 Task: Open a blank sheet, save the file as effectivemgmt.doc Add Heading 'Techniques for effective brainstorming: 'Techniques for effective brainstorming:  Add the following points with tick bulletsAdd the following points with tick bullets •	Encourage all ideas_x000D_
•	Avoid judgment_x000D_
•	Build upon others' suggestions_x000D_
 Highlight heading with color  Grey Select the entire text and apply  Outside Borders ,change the font size of heading and points to 16
Action: Mouse moved to (20, 112)
Screenshot: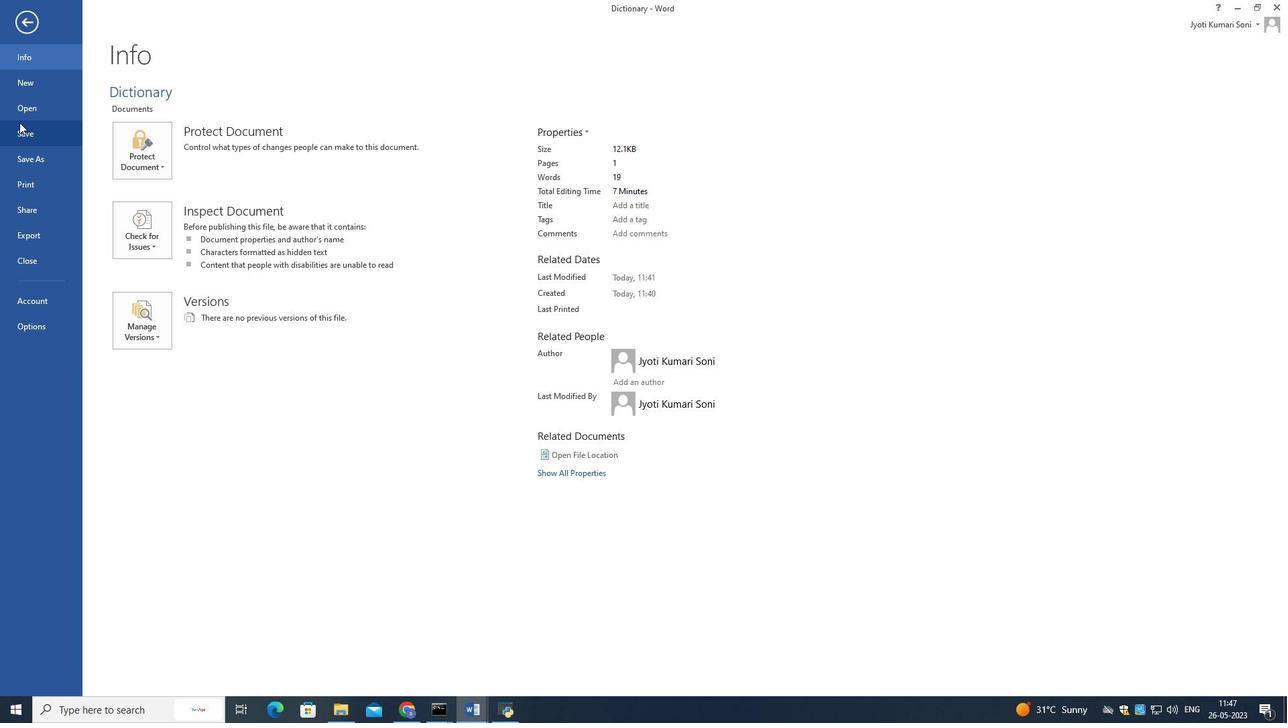 
Action: Mouse pressed left at (20, 112)
Screenshot: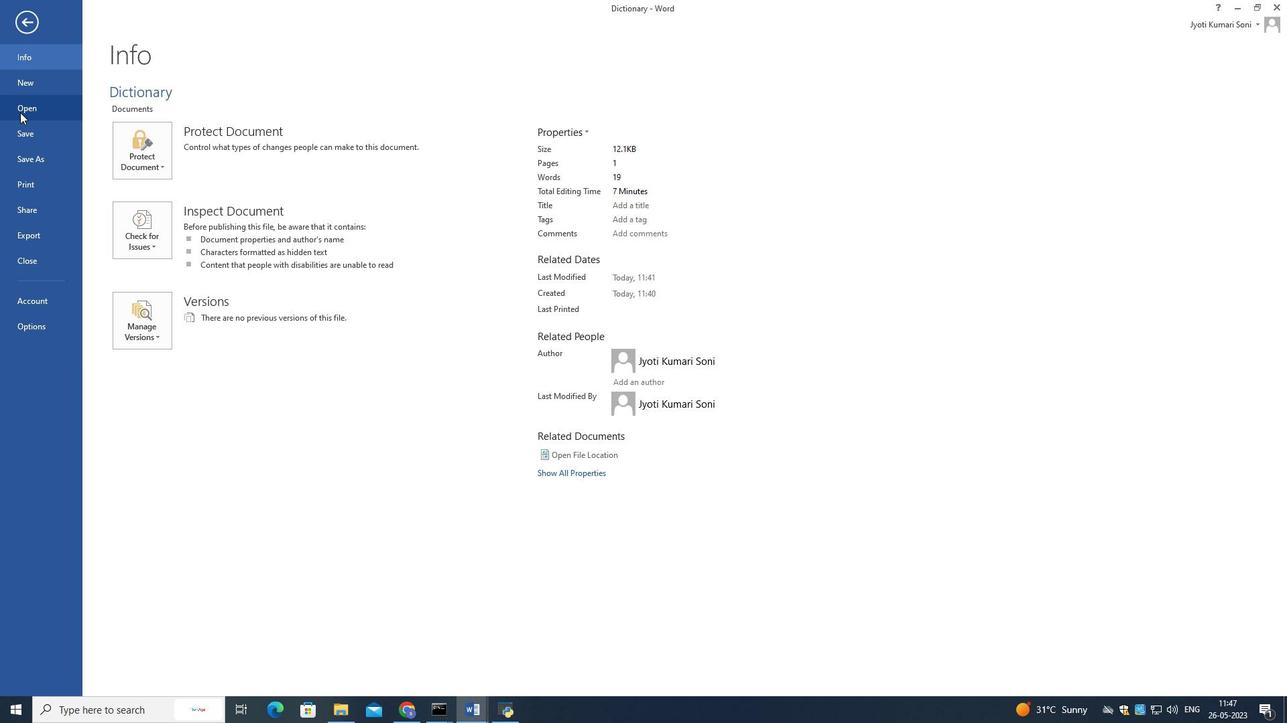 
Action: Mouse moved to (22, 90)
Screenshot: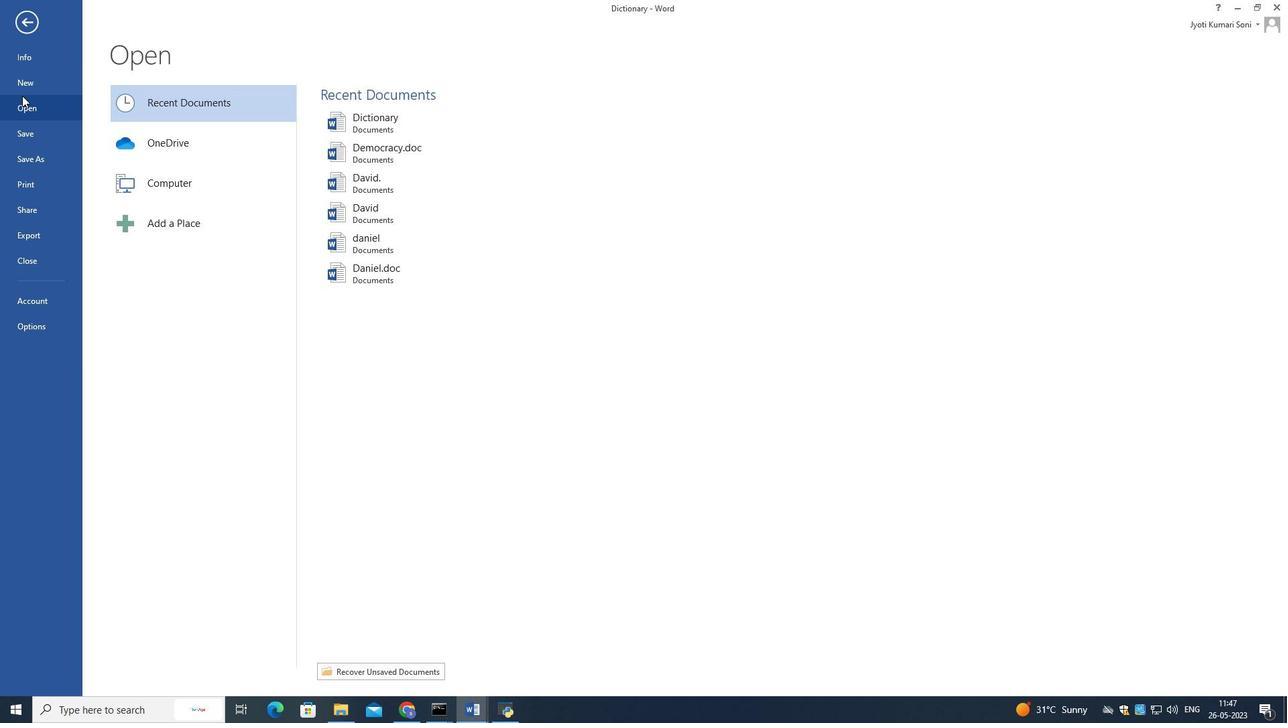 
Action: Mouse pressed left at (22, 90)
Screenshot: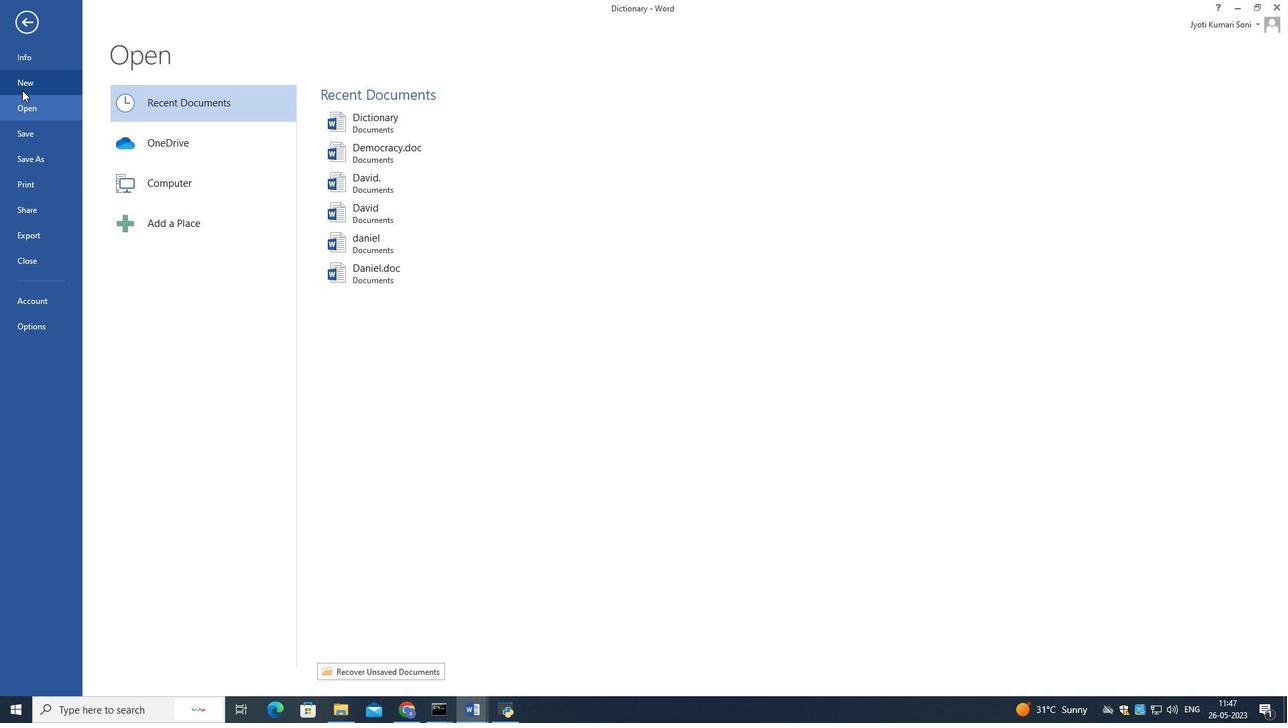 
Action: Mouse moved to (224, 205)
Screenshot: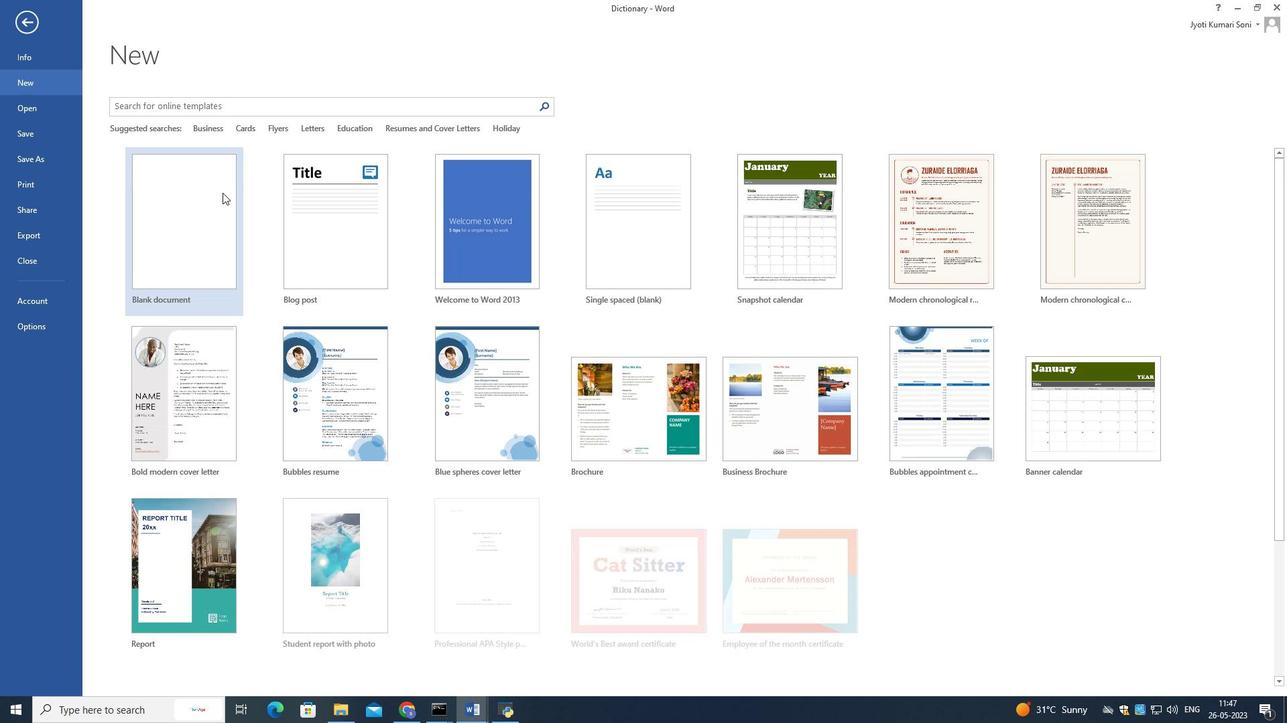 
Action: Mouse pressed left at (224, 205)
Screenshot: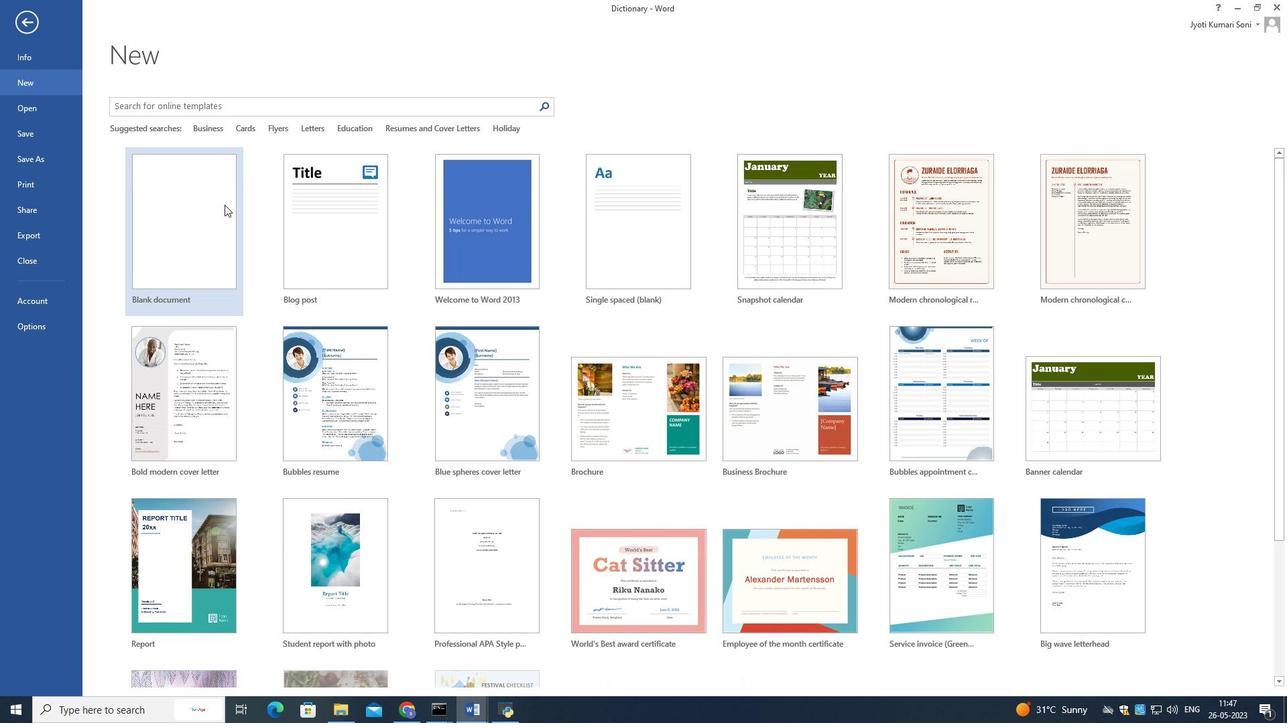 
Action: Mouse moved to (26, 24)
Screenshot: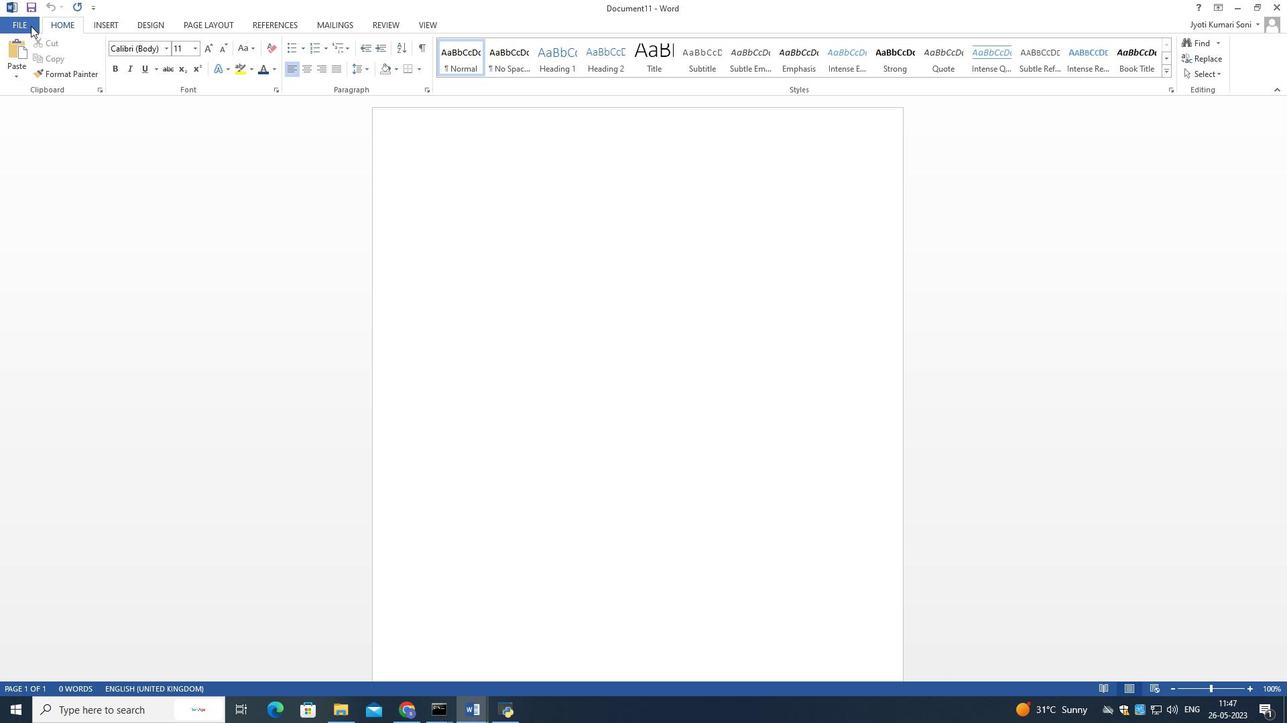 
Action: Mouse pressed left at (26, 24)
Screenshot: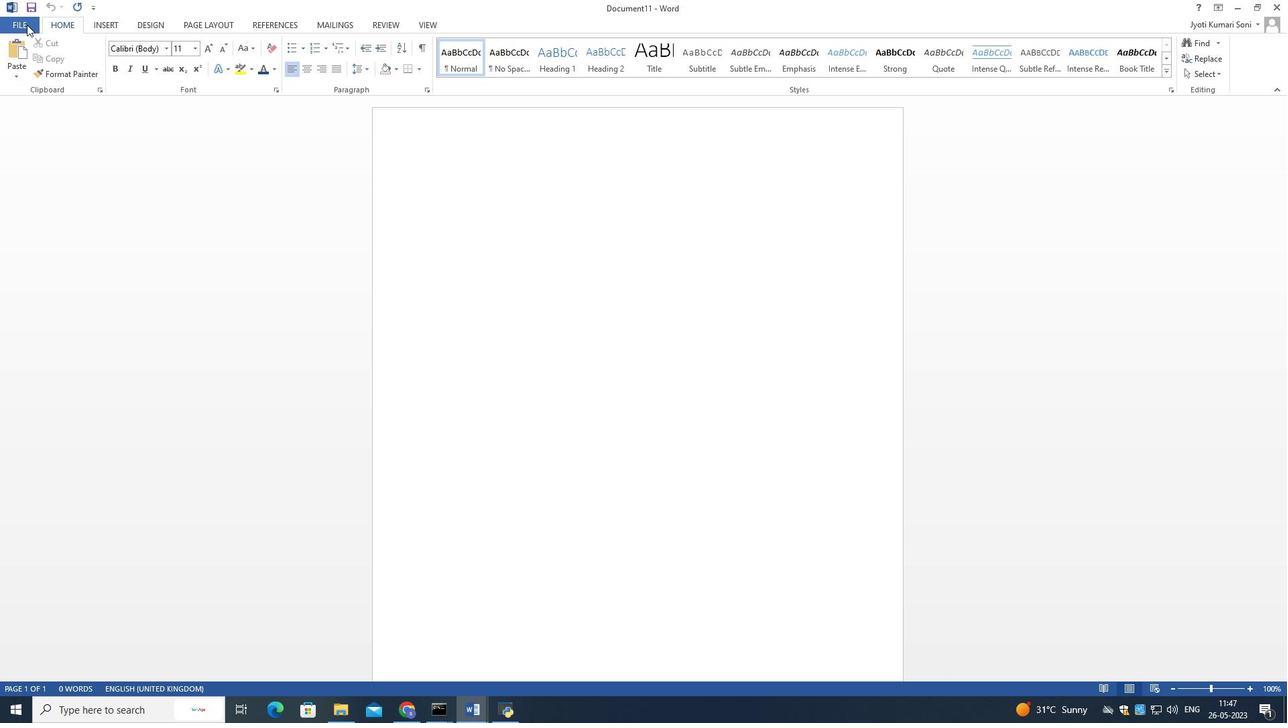 
Action: Mouse moved to (52, 155)
Screenshot: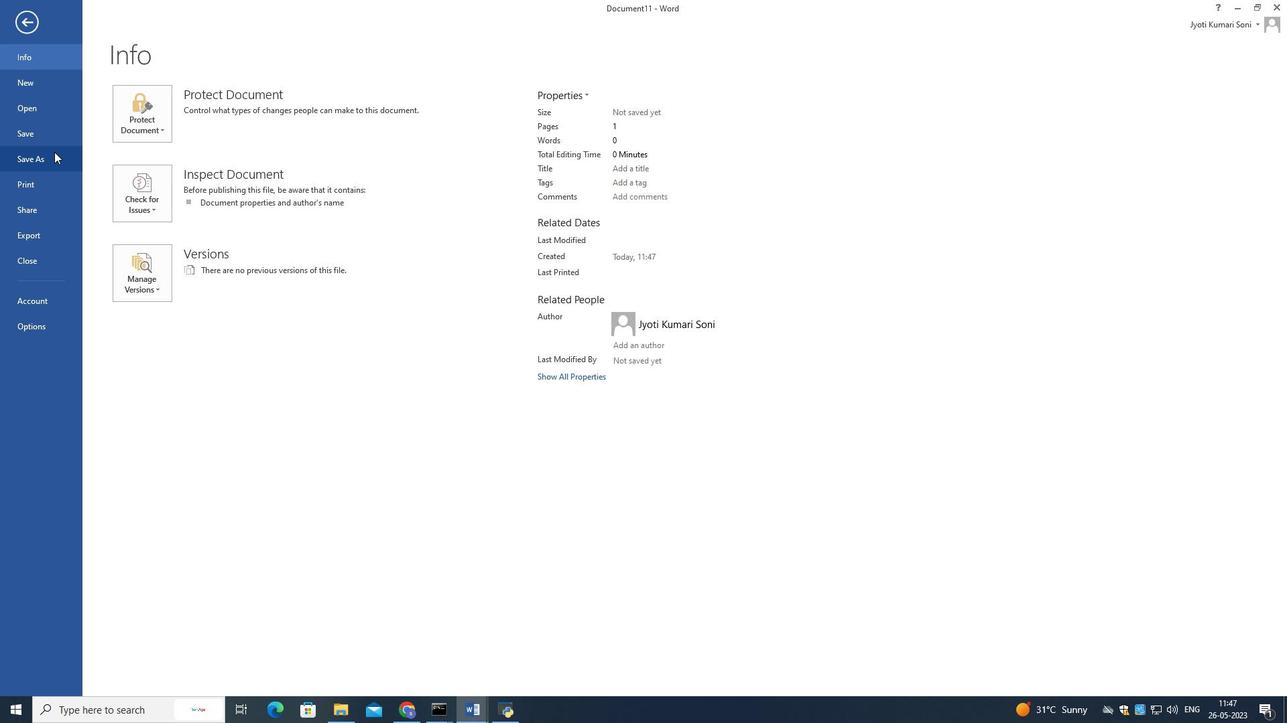 
Action: Mouse pressed left at (52, 155)
Screenshot: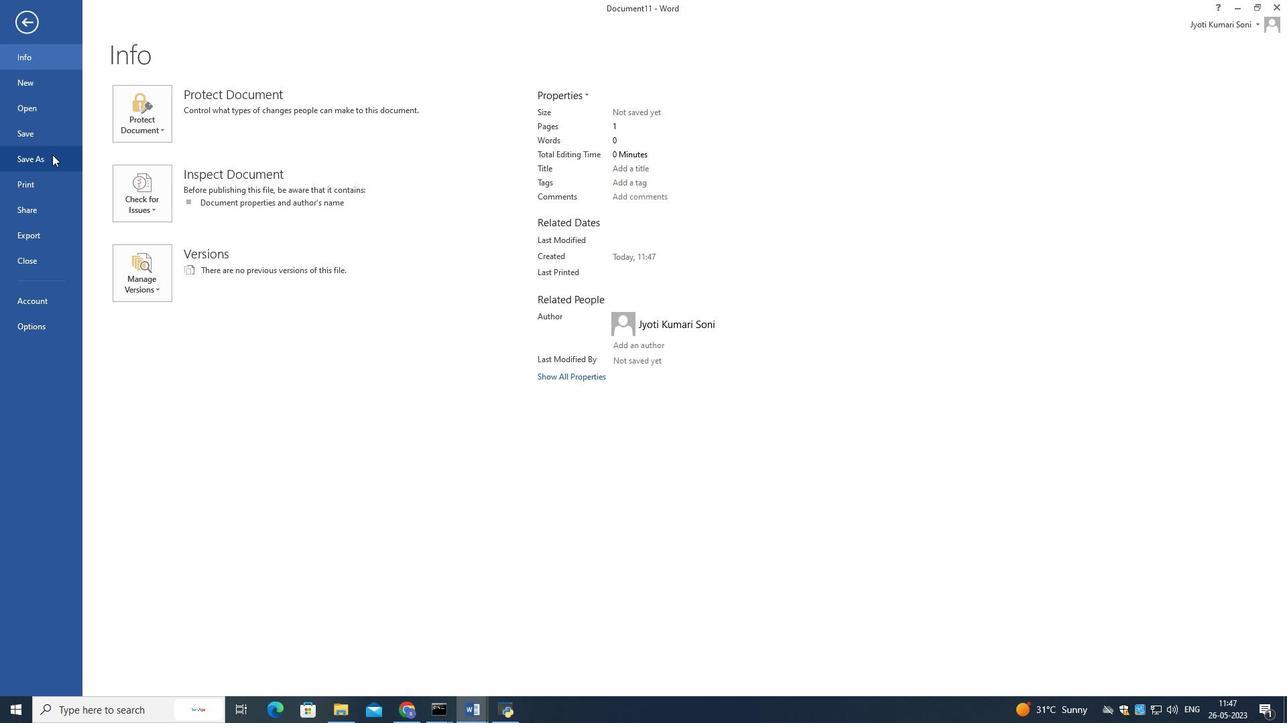 
Action: Mouse moved to (358, 137)
Screenshot: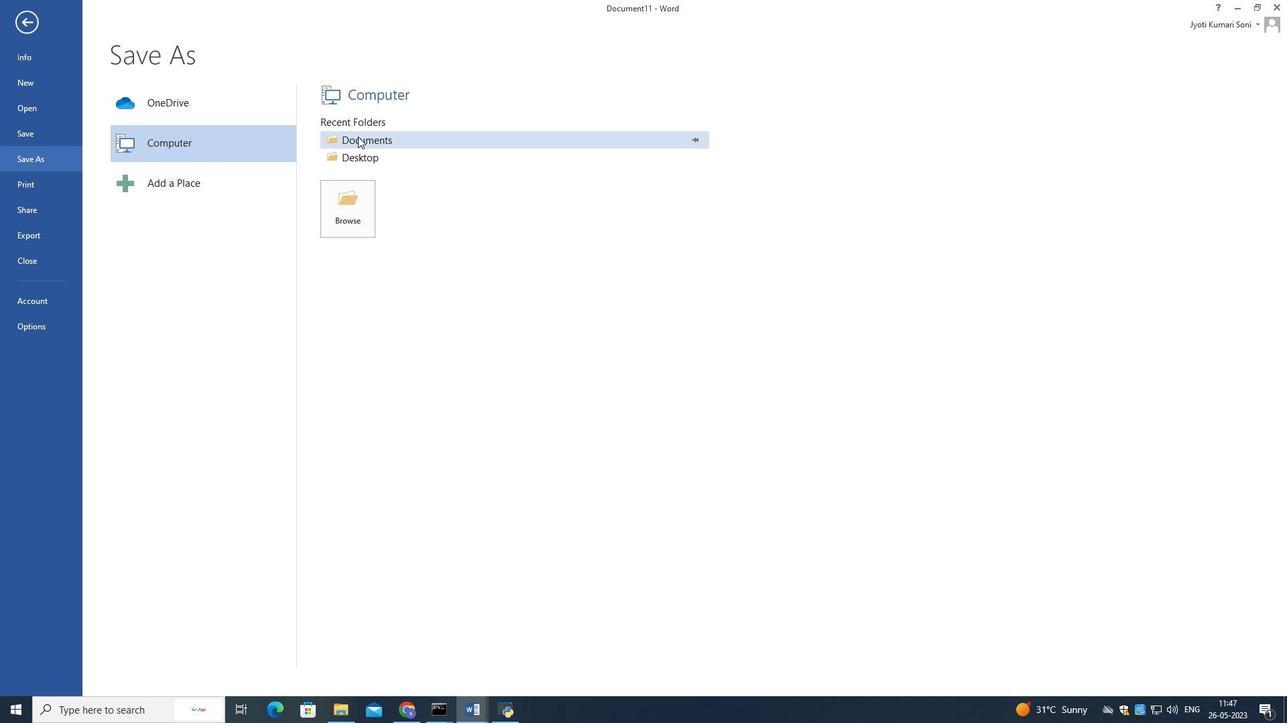 
Action: Mouse pressed left at (358, 137)
Screenshot: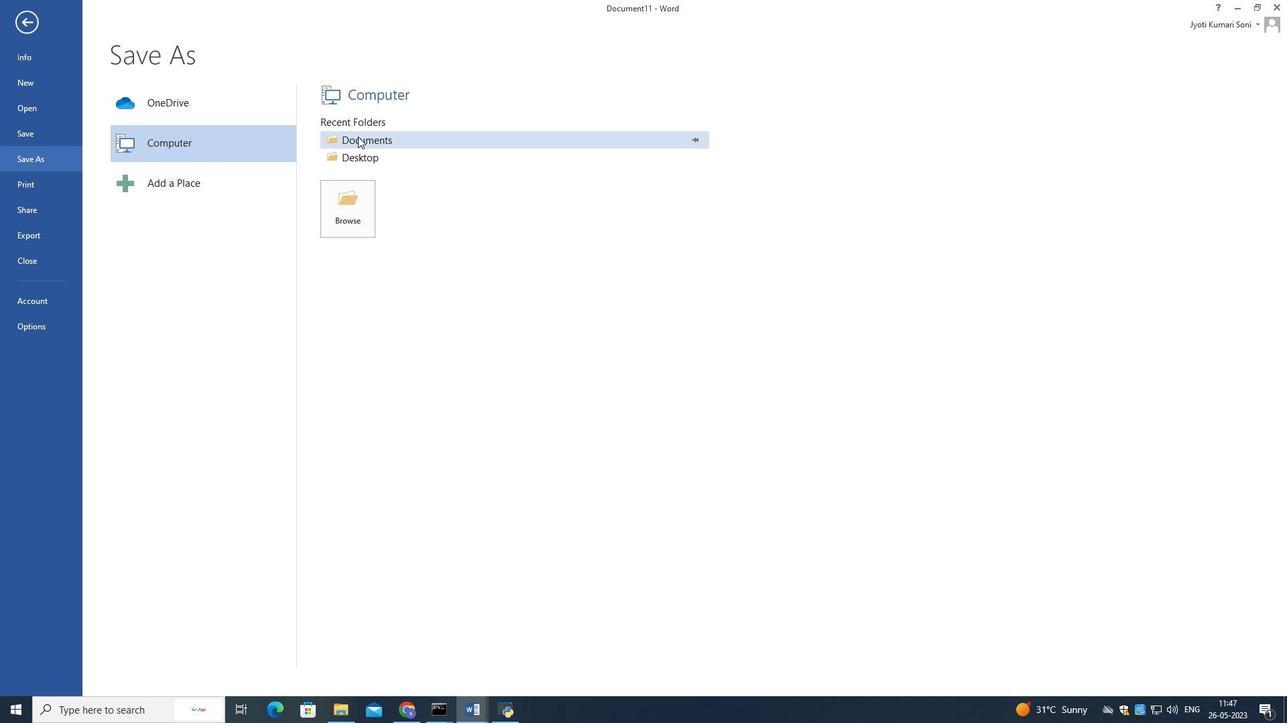 
Action: Mouse moved to (349, 262)
Screenshot: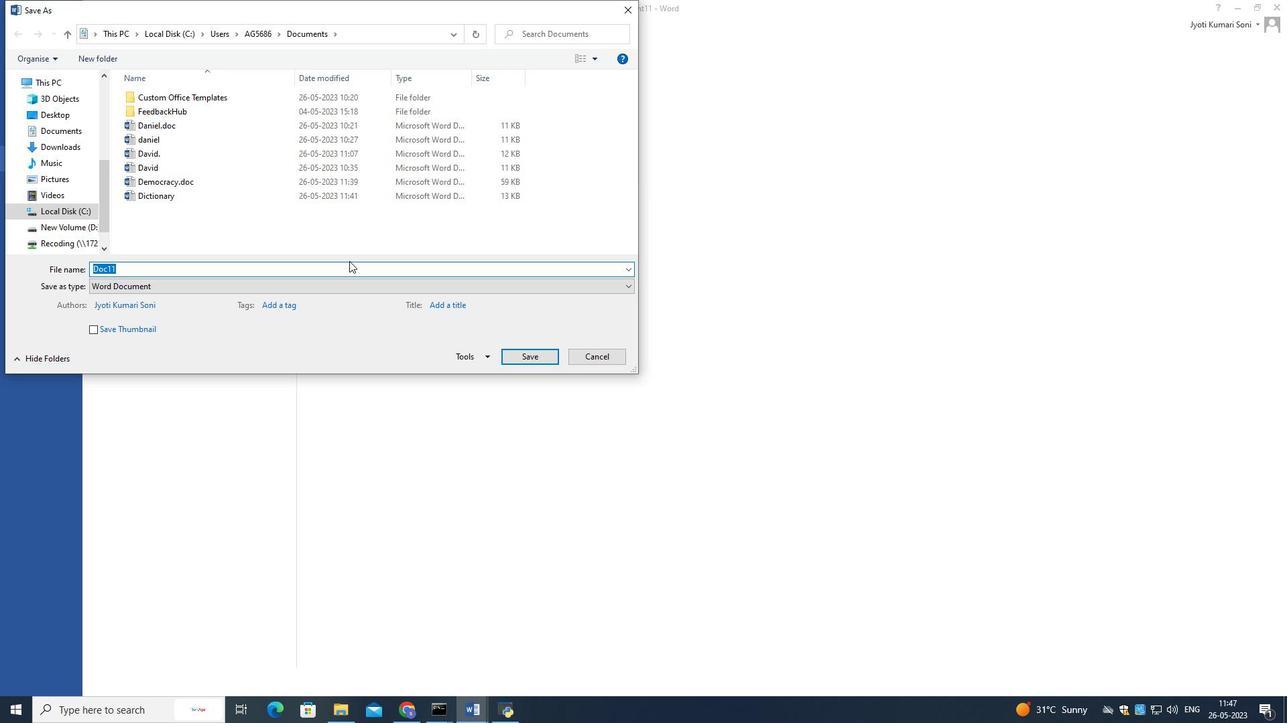 
Action: Key pressed <Key.shift>Effectivemgmt.doc<Key.enter>
Screenshot: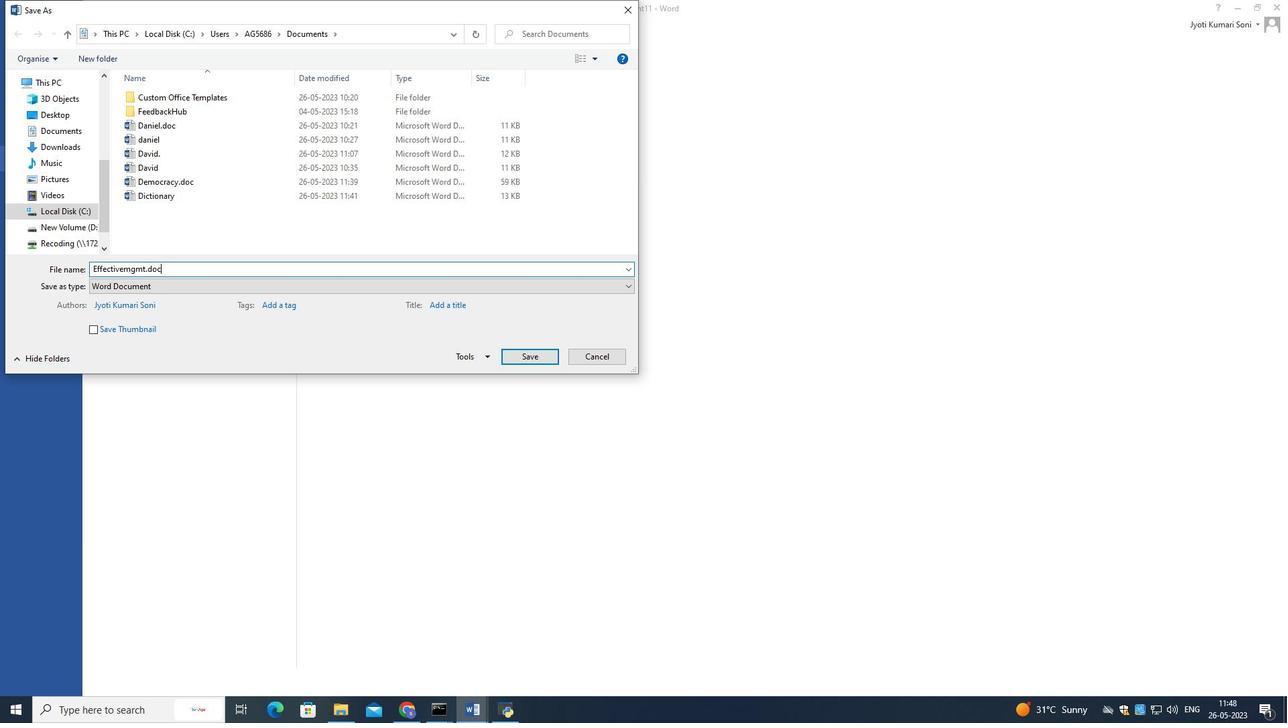 
Action: Mouse moved to (560, 177)
Screenshot: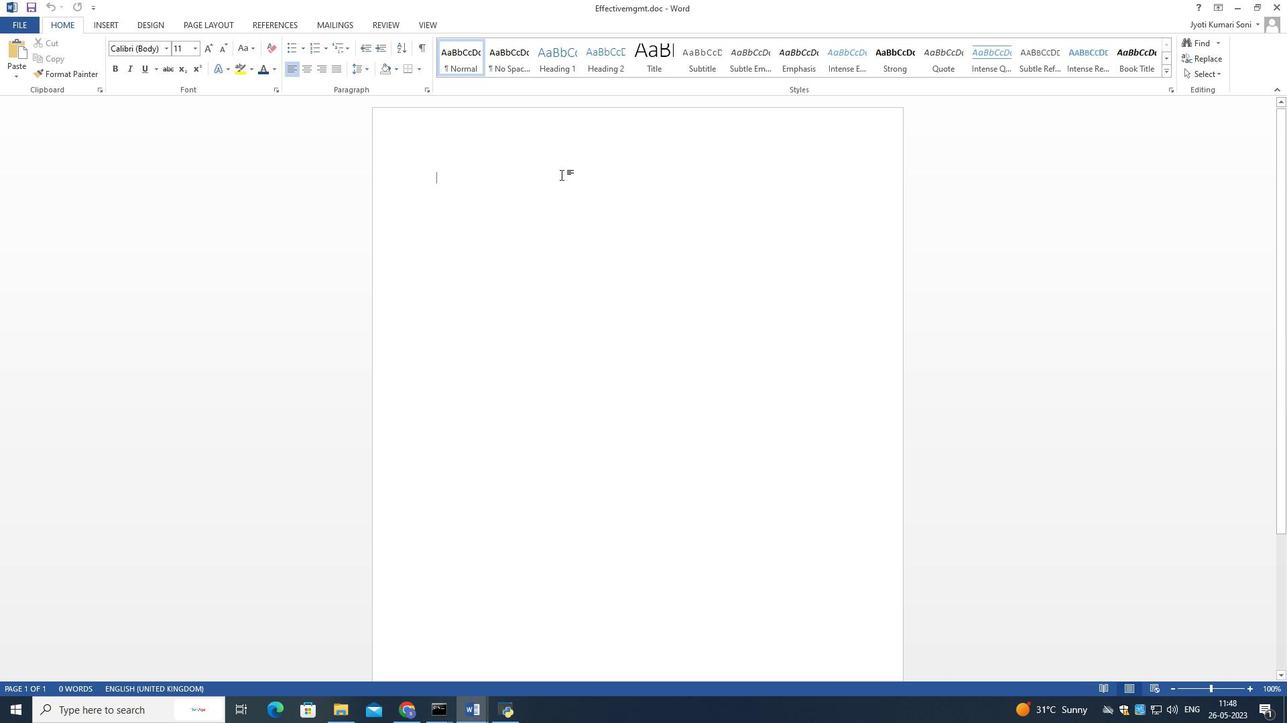 
Action: Mouse pressed left at (560, 177)
Screenshot: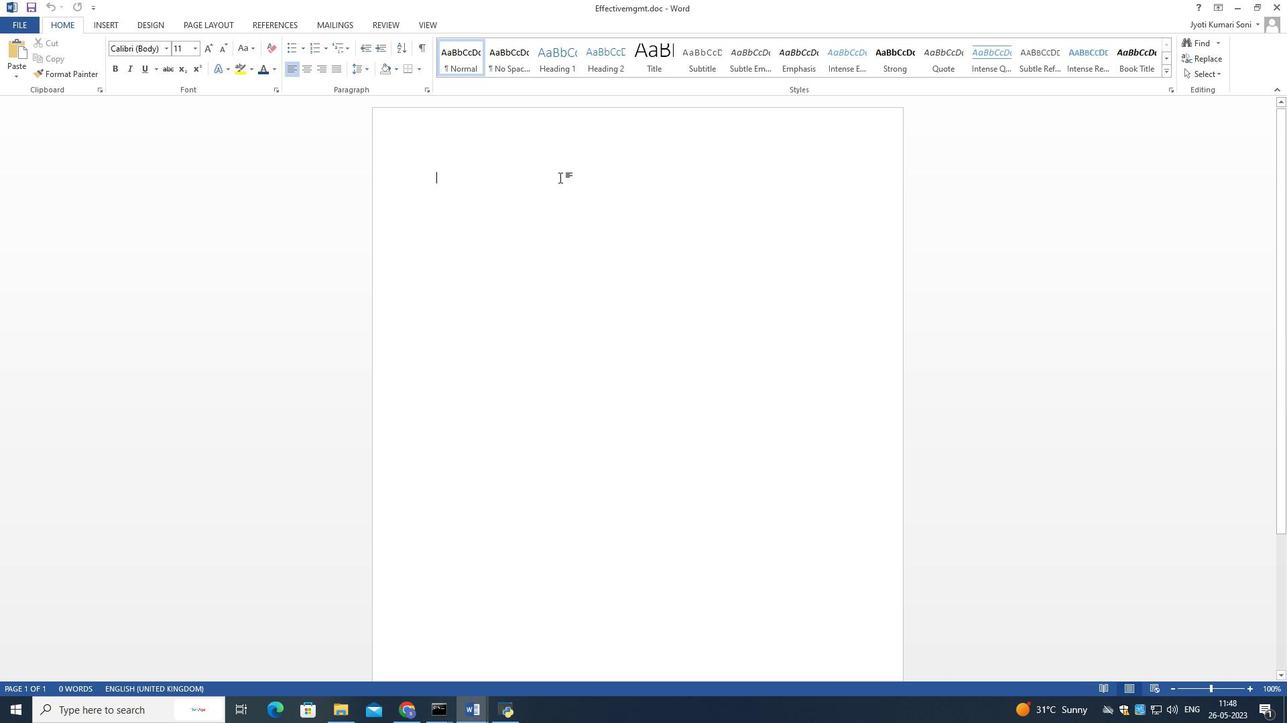 
Action: Mouse moved to (504, 177)
Screenshot: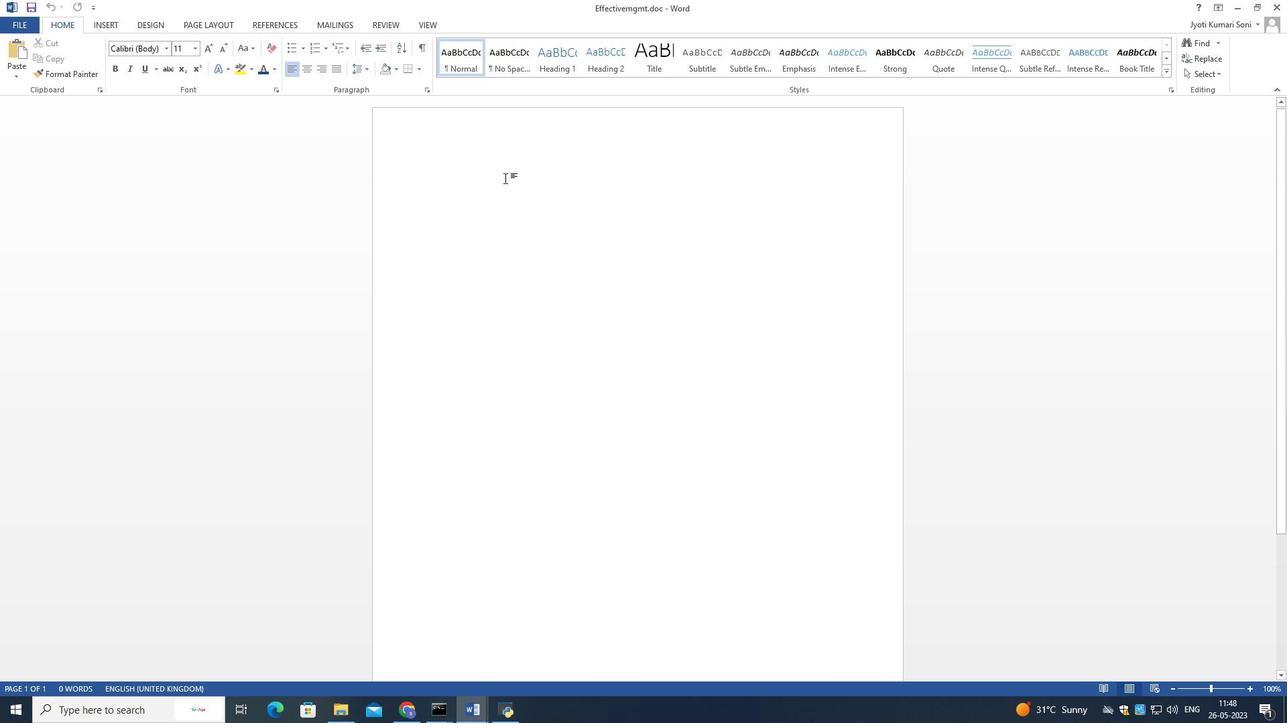 
Action: Key pressed <Key.shift>Technique<Key.space>for<Key.space><Key.space>effective<Key.space>brainstorming<Key.space><Key.shift_r>:<Key.space><Key.shift>Technique<Key.space>for<Key.space>effective<Key.space>brais==<Key.backspace><Key.backspace><Key.backspace><Key.backspace>ins<Key.space><Key.backspace>storming<Key.shift_r>:
Screenshot: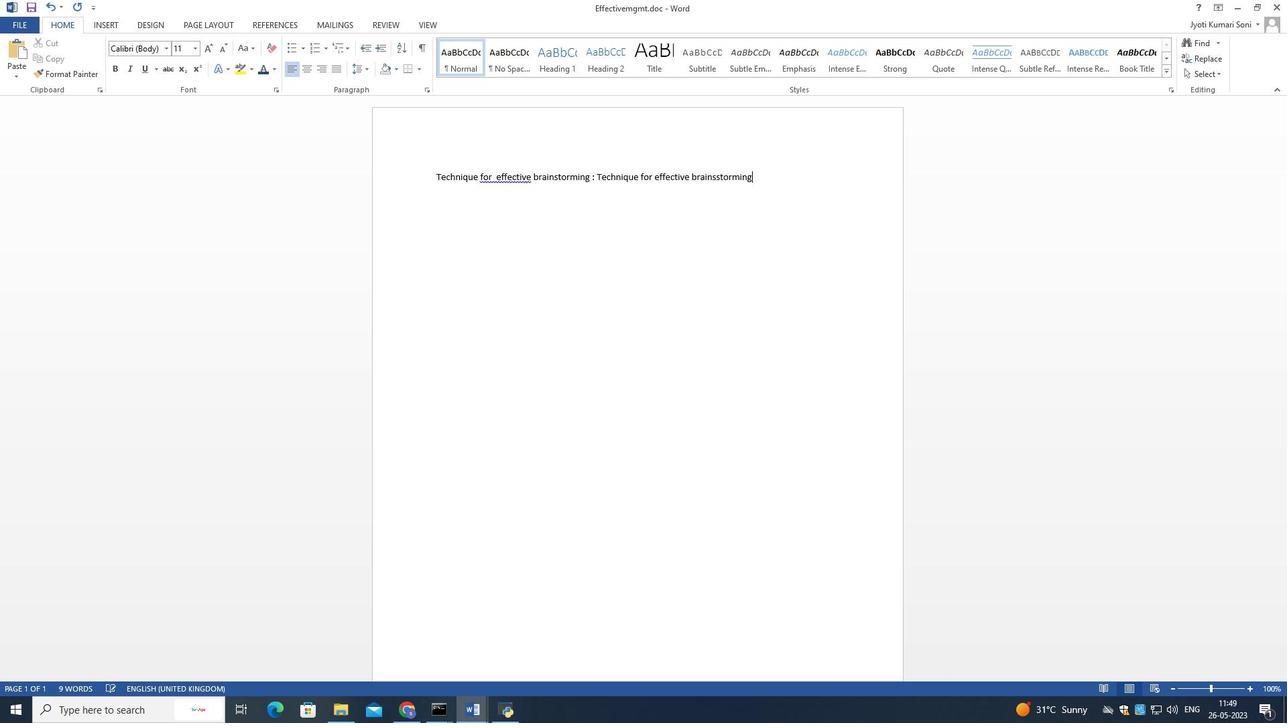 
Action: Mouse moved to (496, 178)
Screenshot: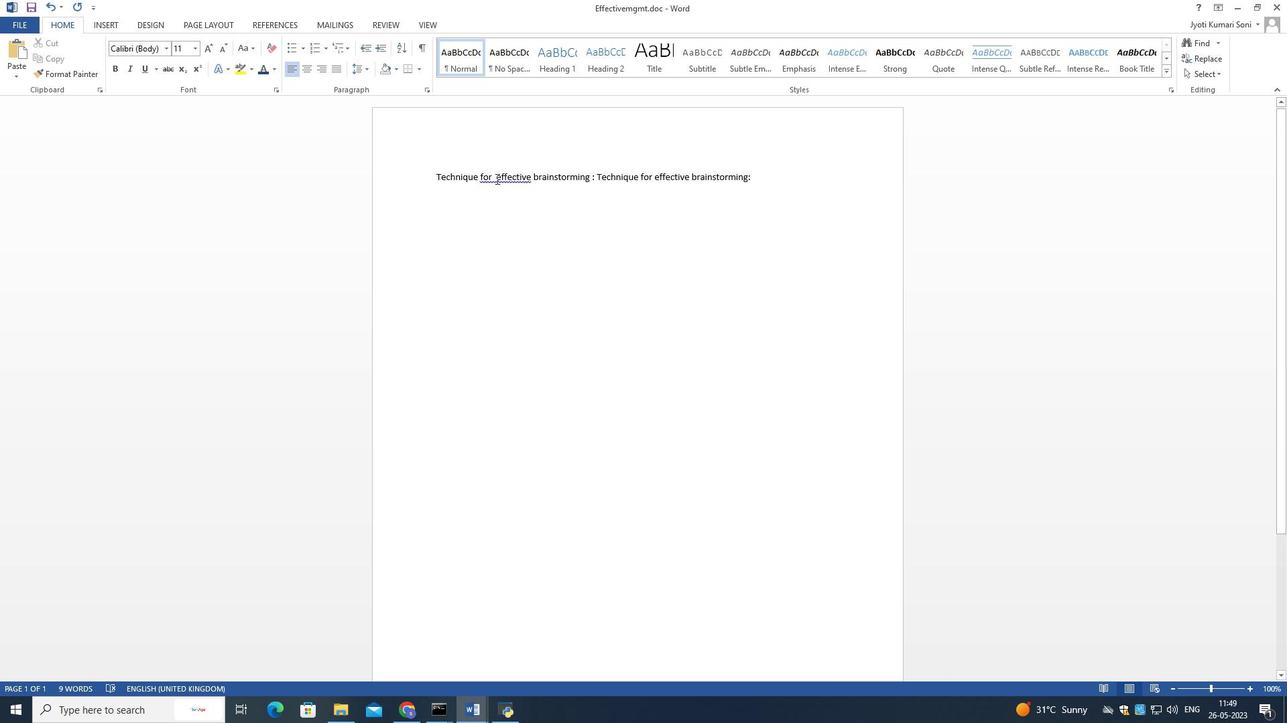 
Action: Mouse pressed left at (496, 178)
Screenshot: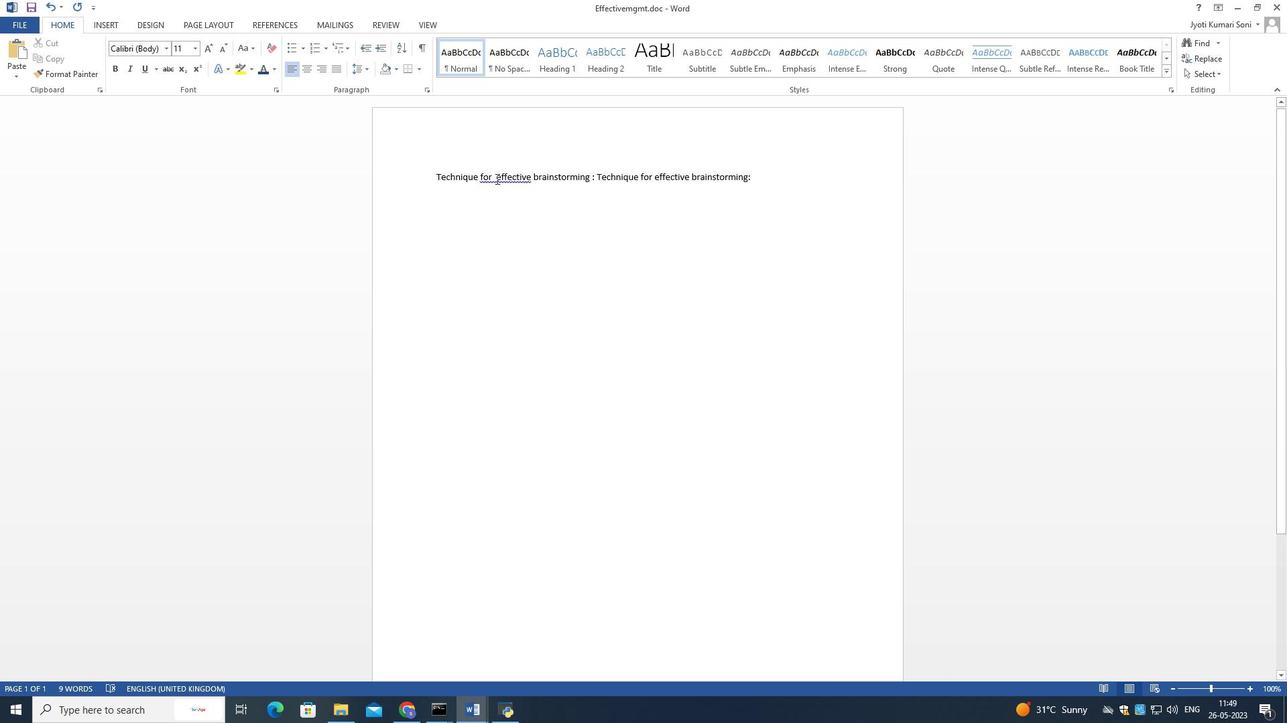 
Action: Mouse moved to (496, 185)
Screenshot: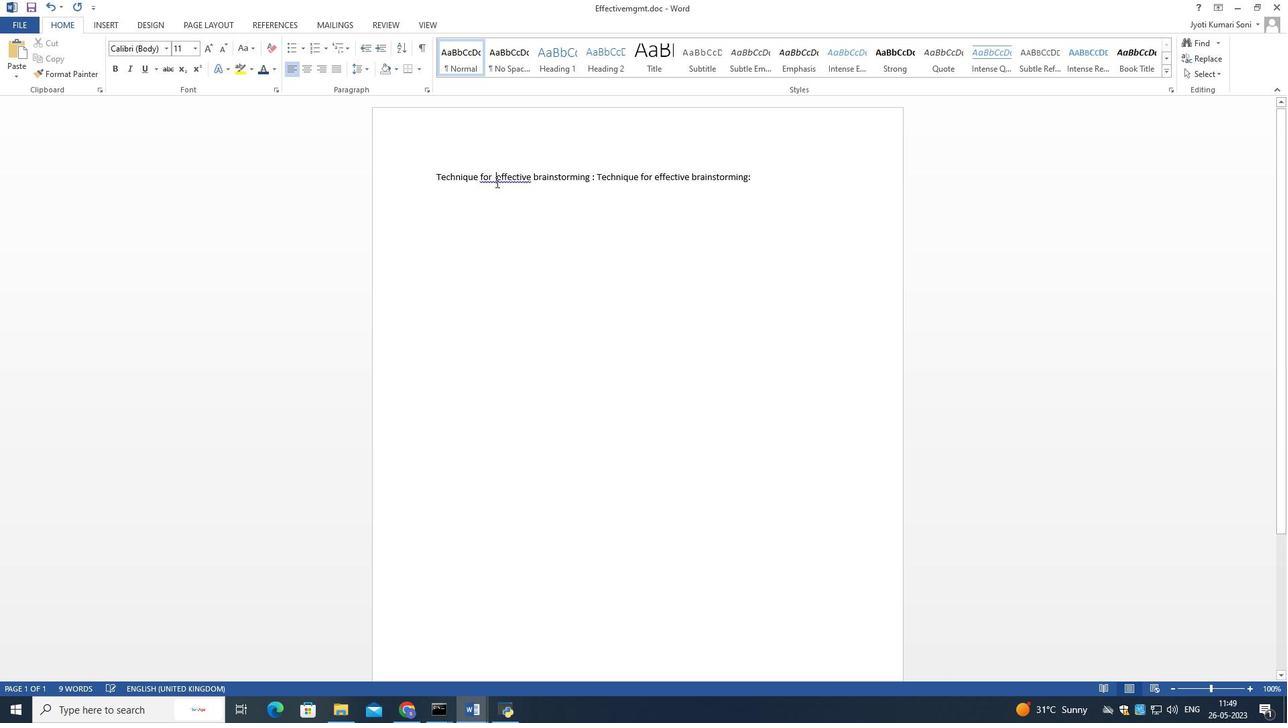 
Action: Key pressed <Key.backspace>
Screenshot: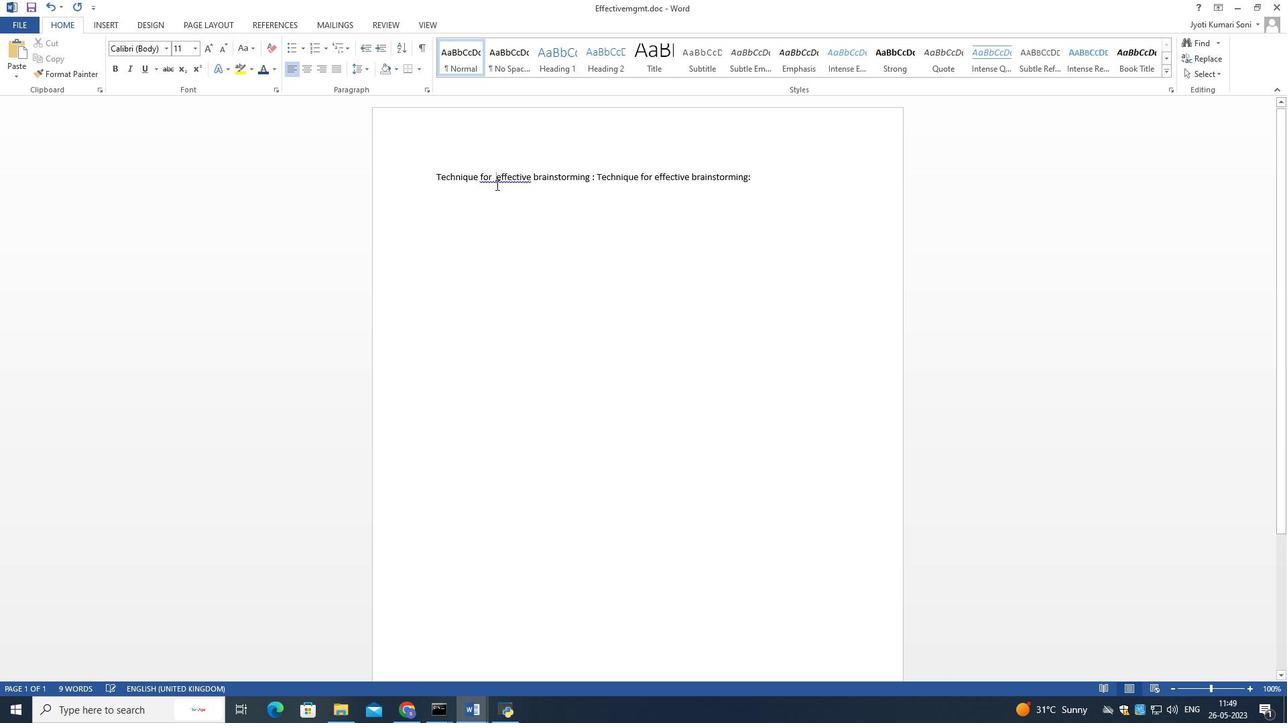 
Action: Mouse moved to (786, 174)
Screenshot: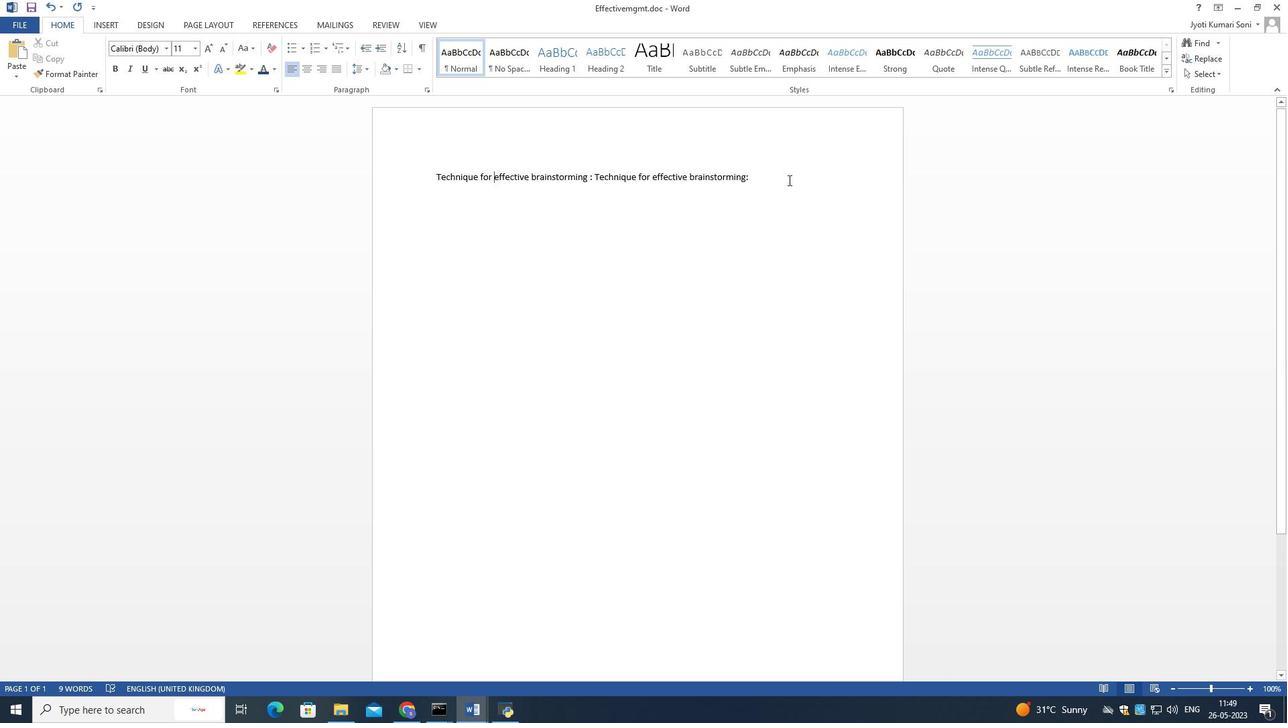 
Action: Mouse pressed left at (786, 174)
Screenshot: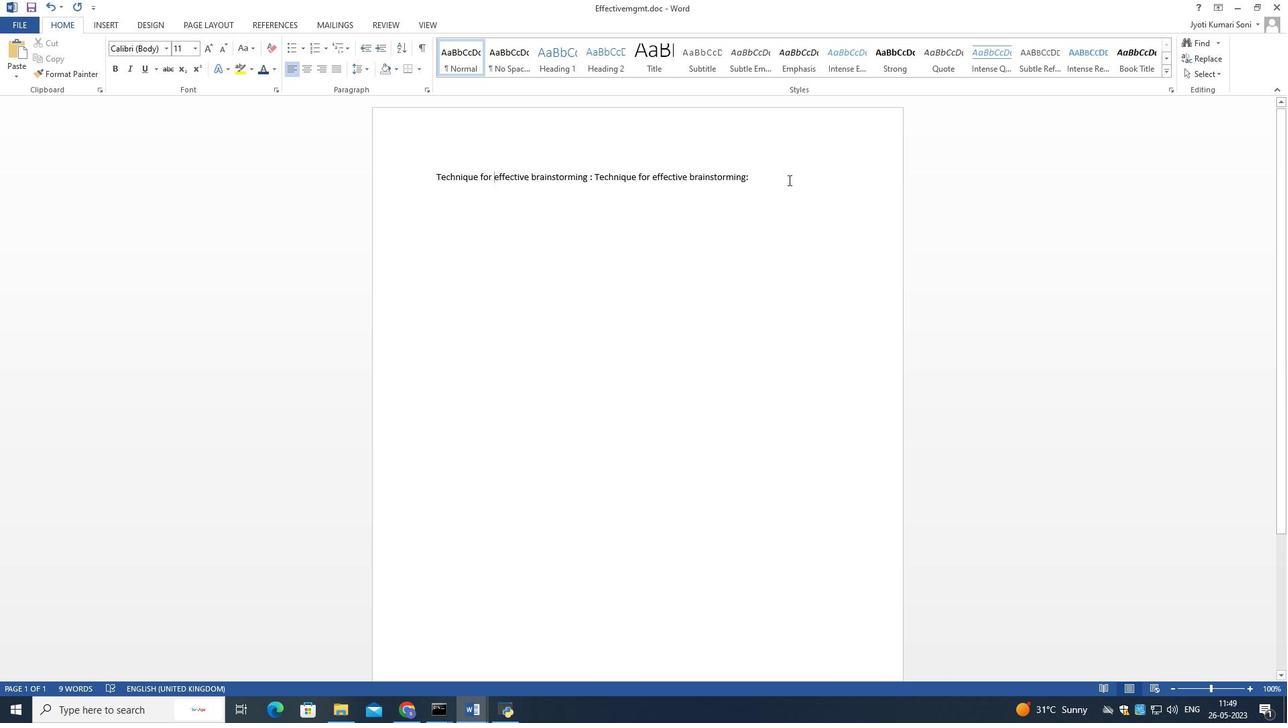 
Action: Mouse moved to (784, 172)
Screenshot: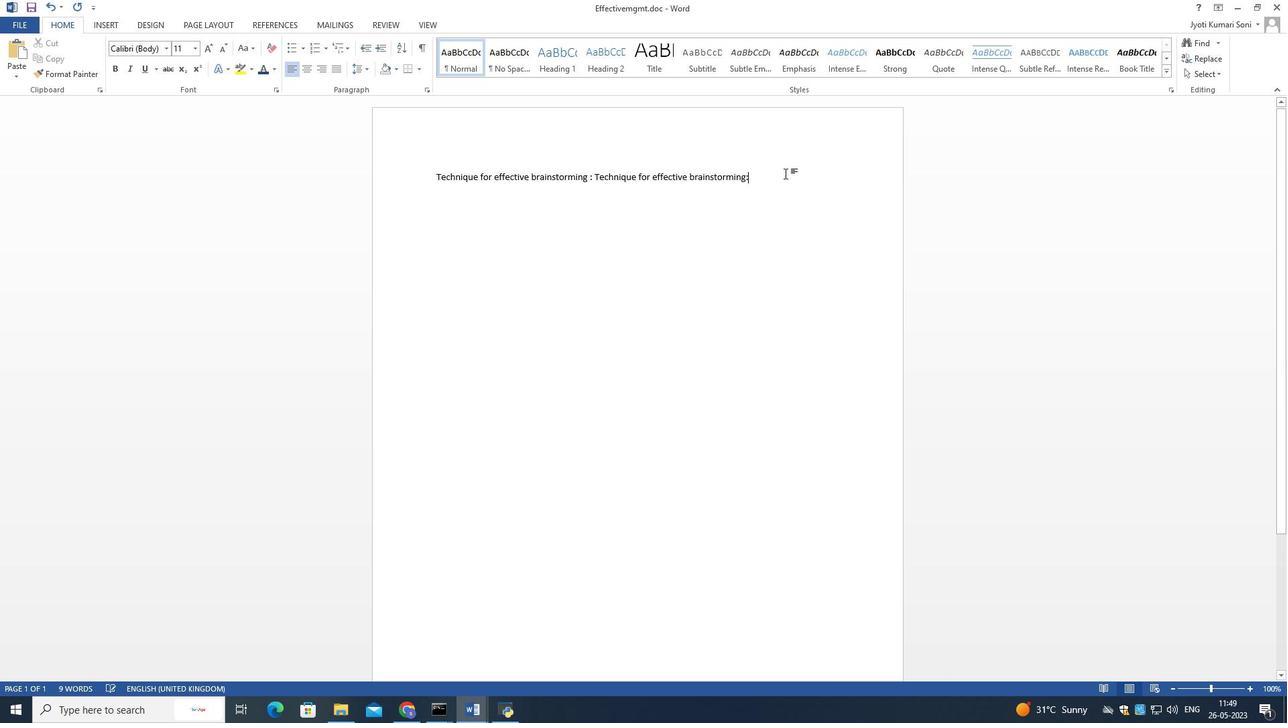 
Action: Key pressed <Key.enter>
Screenshot: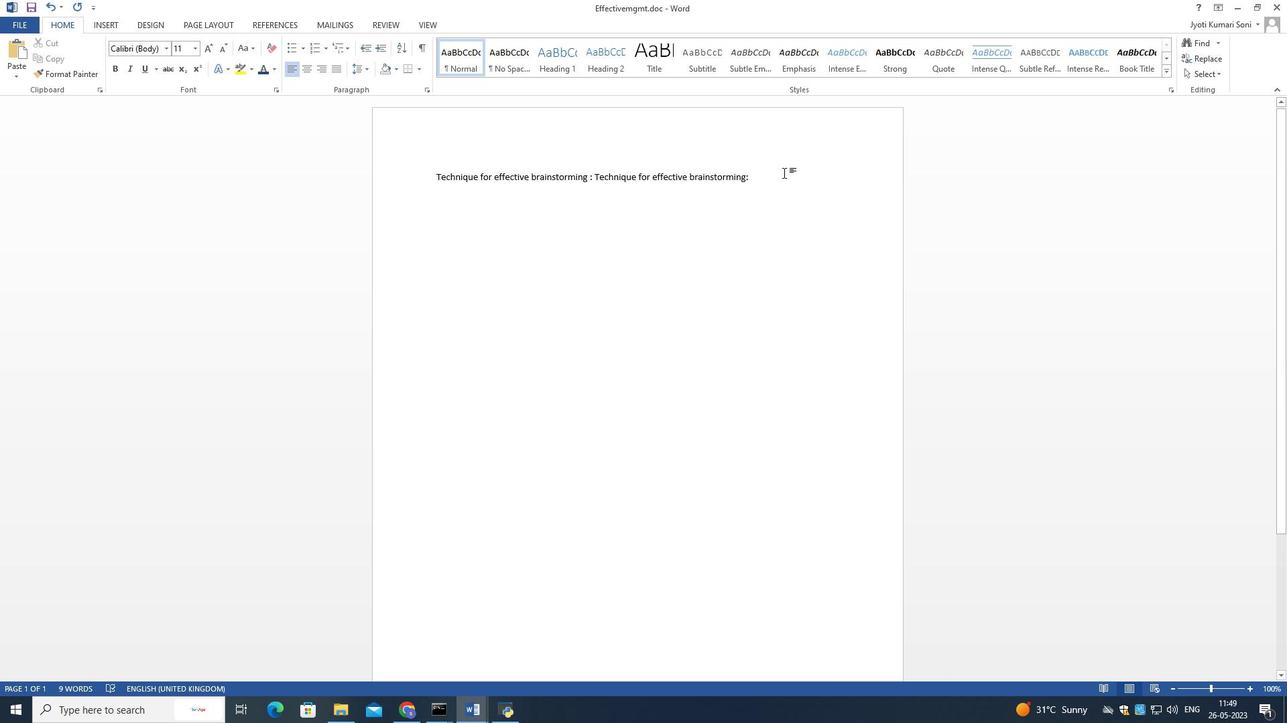 
Action: Mouse moved to (300, 54)
Screenshot: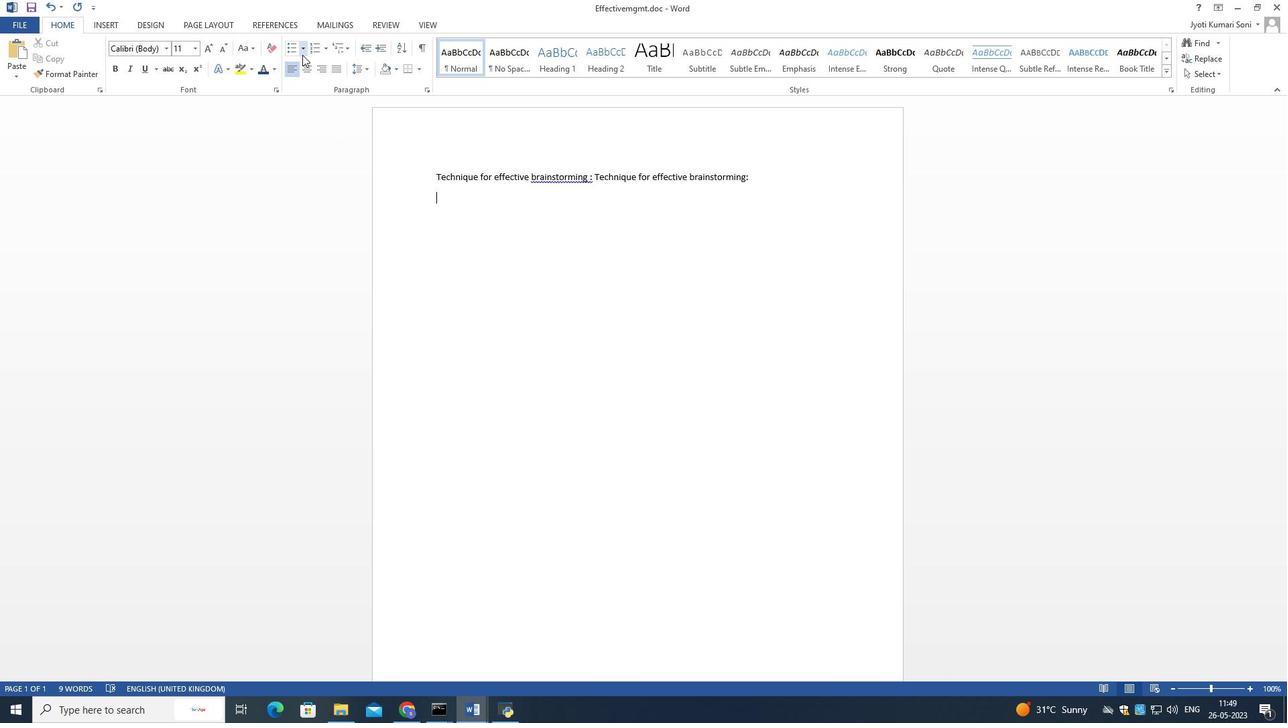 
Action: Mouse pressed left at (300, 54)
Screenshot: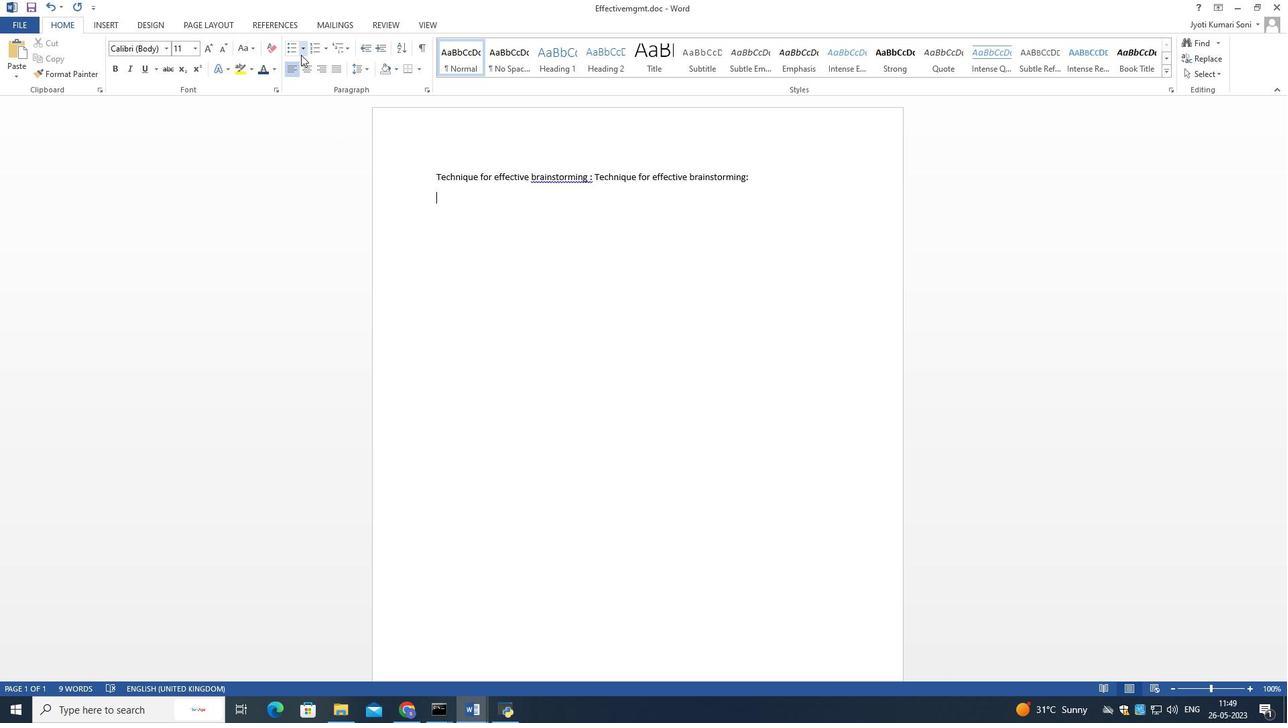 
Action: Mouse moved to (326, 89)
Screenshot: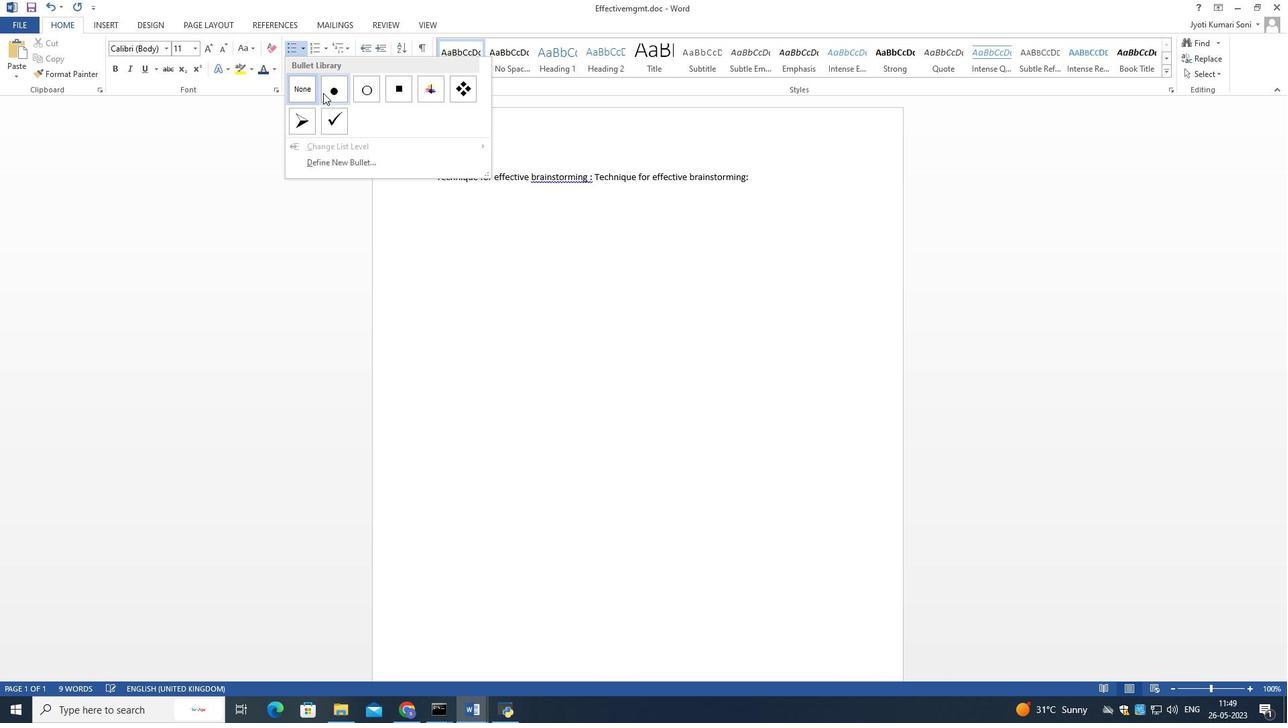 
Action: Mouse pressed left at (326, 89)
Screenshot: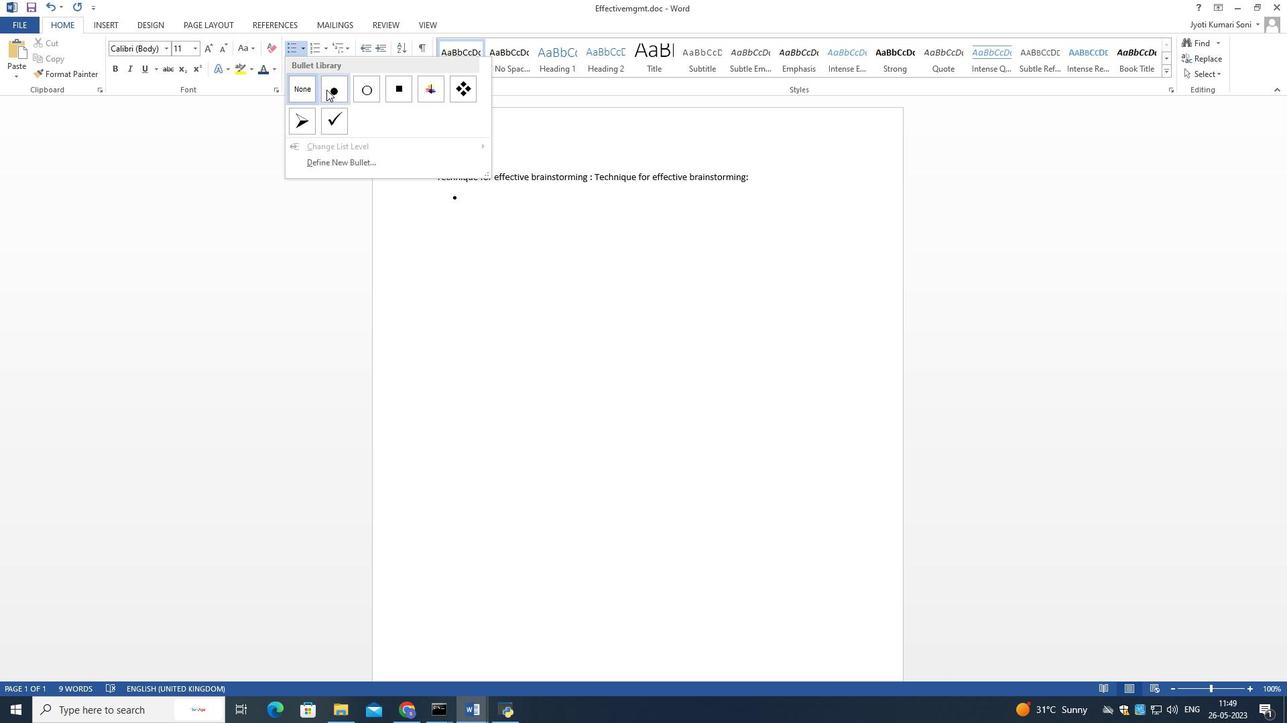 
Action: Mouse moved to (591, 176)
Screenshot: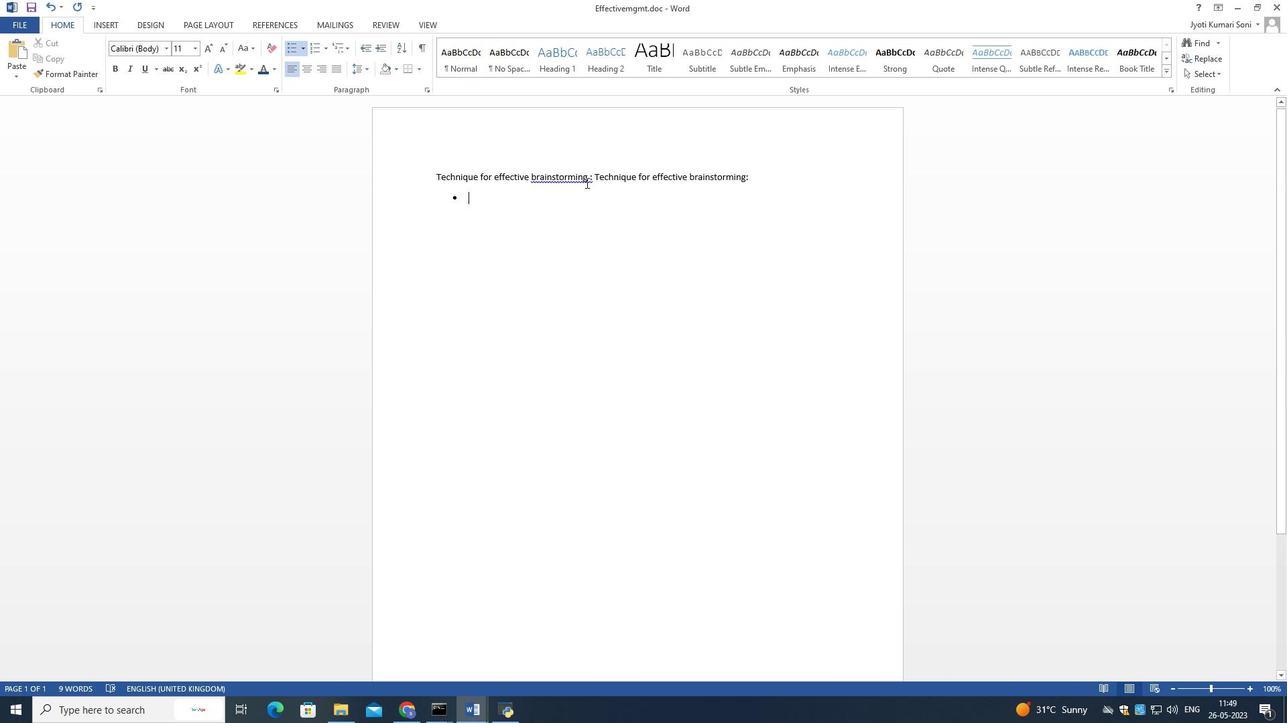 
Action: Mouse pressed left at (591, 176)
Screenshot: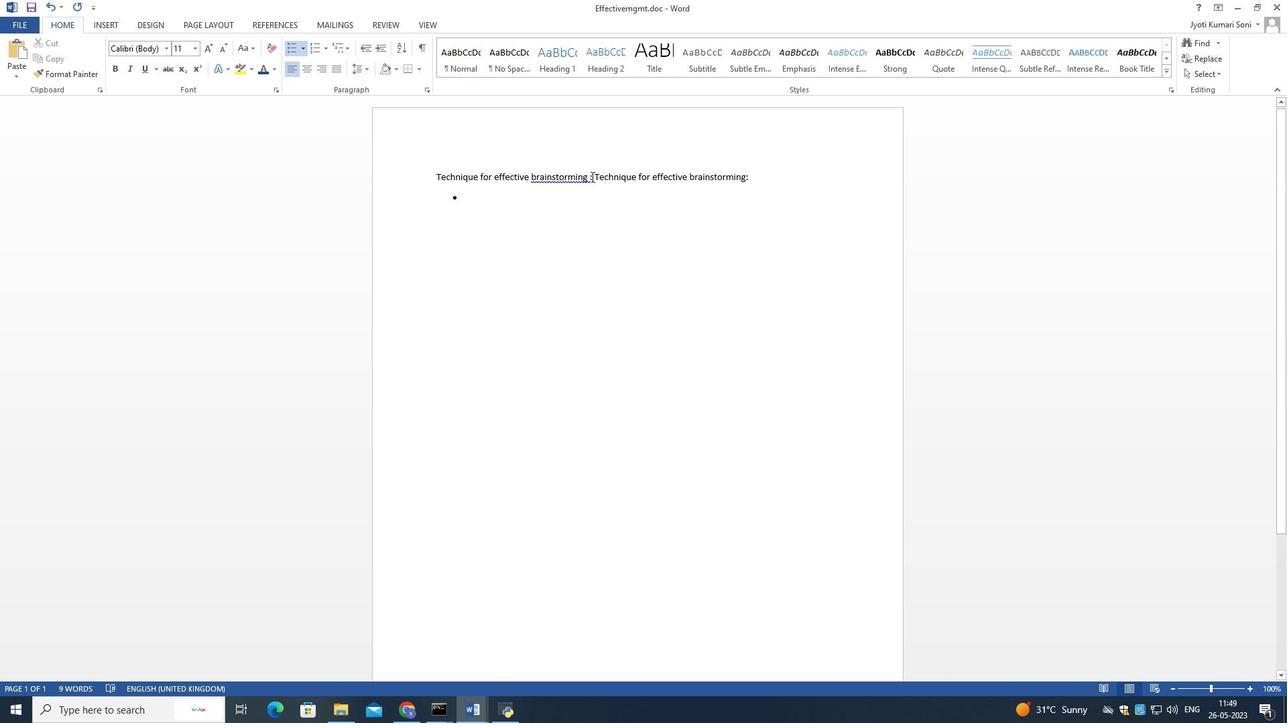 
Action: Mouse moved to (683, 244)
Screenshot: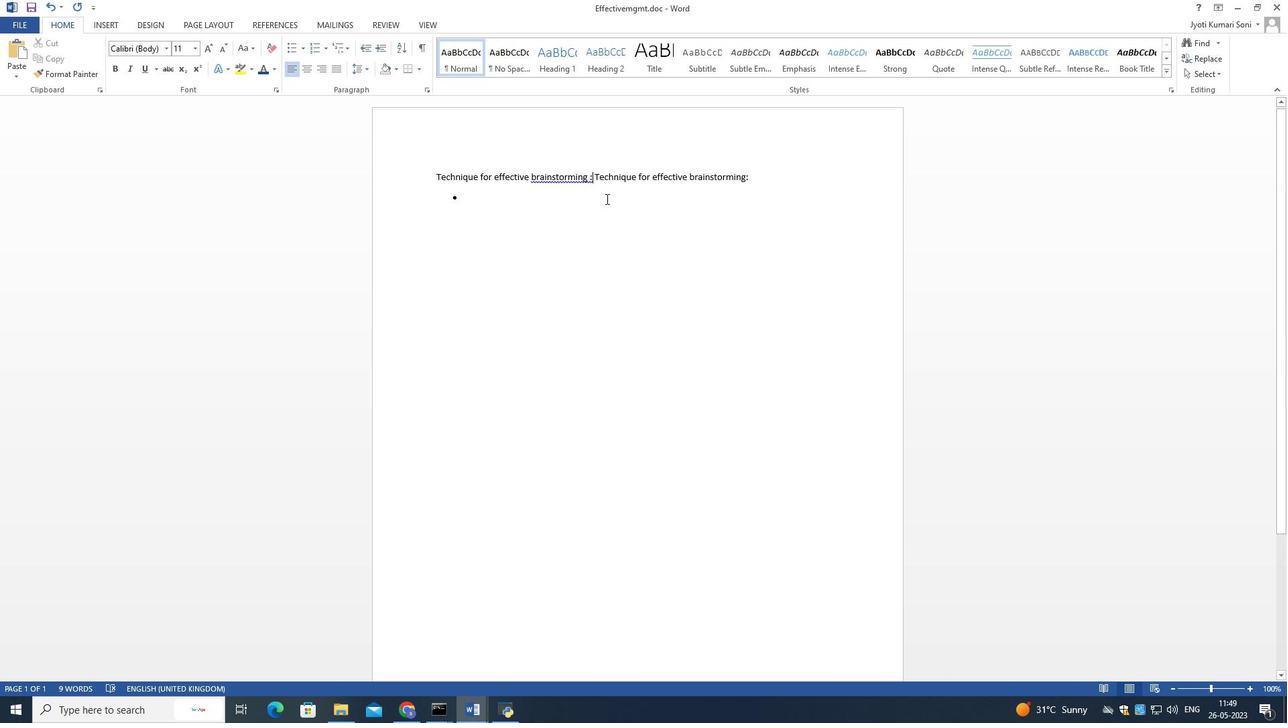 
Action: Key pressed <Key.left><Key.backspace>
Screenshot: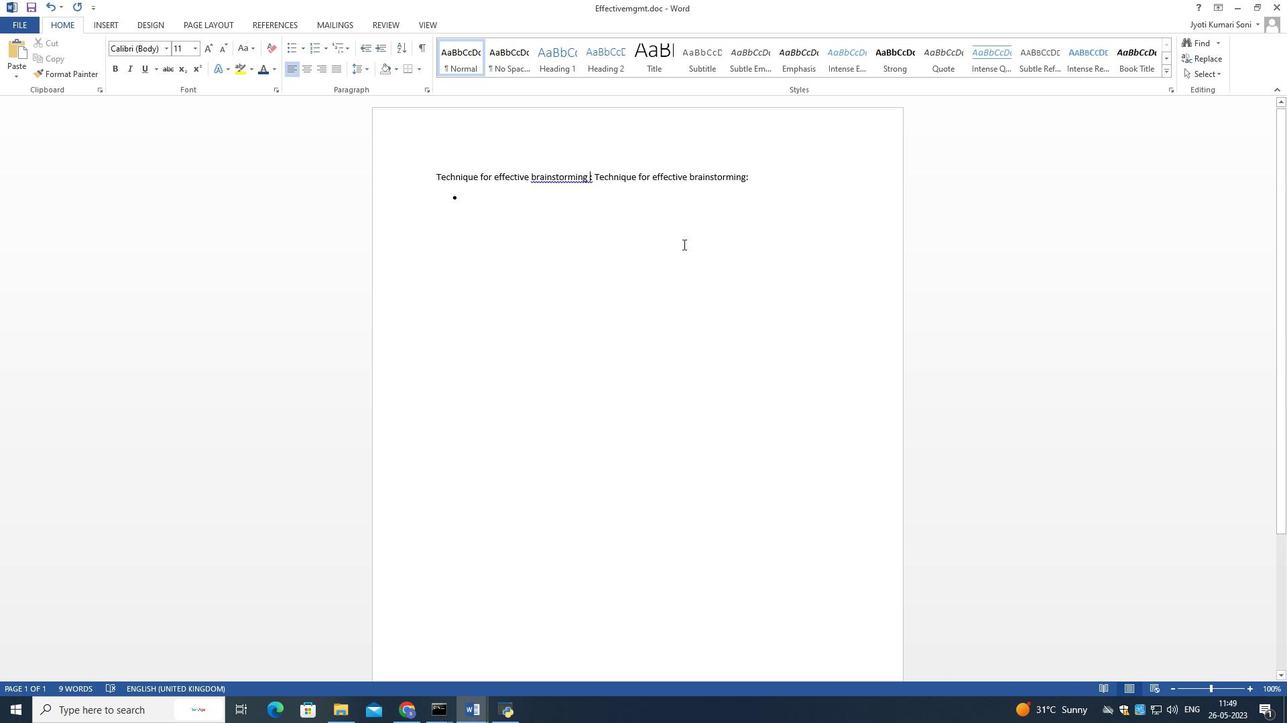 
Action: Mouse moved to (681, 237)
Screenshot: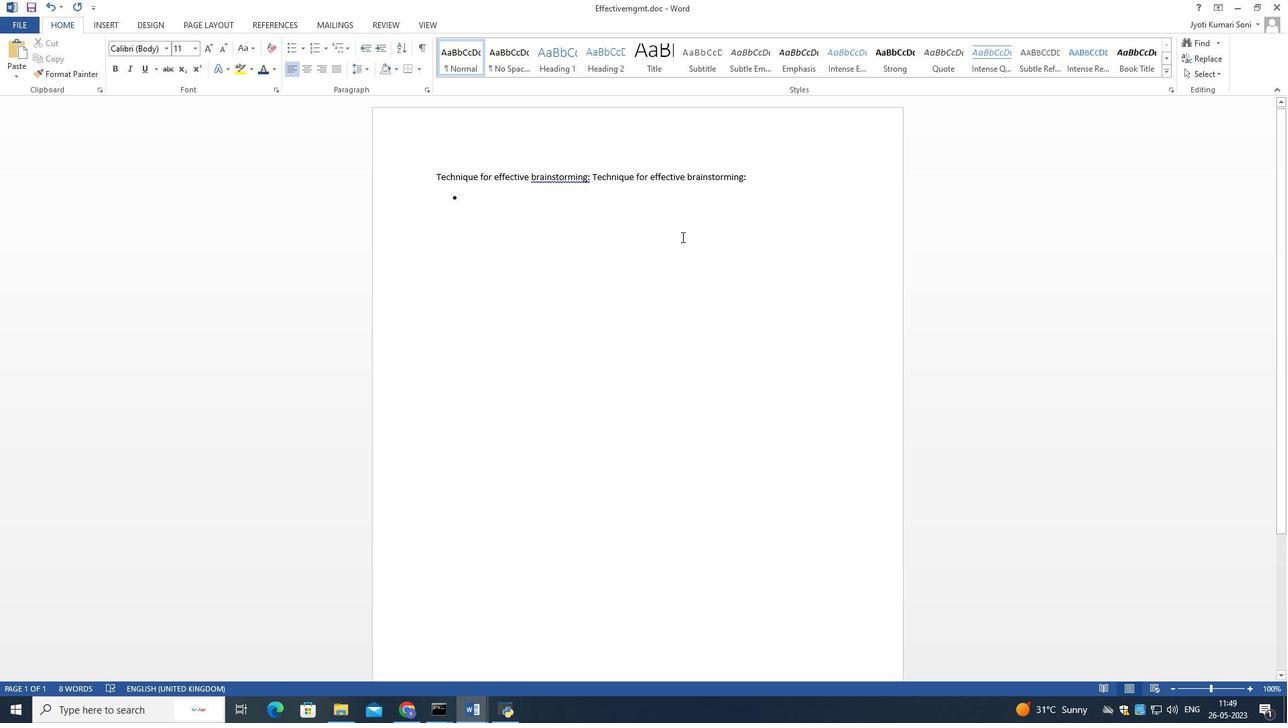 
Action: Key pressed <Key.space>
Screenshot: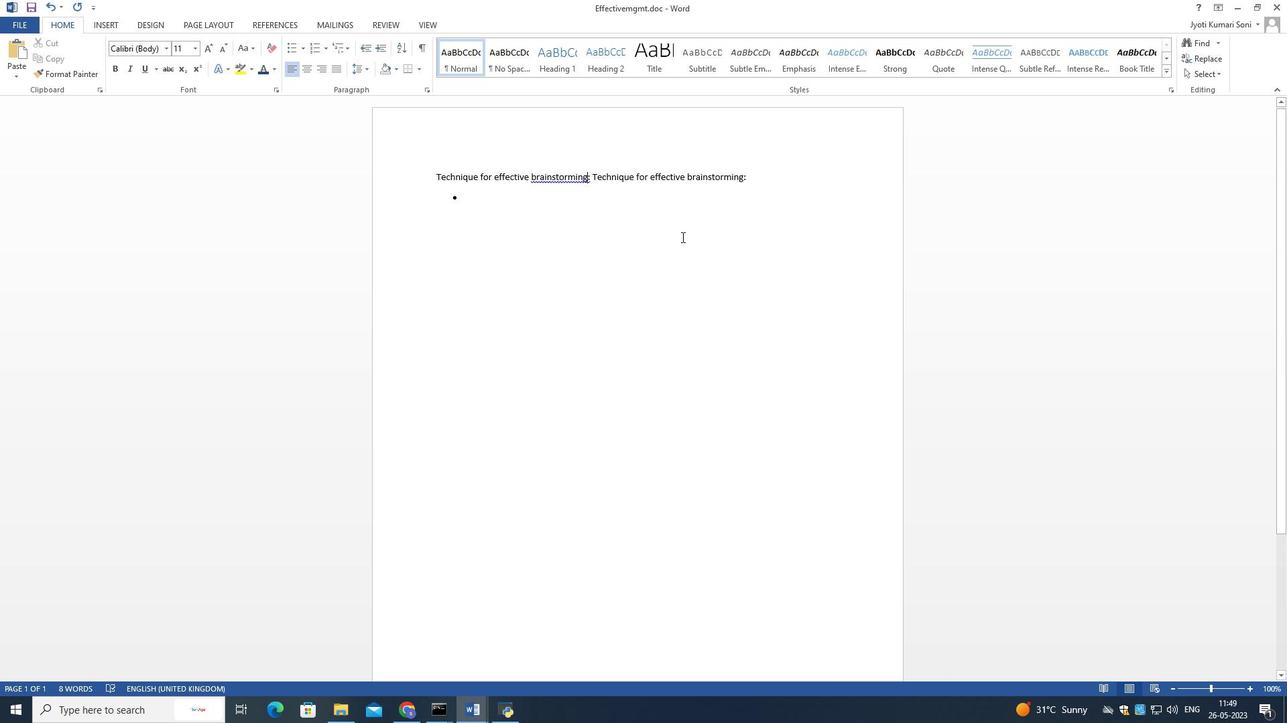 
Action: Mouse moved to (488, 199)
Screenshot: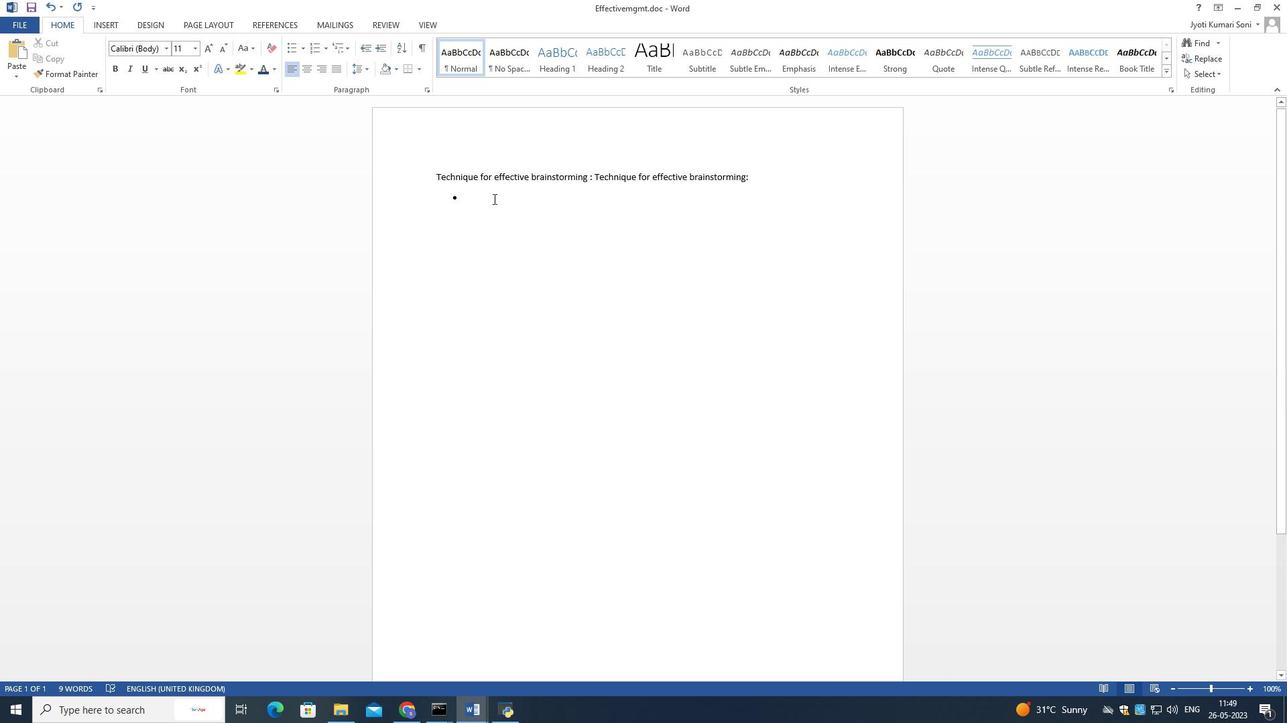 
Action: Mouse pressed left at (488, 199)
Screenshot: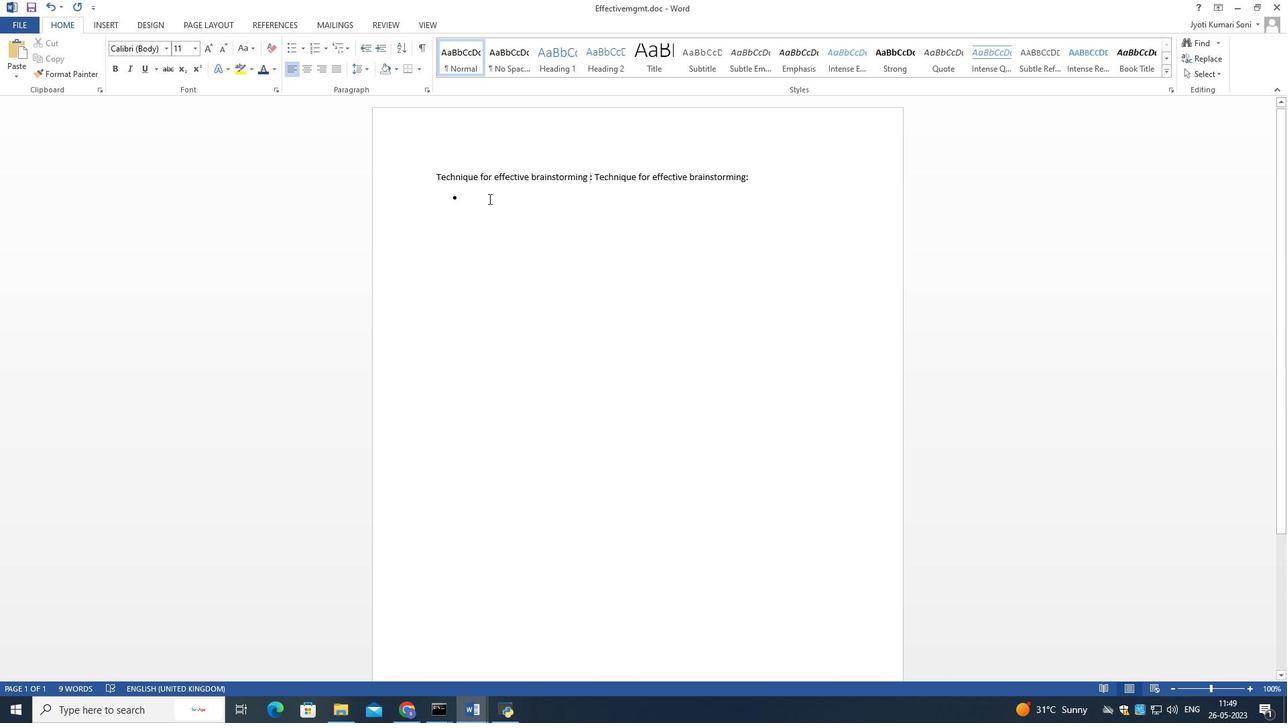 
Action: Mouse moved to (537, 222)
Screenshot: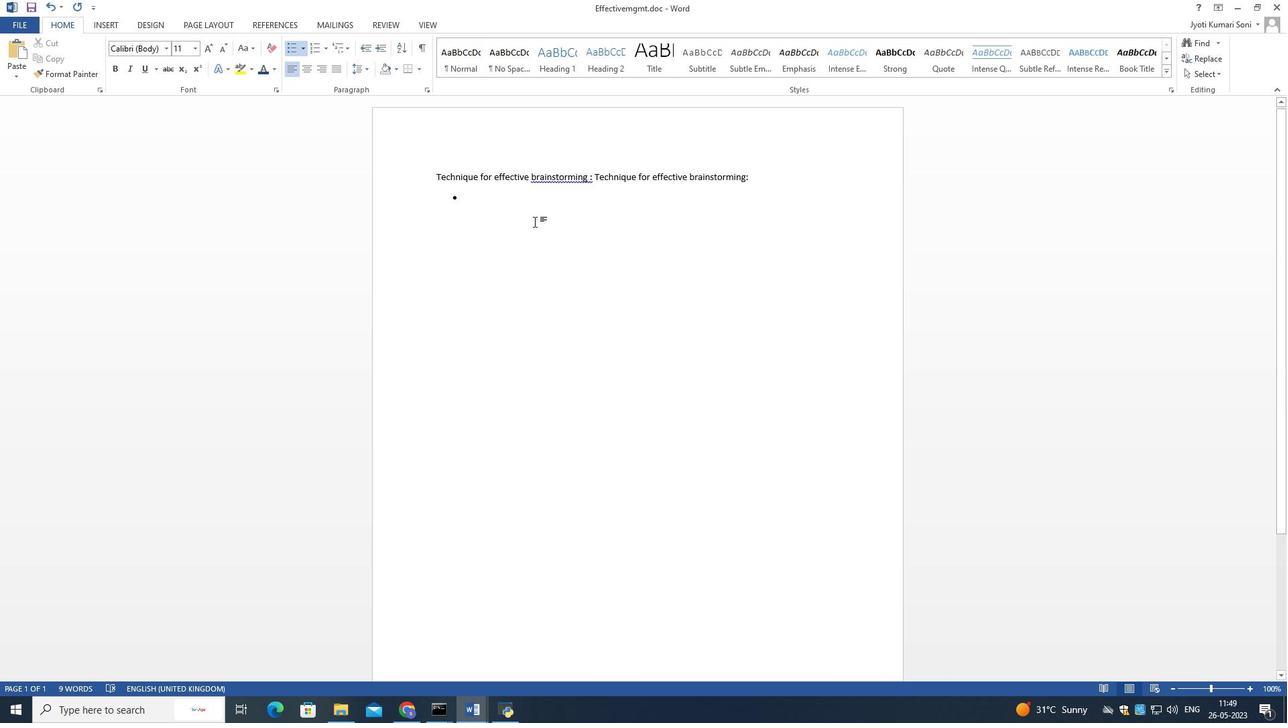 
Action: Key pressed <Key.shift>Encourage<Key.space>all<Key.space>ideas<Key.enter><Key.shift>Avoid<Key.space>judgement<Key.enter><Key.shift>Build<Key.space>upon<Key.space>others
Screenshot: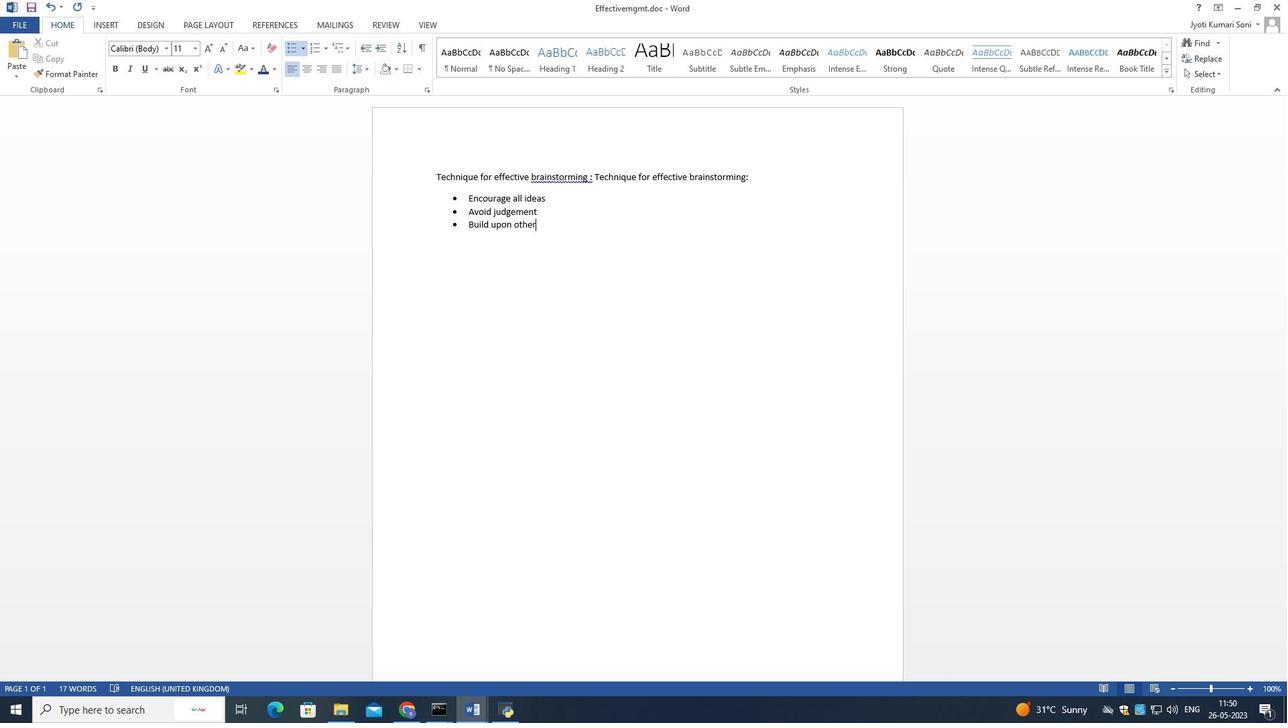 
Action: Mouse moved to (779, 178)
Screenshot: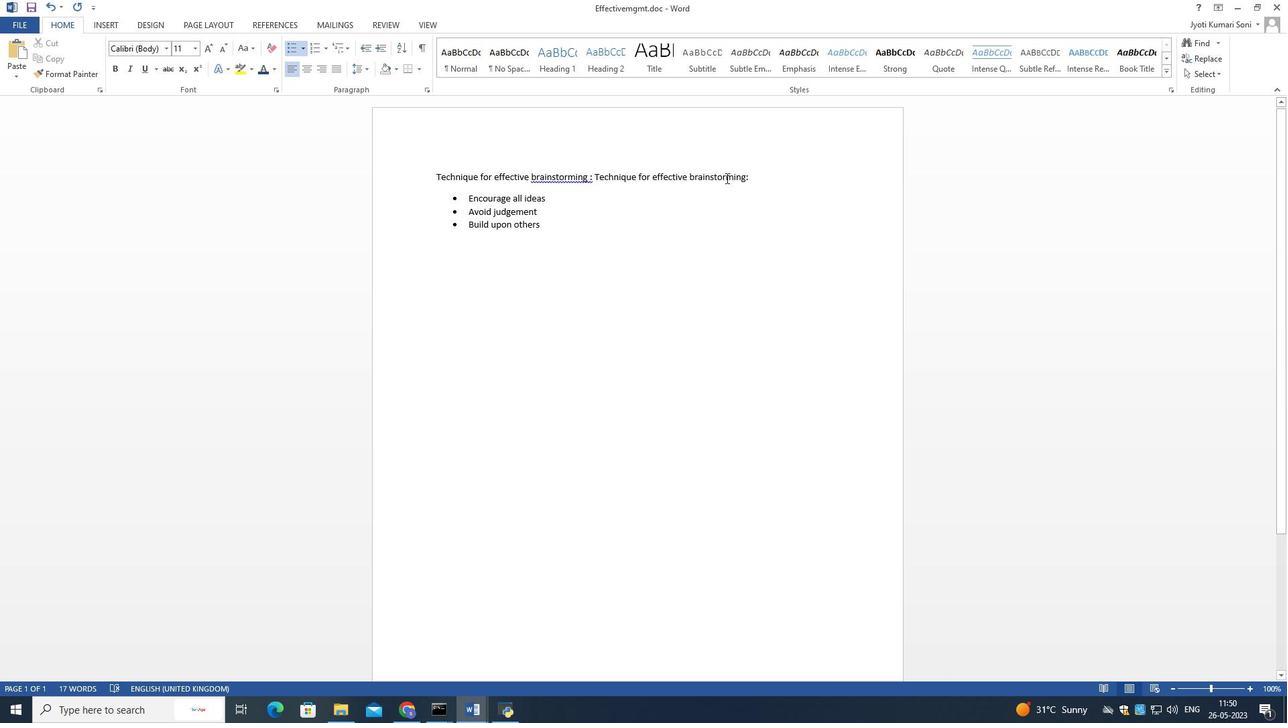 
Action: Mouse pressed left at (779, 178)
Screenshot: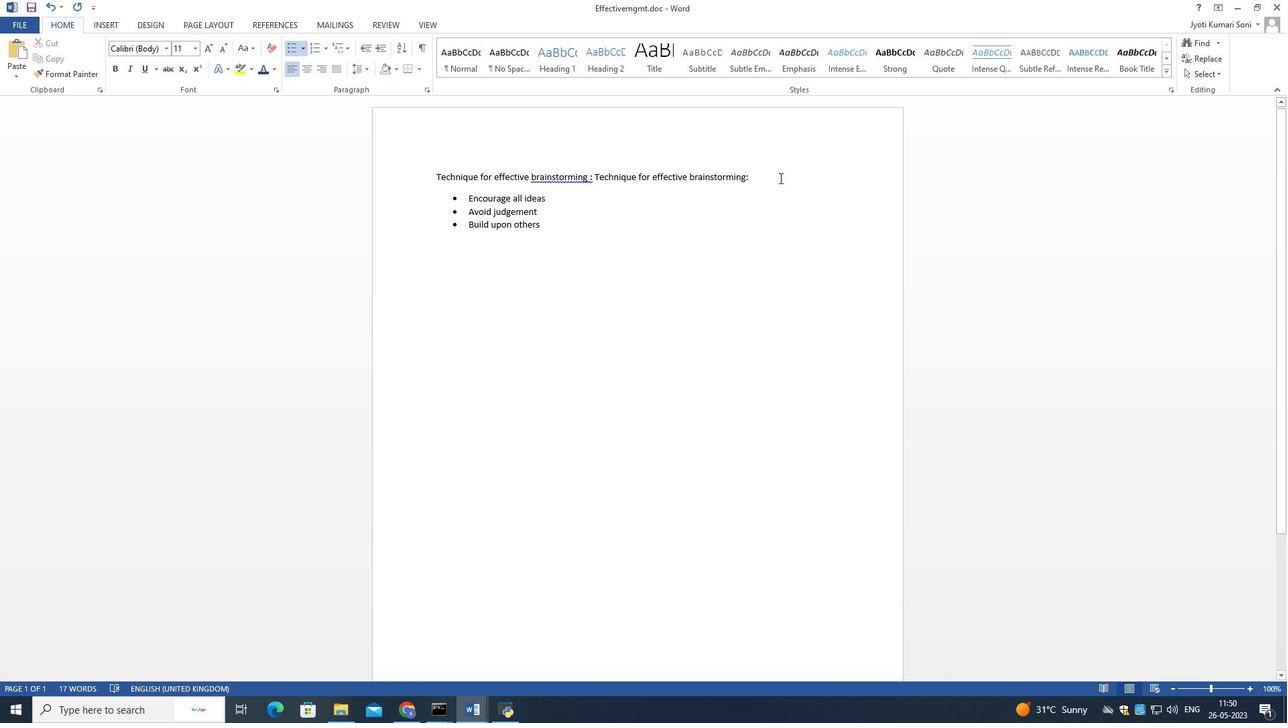 
Action: Mouse moved to (254, 69)
Screenshot: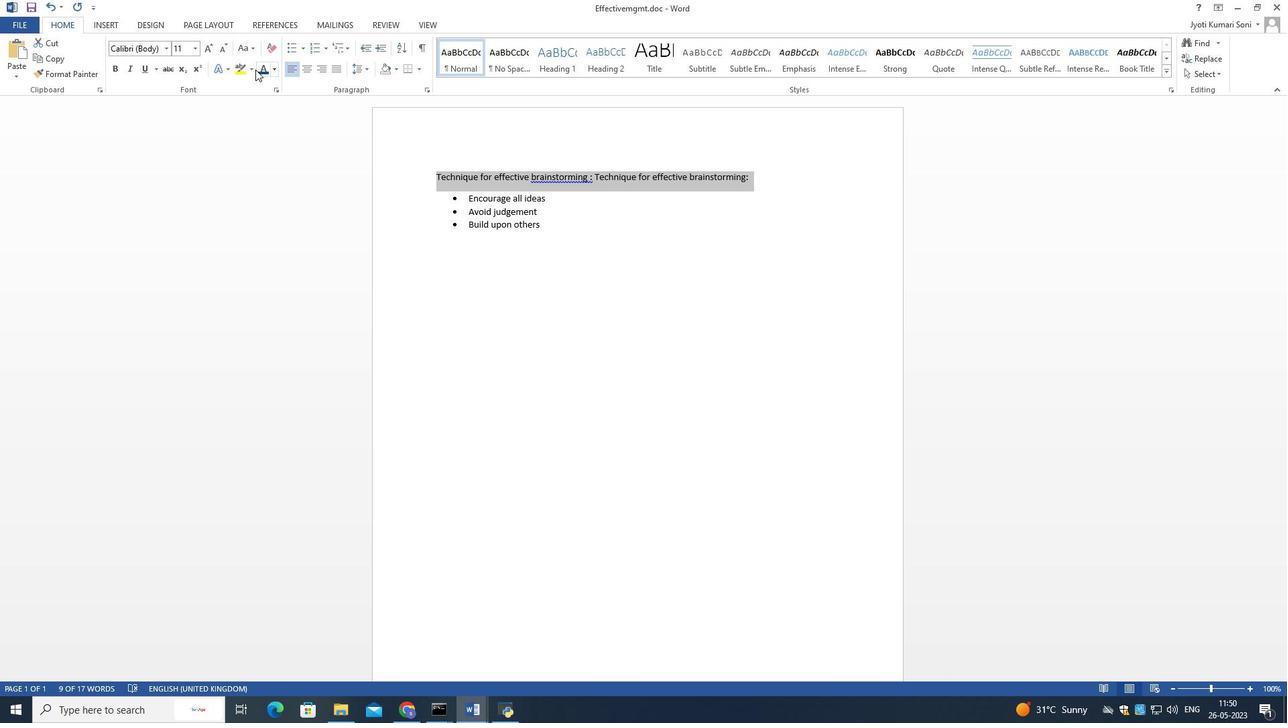 
Action: Mouse pressed left at (254, 69)
Screenshot: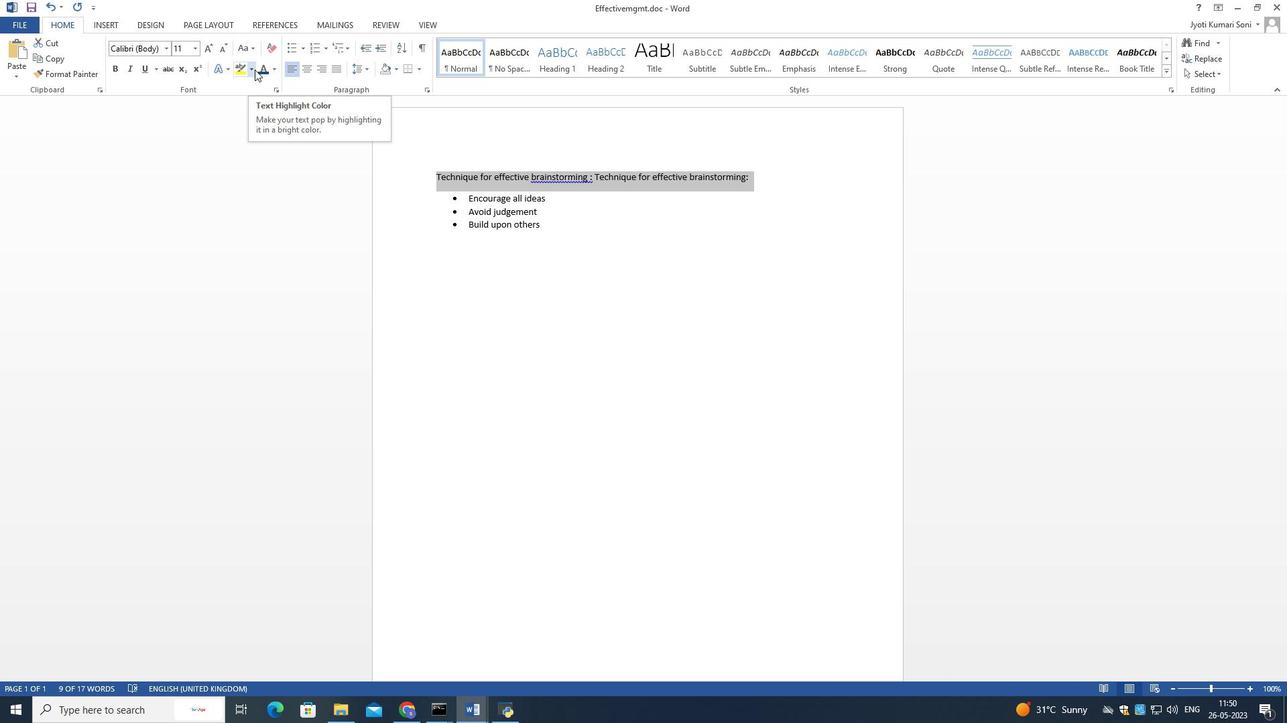 
Action: Mouse moved to (288, 126)
Screenshot: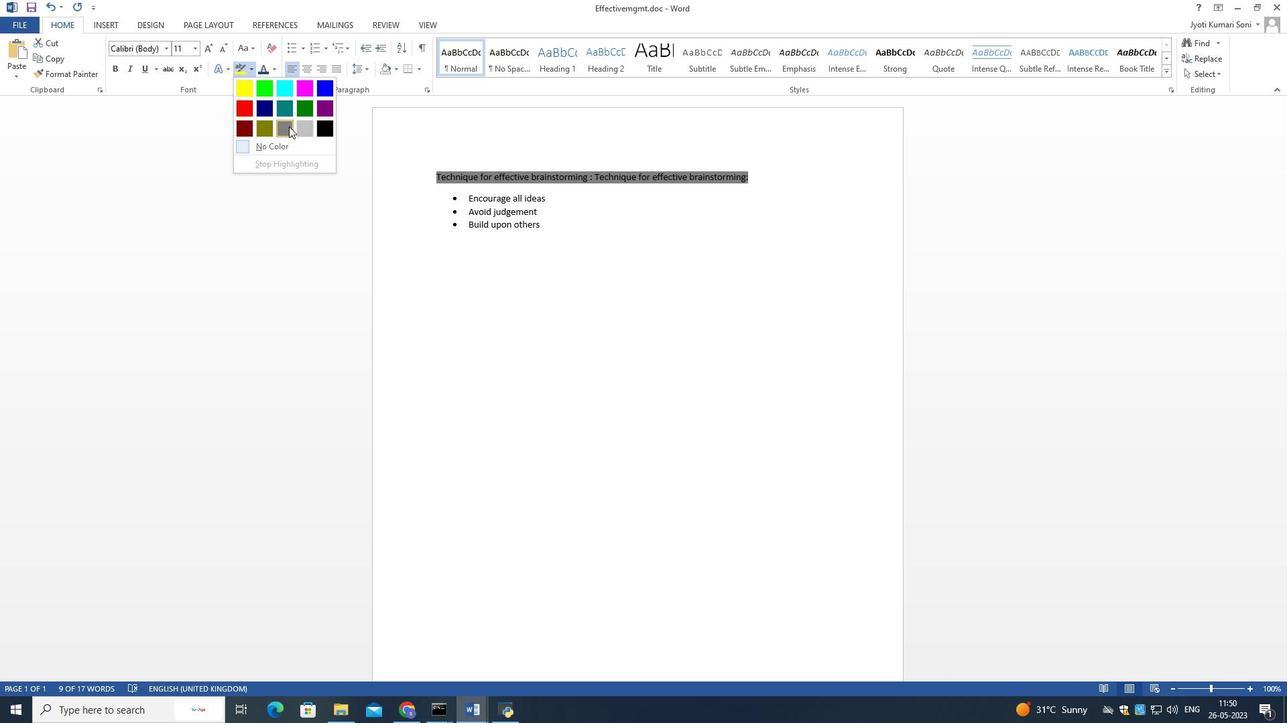 
Action: Mouse pressed left at (288, 126)
Screenshot: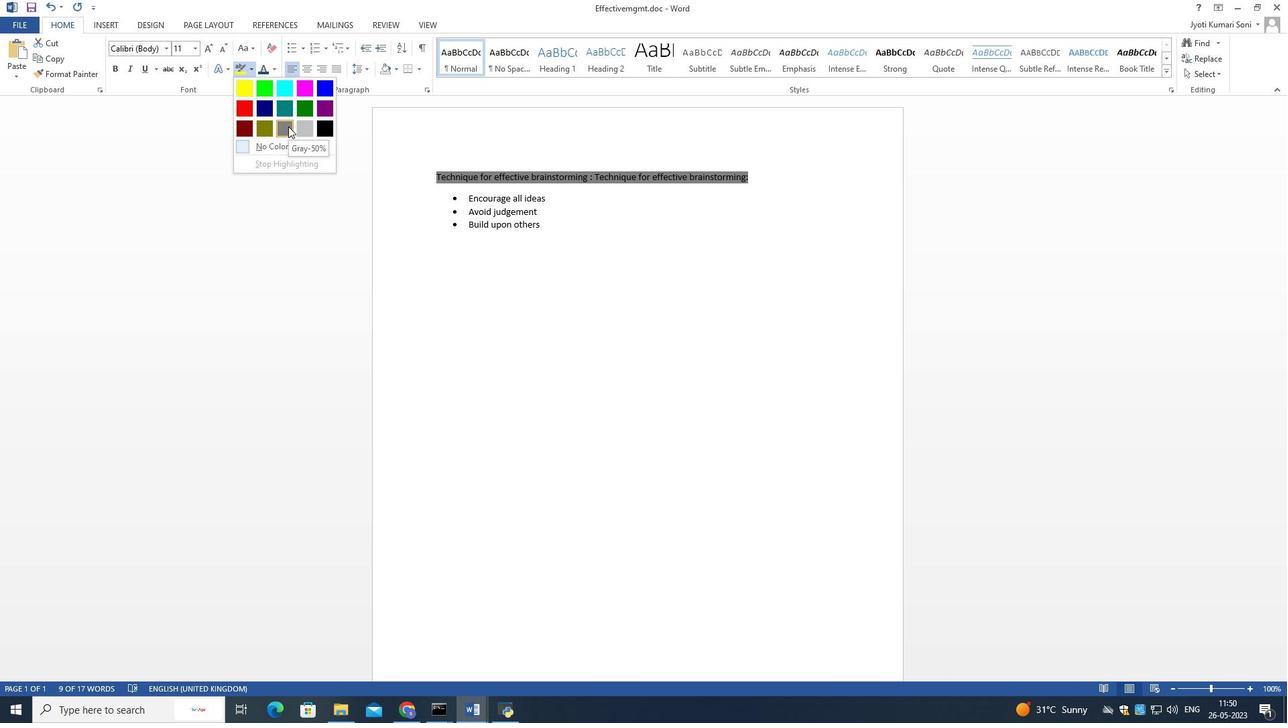 
Action: Mouse moved to (593, 327)
Screenshot: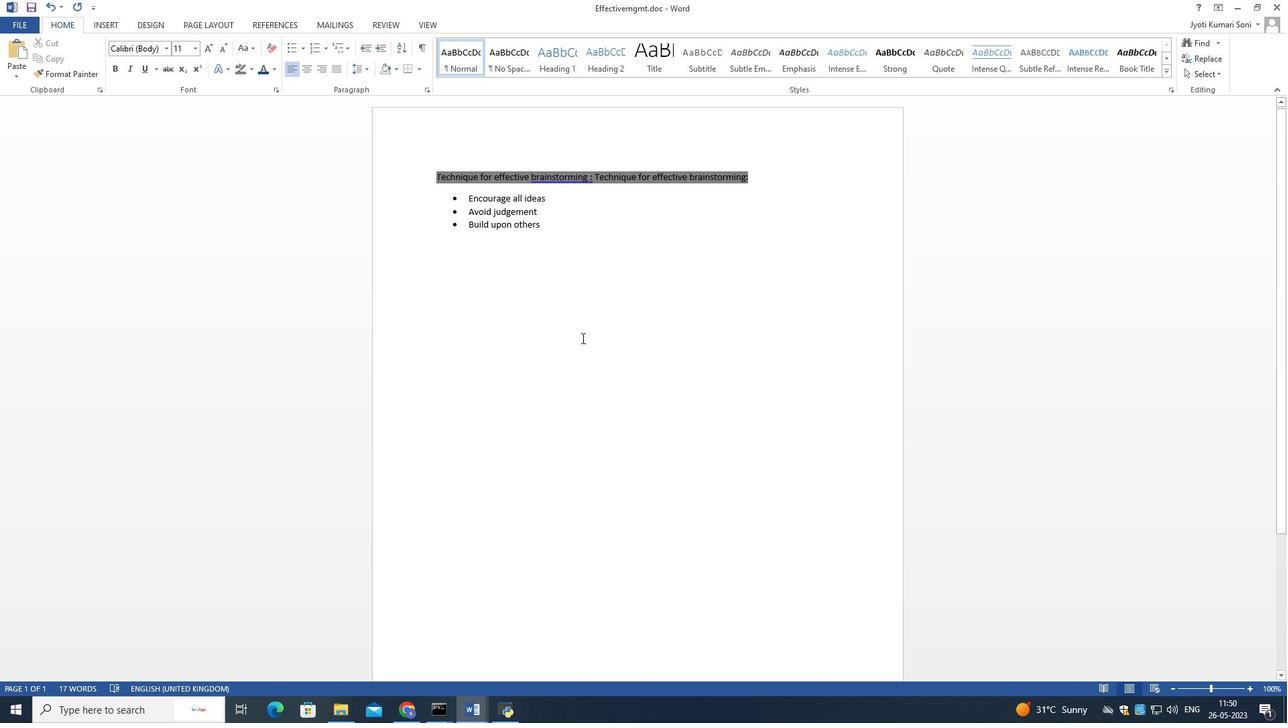 
Action: Mouse pressed left at (593, 327)
Screenshot: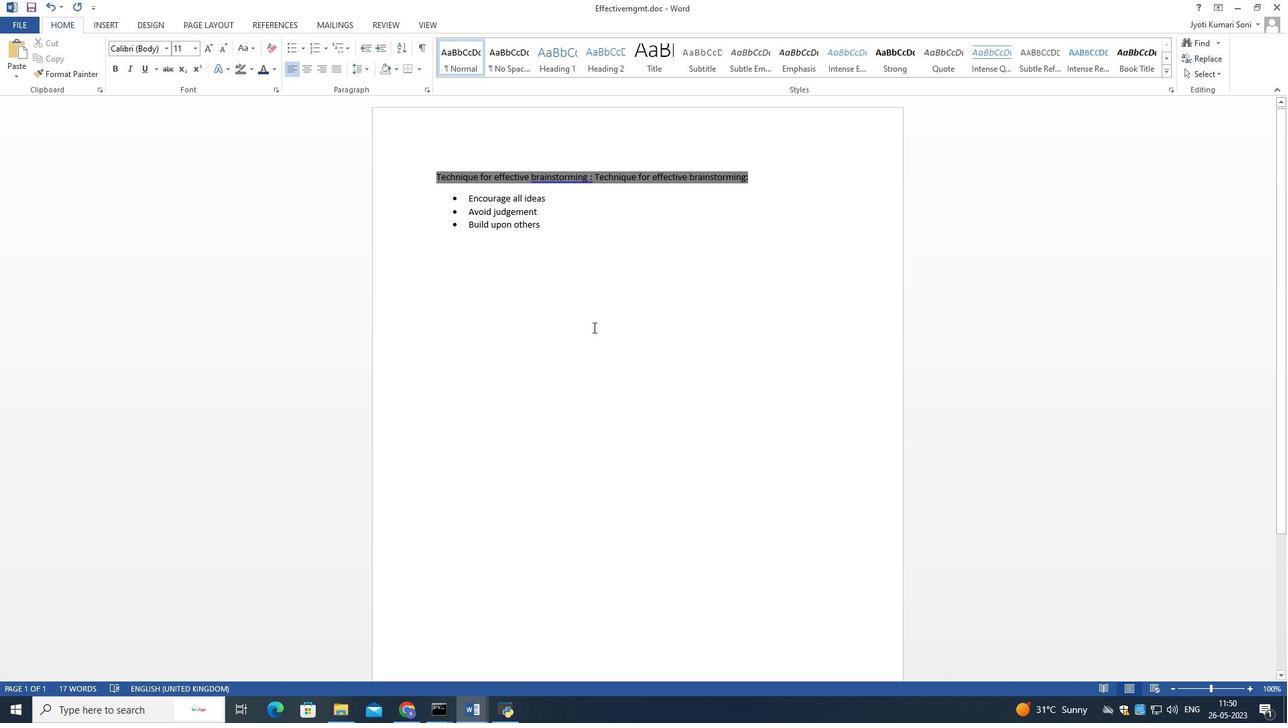 
Action: Mouse moved to (585, 235)
Screenshot: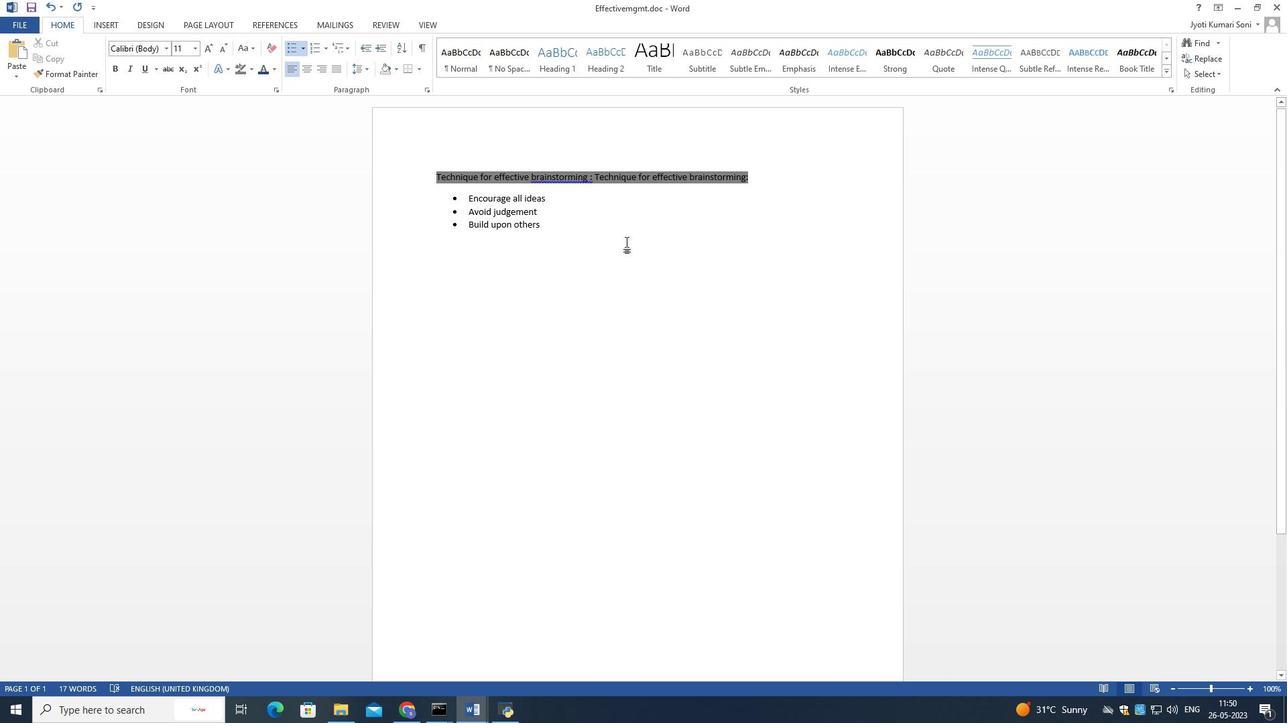 
Action: Mouse pressed left at (585, 235)
Screenshot: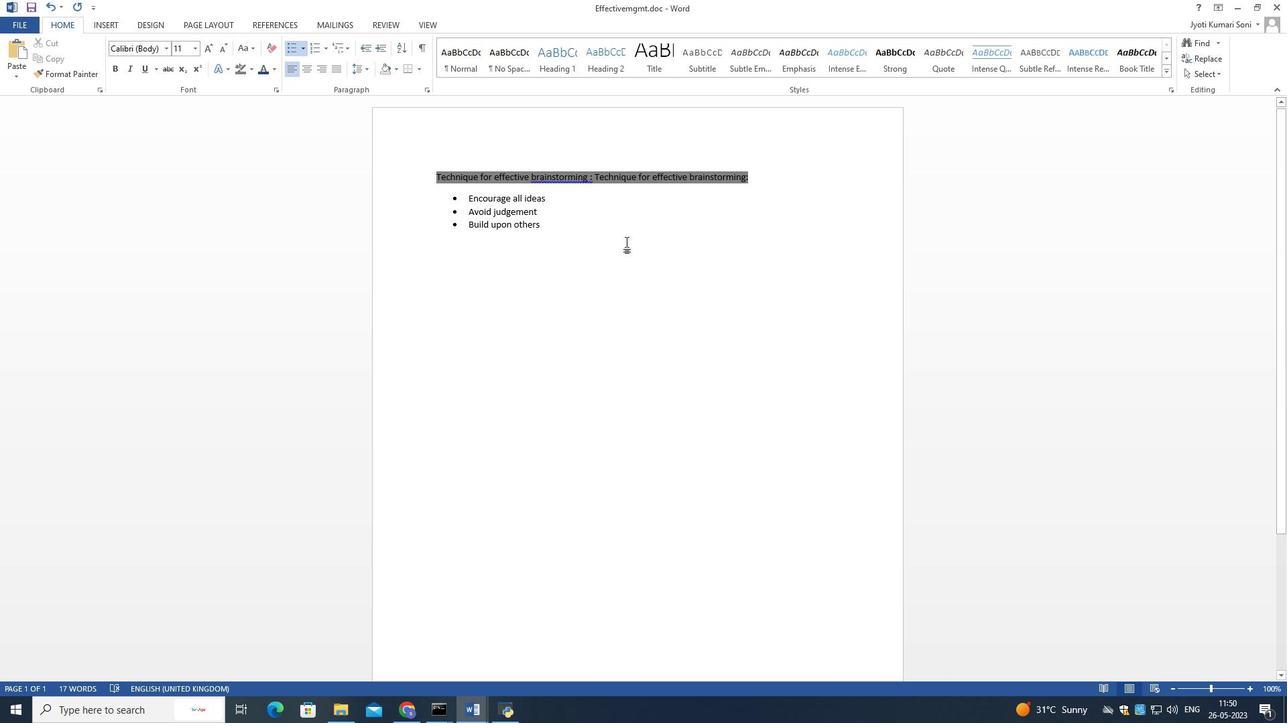 
Action: Mouse moved to (416, 69)
Screenshot: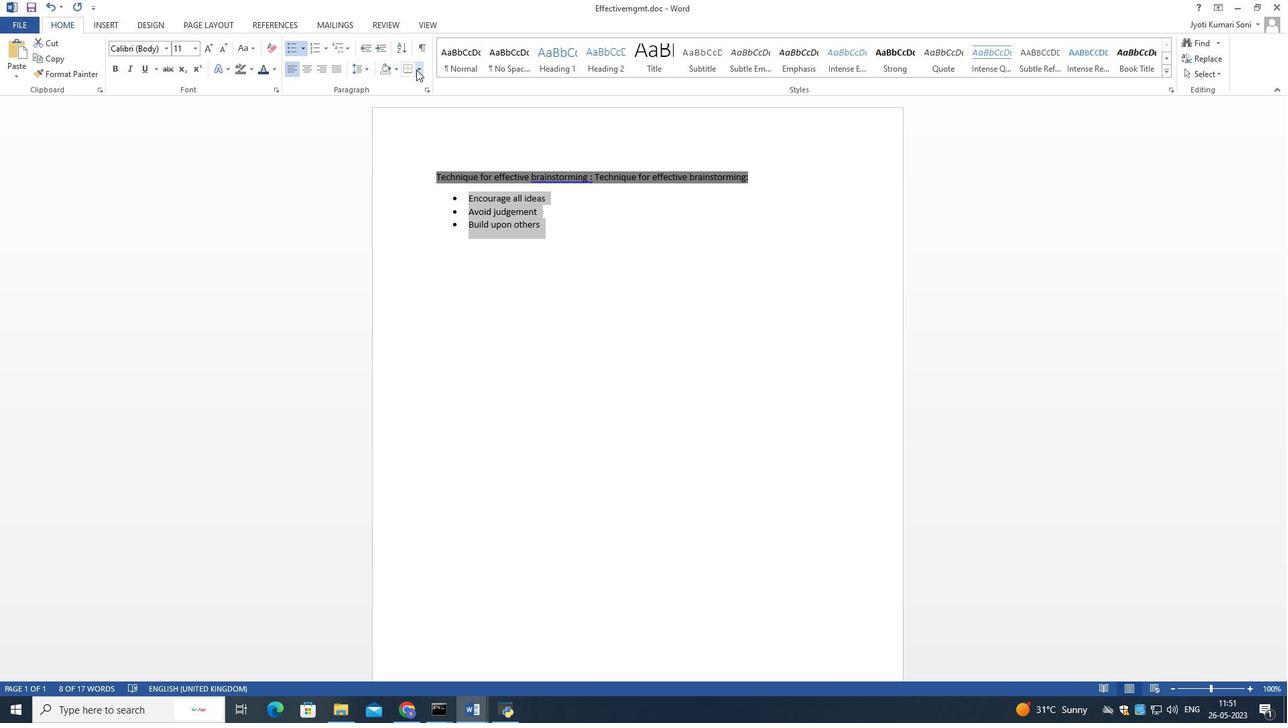 
Action: Mouse pressed left at (416, 69)
Screenshot: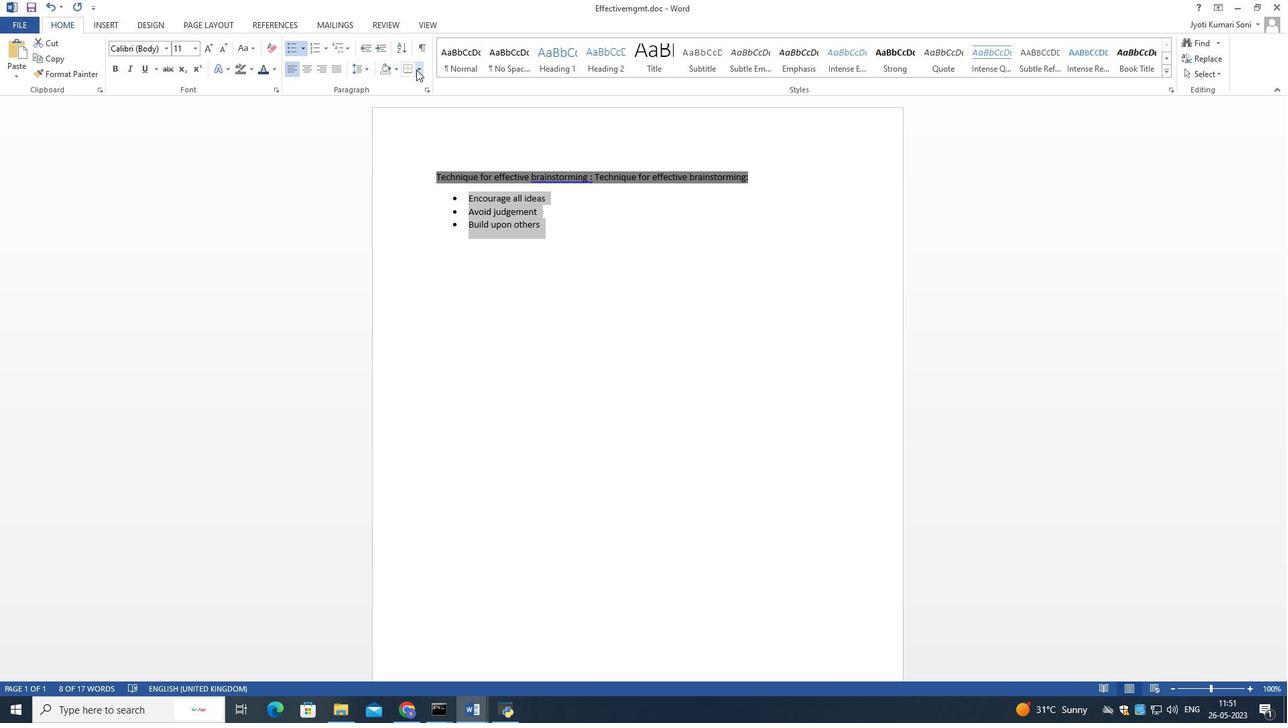 
Action: Mouse moved to (427, 185)
Screenshot: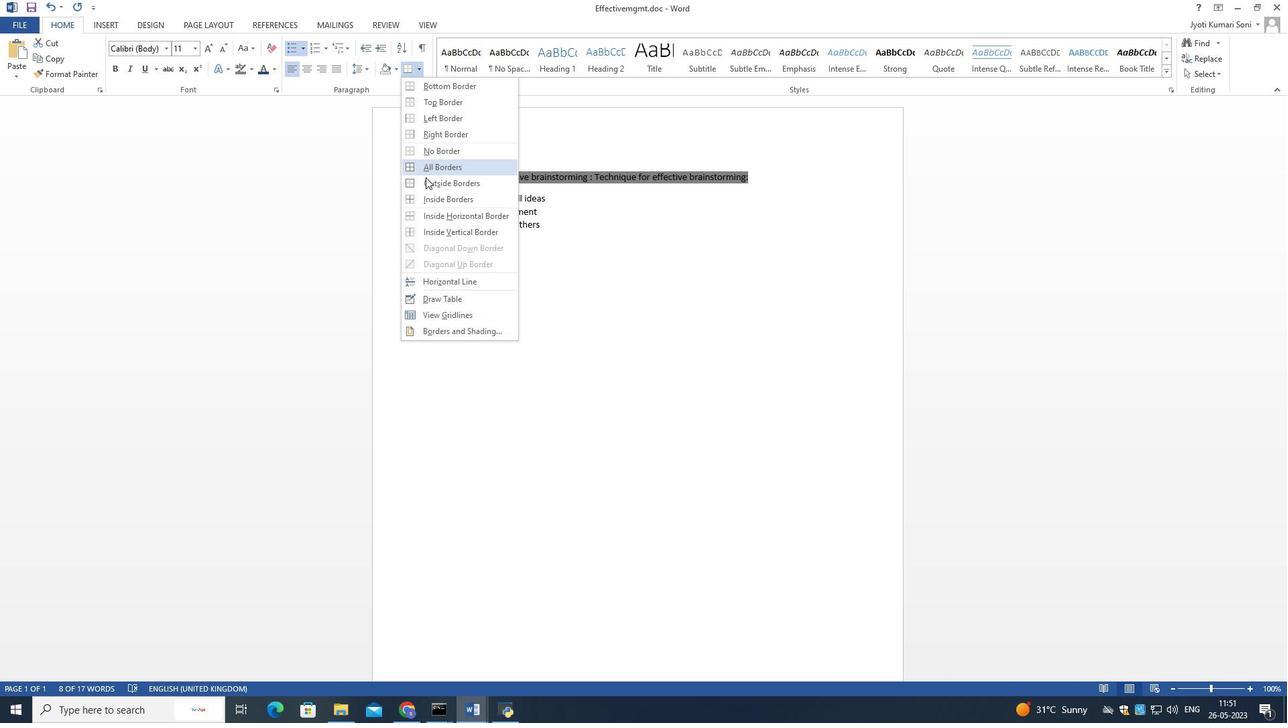 
Action: Mouse pressed left at (427, 185)
Screenshot: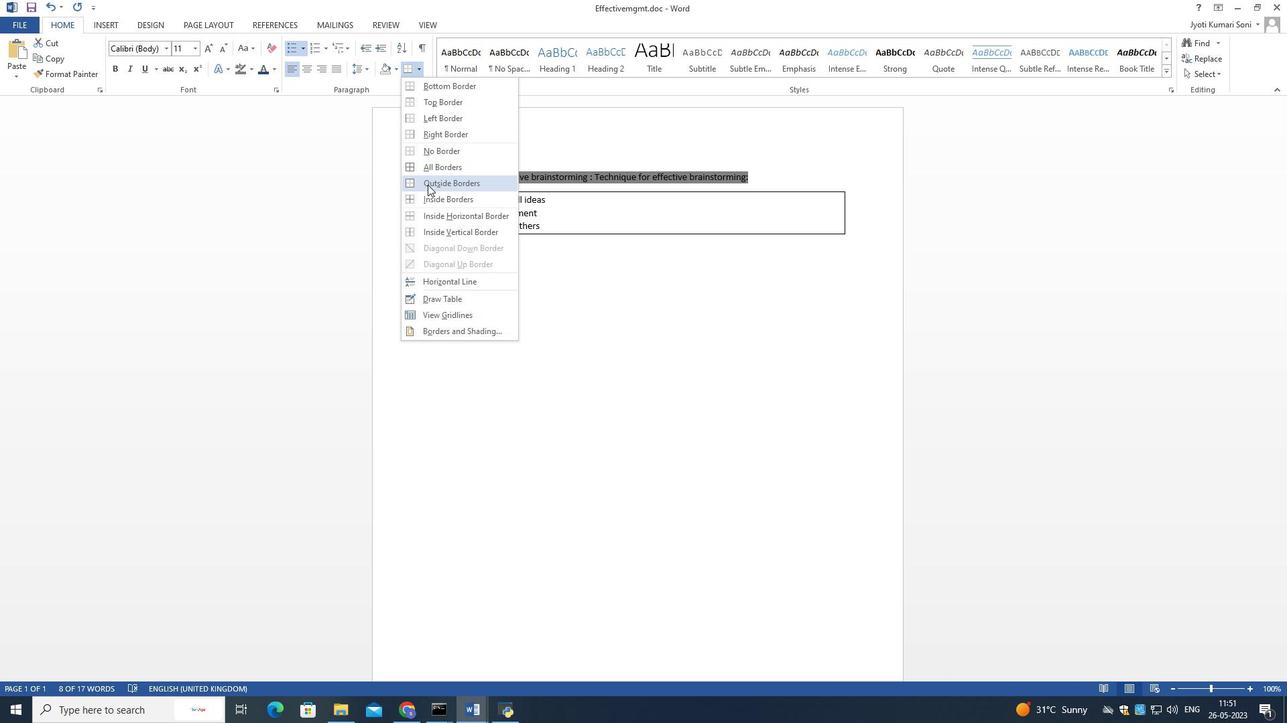 
Action: Mouse moved to (524, 299)
Screenshot: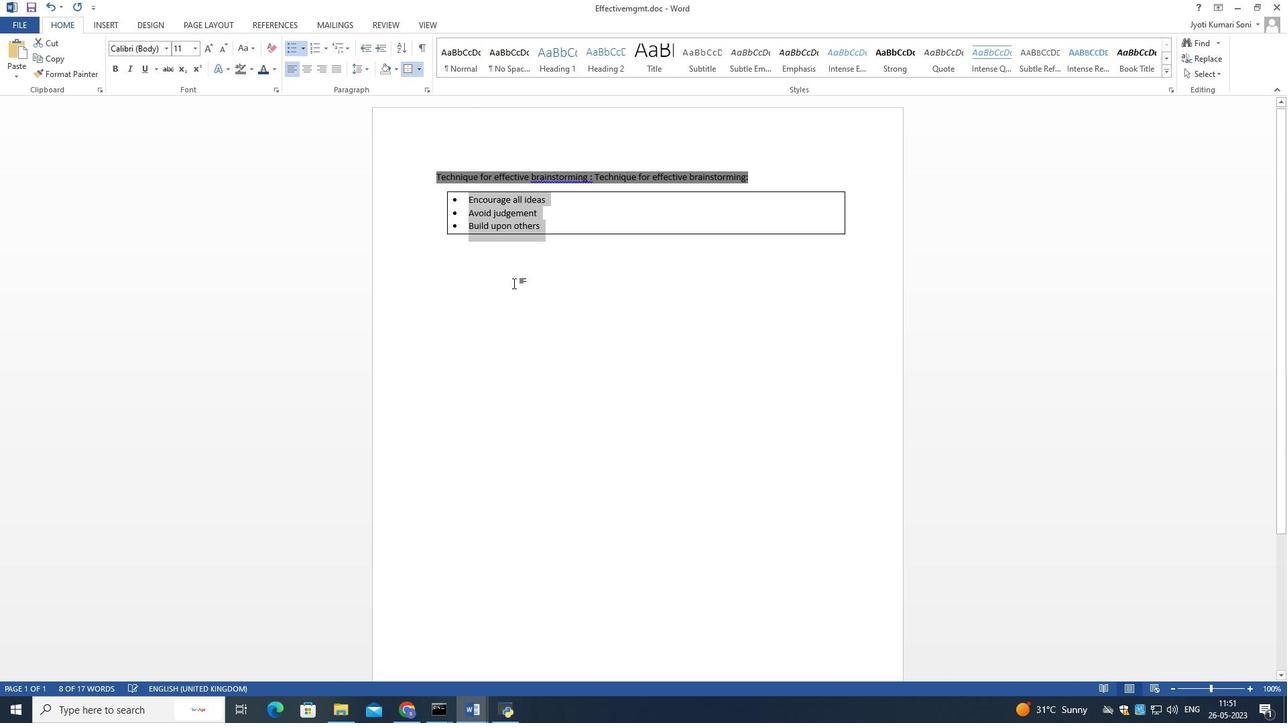 
Action: Mouse pressed left at (524, 299)
Screenshot: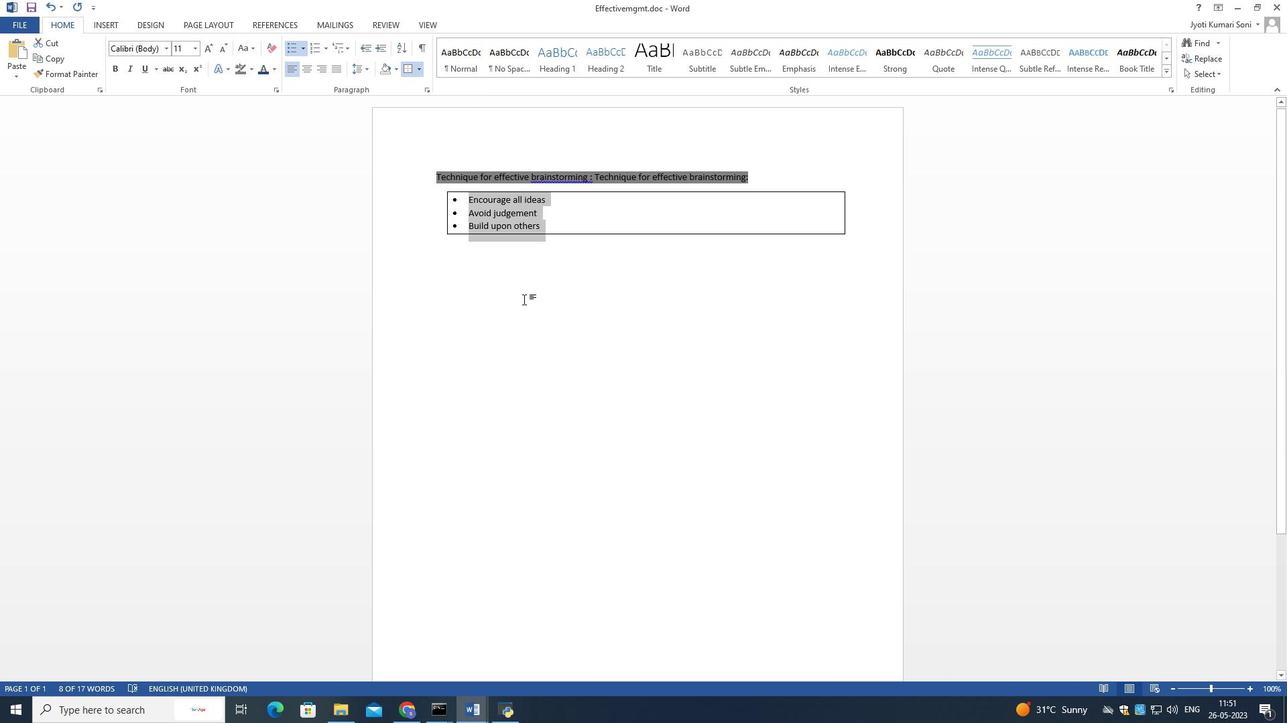 
Action: Mouse moved to (534, 244)
Screenshot: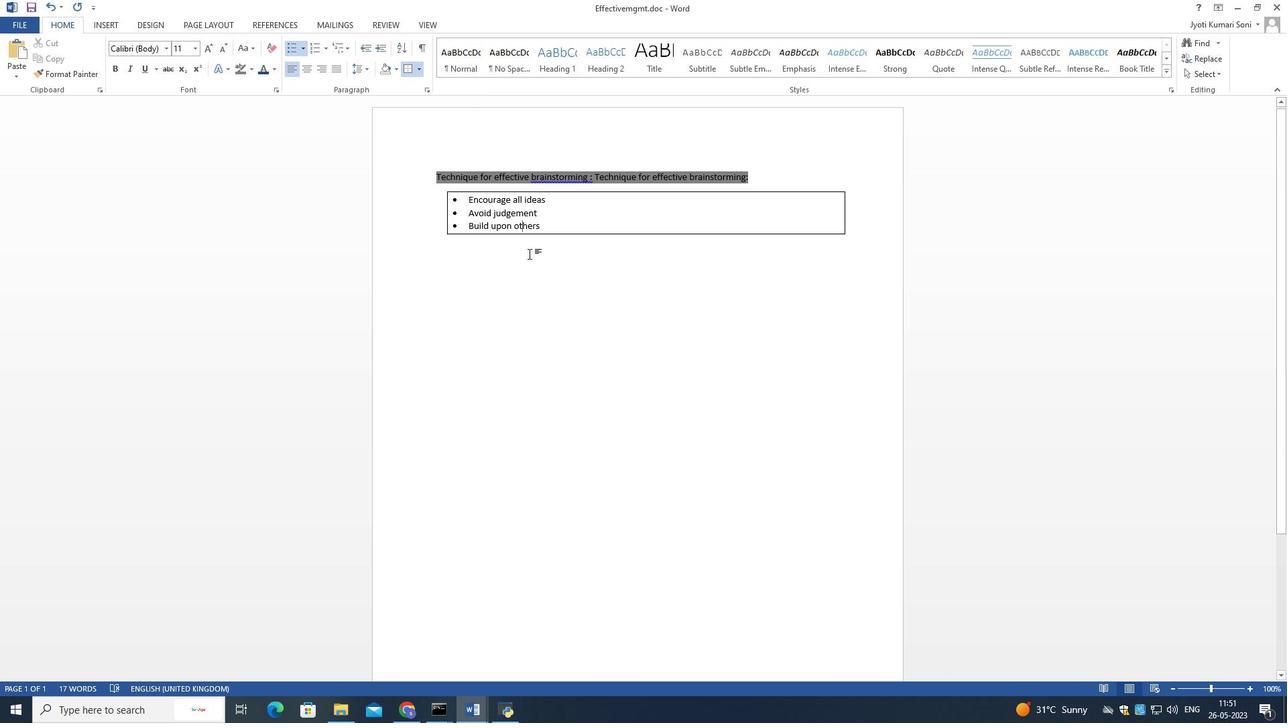 
Action: Mouse pressed left at (534, 244)
Screenshot: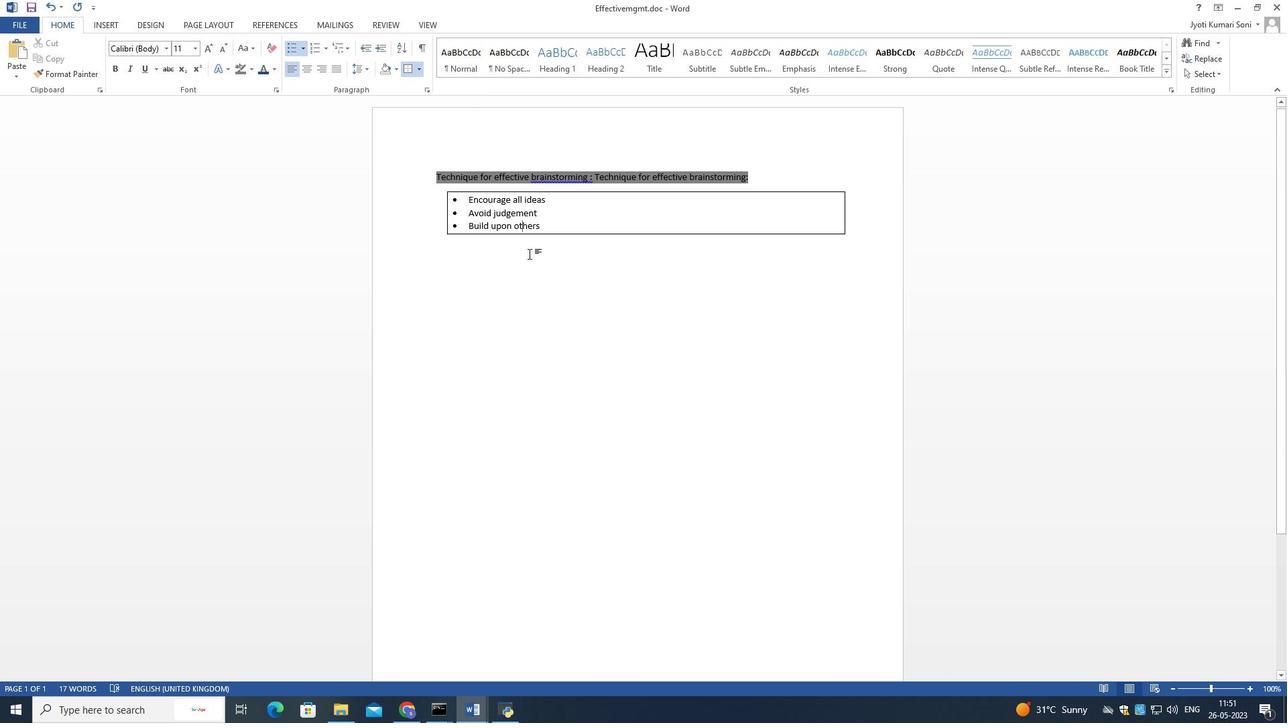 
Action: Mouse moved to (542, 223)
Screenshot: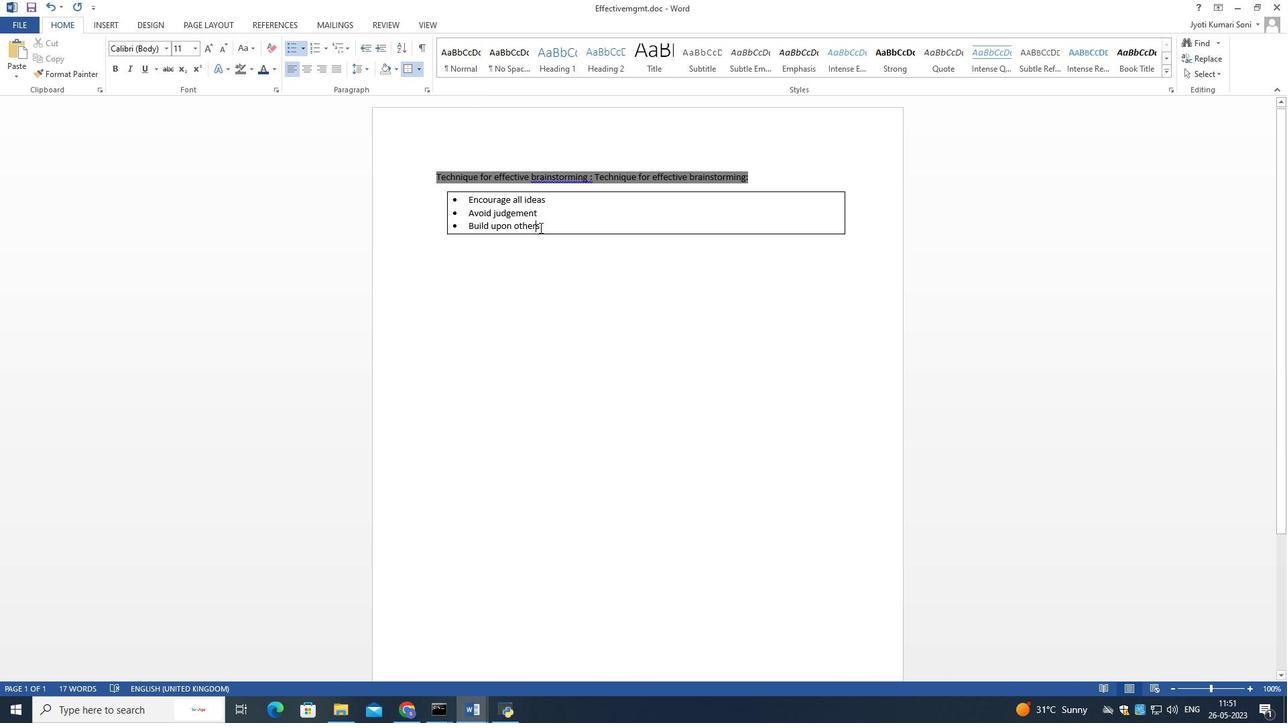 
Action: Mouse pressed left at (542, 223)
Screenshot: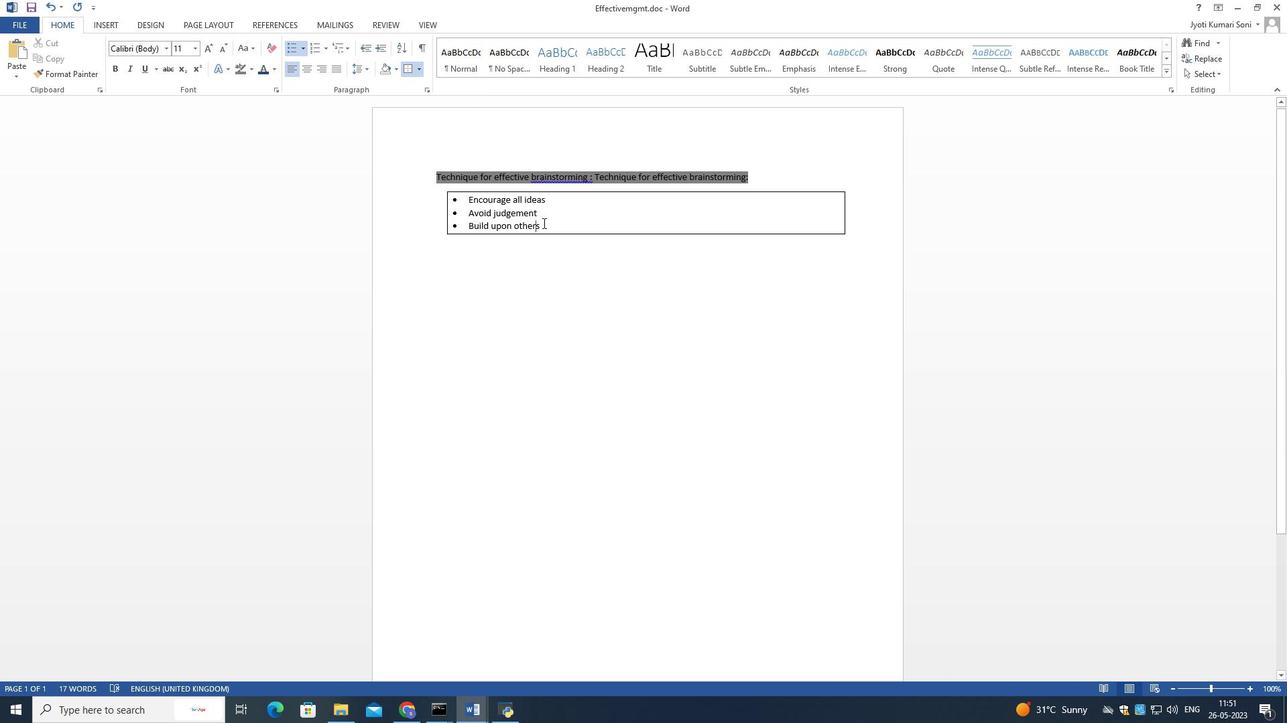 
Action: Mouse moved to (524, 260)
Screenshot: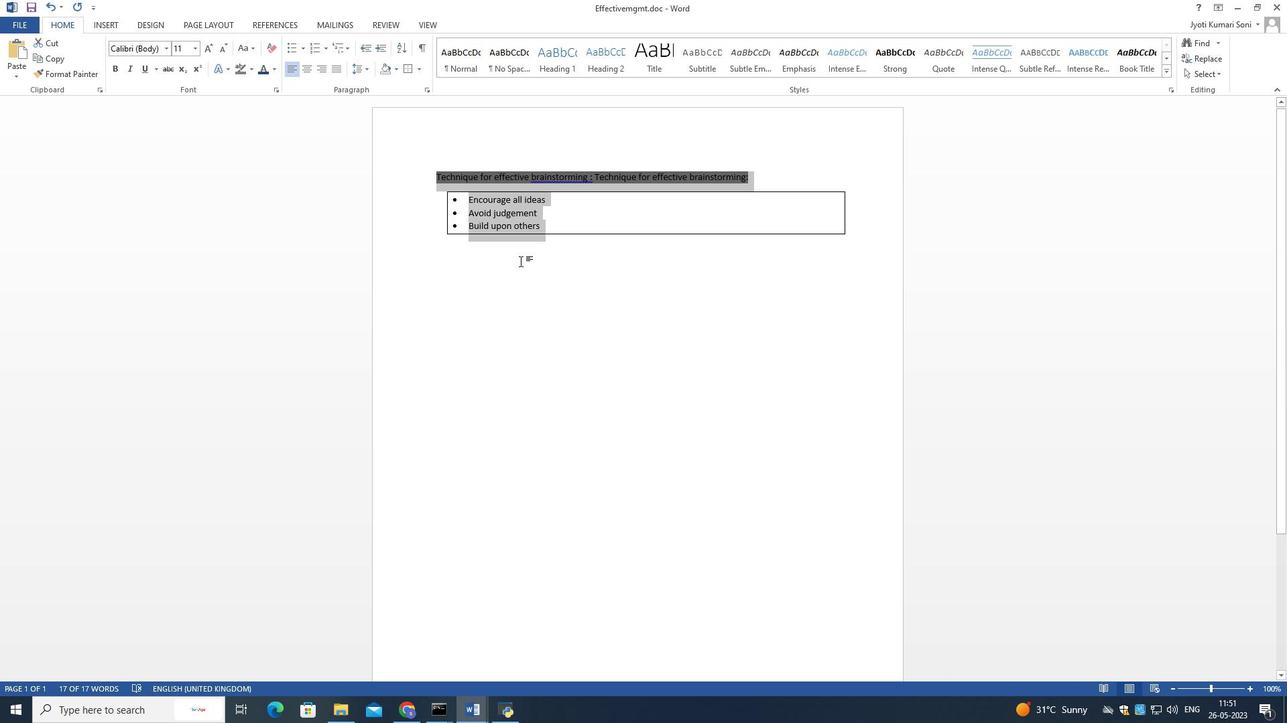
Action: Mouse pressed left at (524, 260)
Screenshot: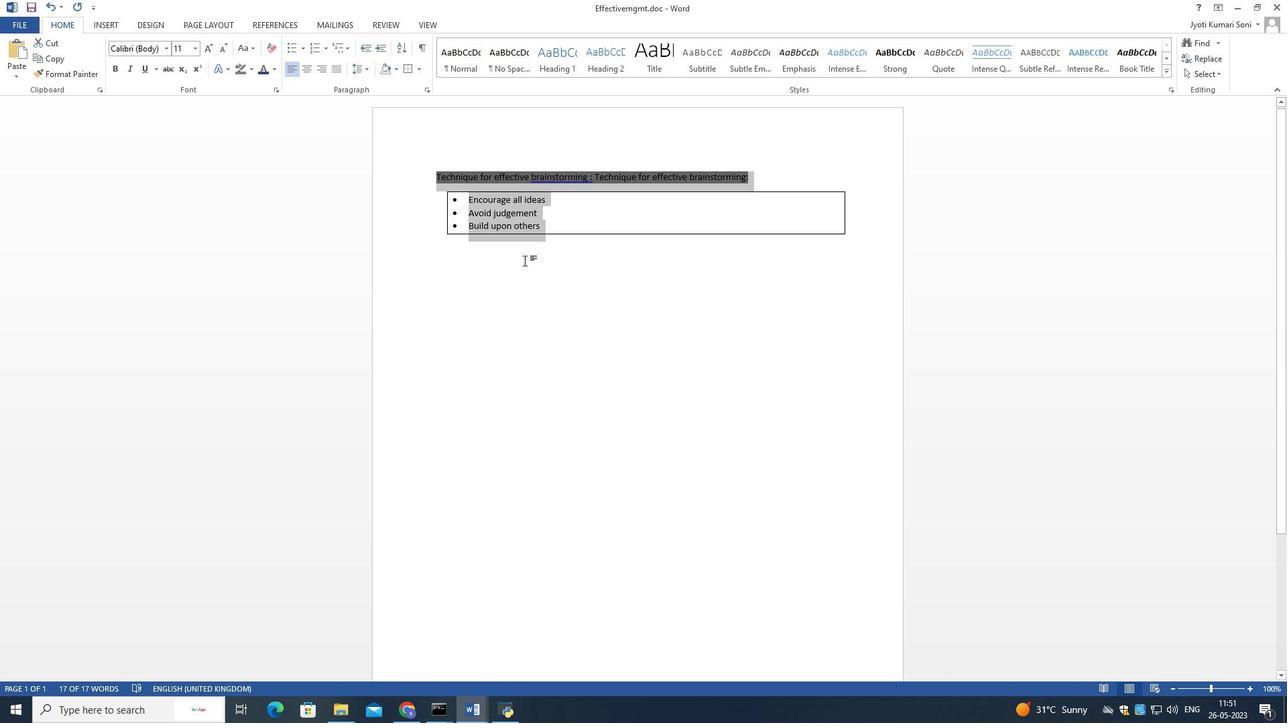 
Action: Mouse moved to (556, 234)
Screenshot: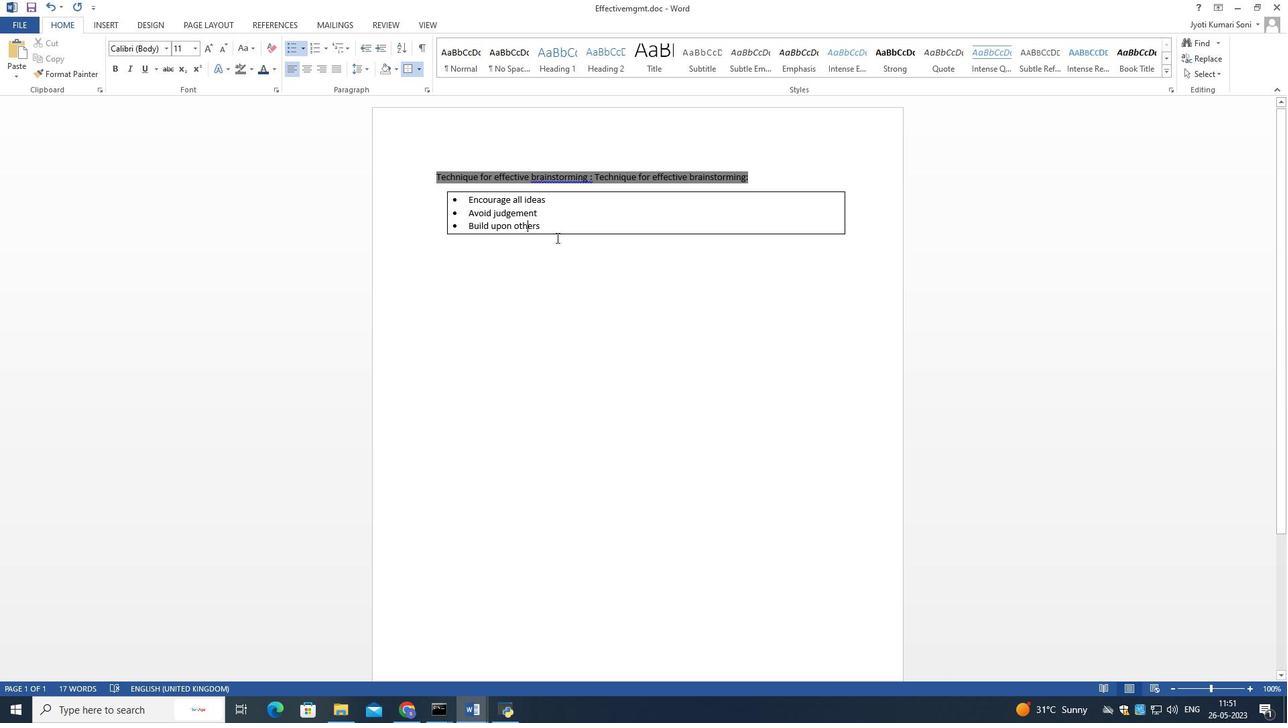 
Action: Mouse pressed left at (556, 234)
Screenshot: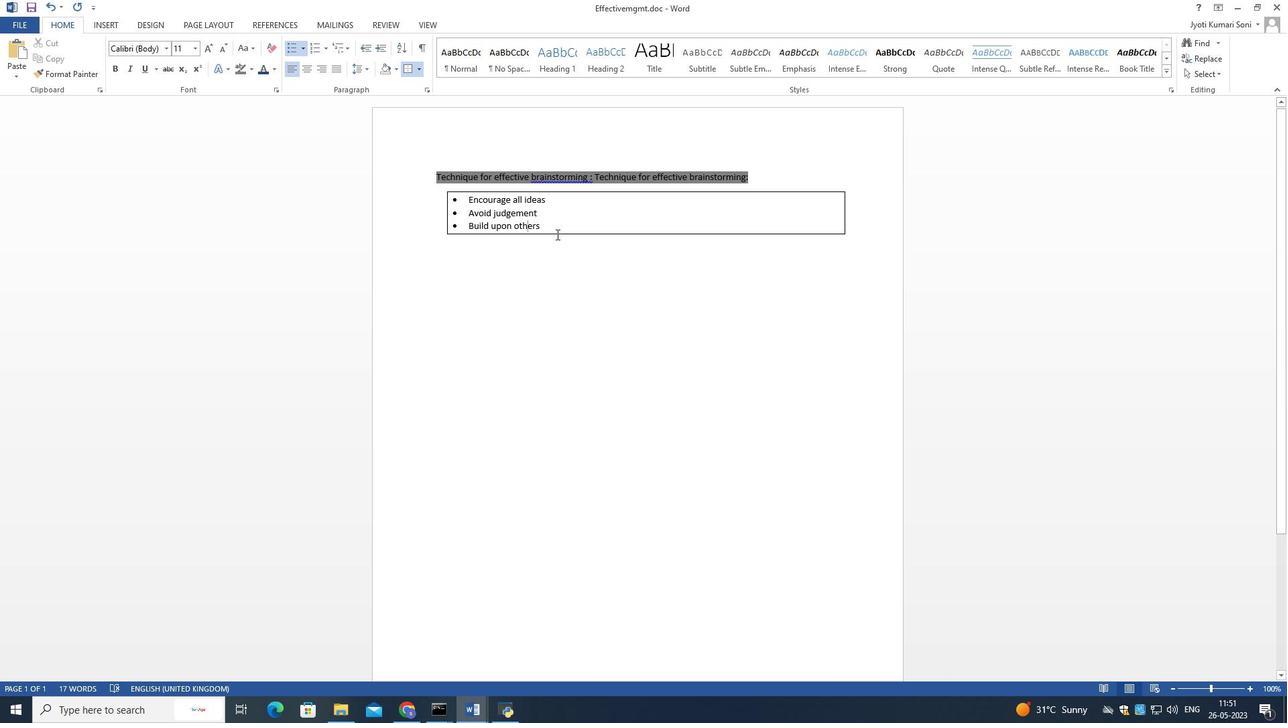 
Action: Mouse moved to (550, 229)
Screenshot: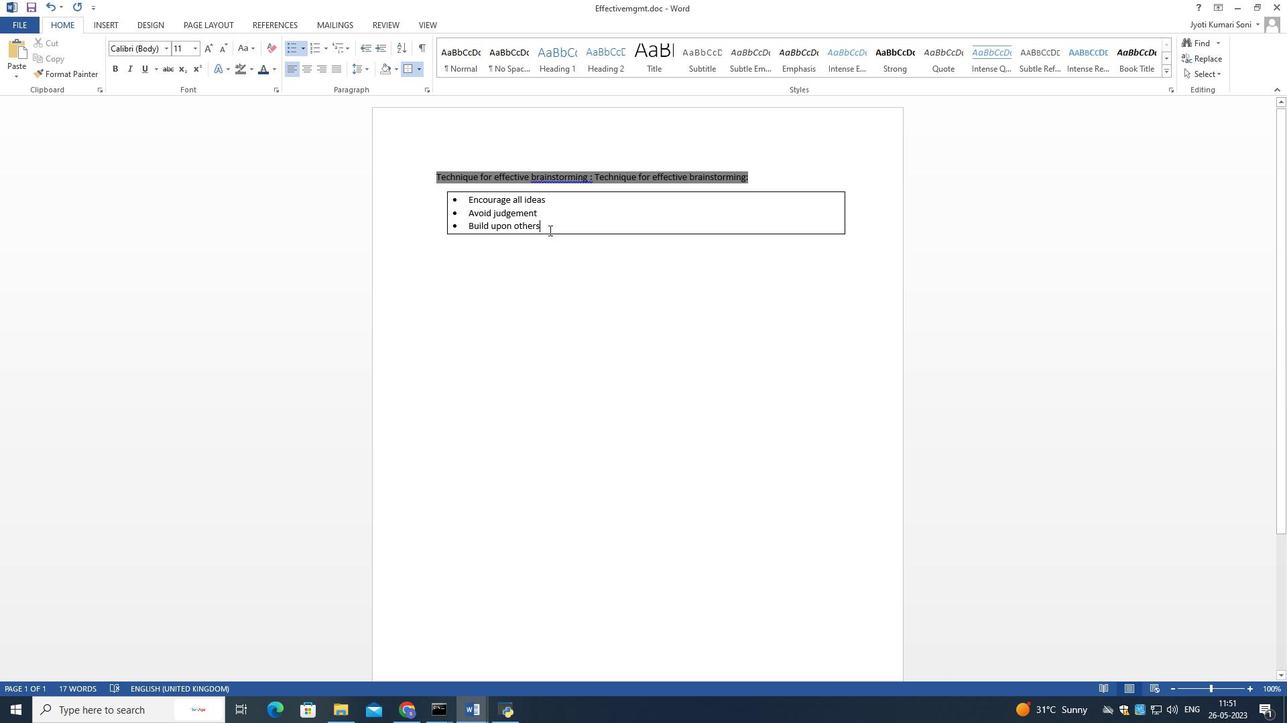 
Action: Mouse pressed left at (550, 229)
Screenshot: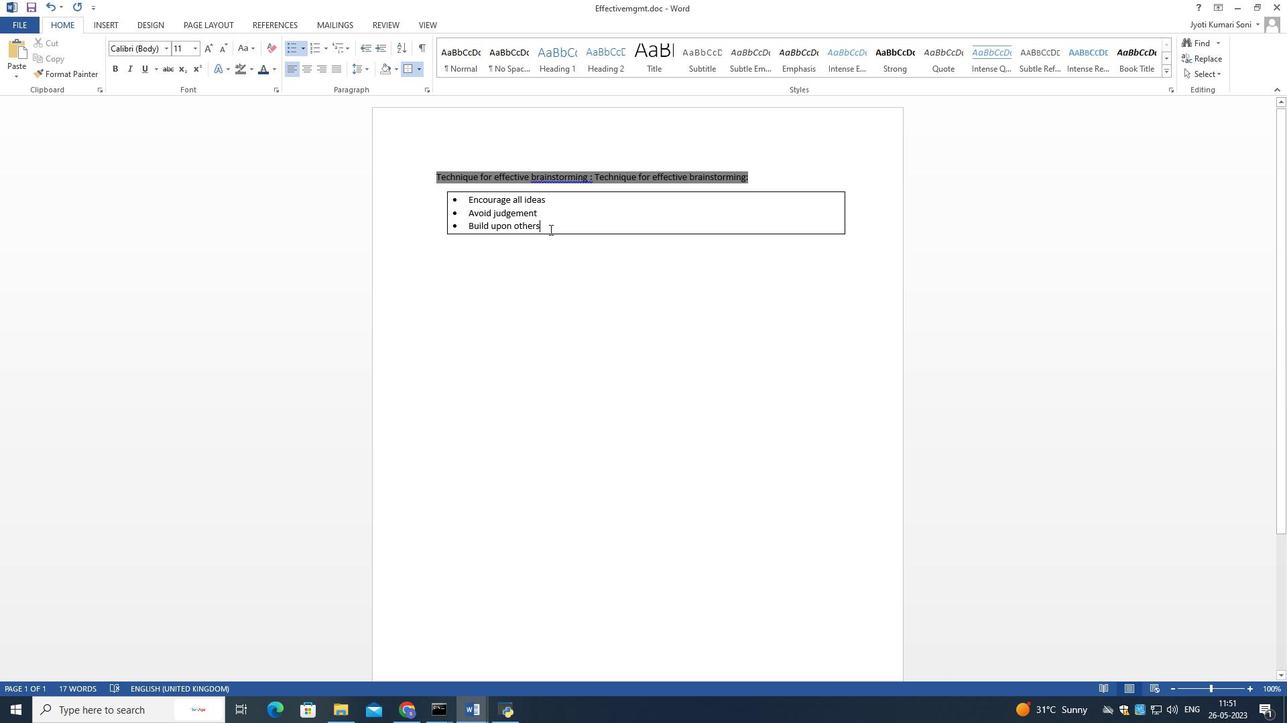 
Action: Mouse moved to (778, 167)
Screenshot: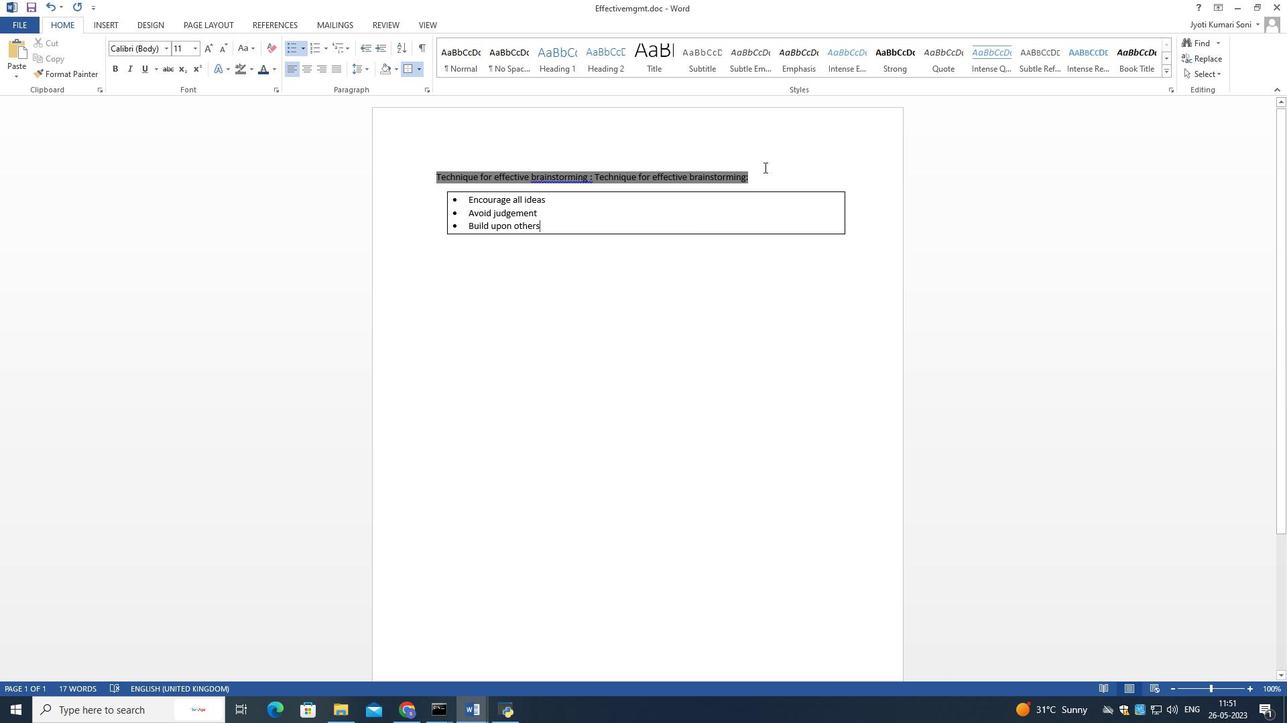 
Action: Mouse pressed left at (778, 167)
Screenshot: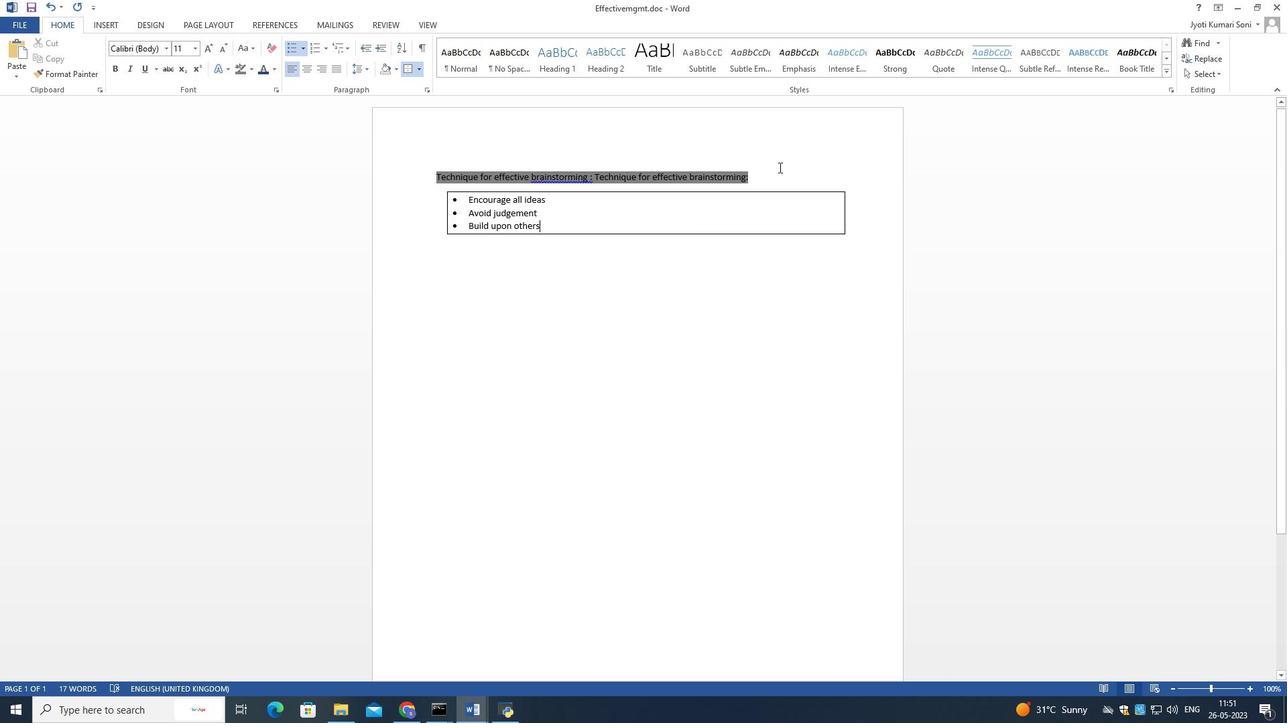 
Action: Mouse moved to (193, 46)
Screenshot: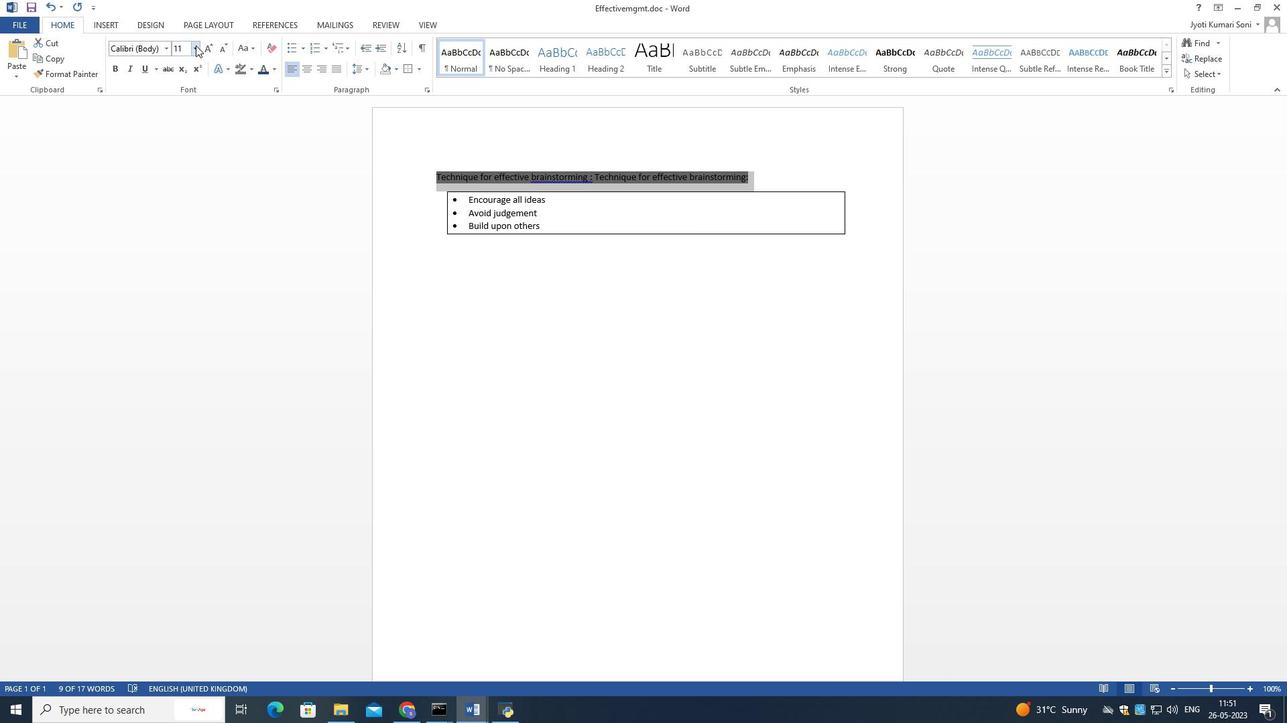 
Action: Mouse pressed left at (193, 46)
Screenshot: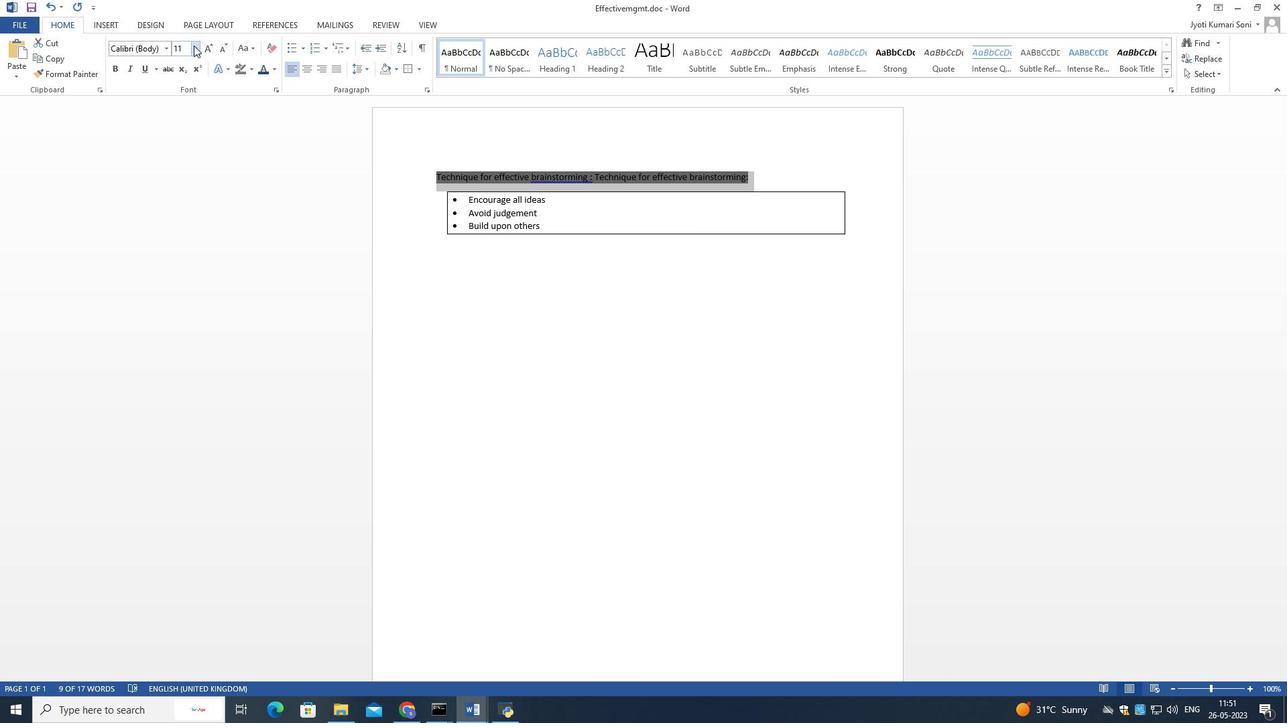 
Action: Mouse moved to (183, 138)
Screenshot: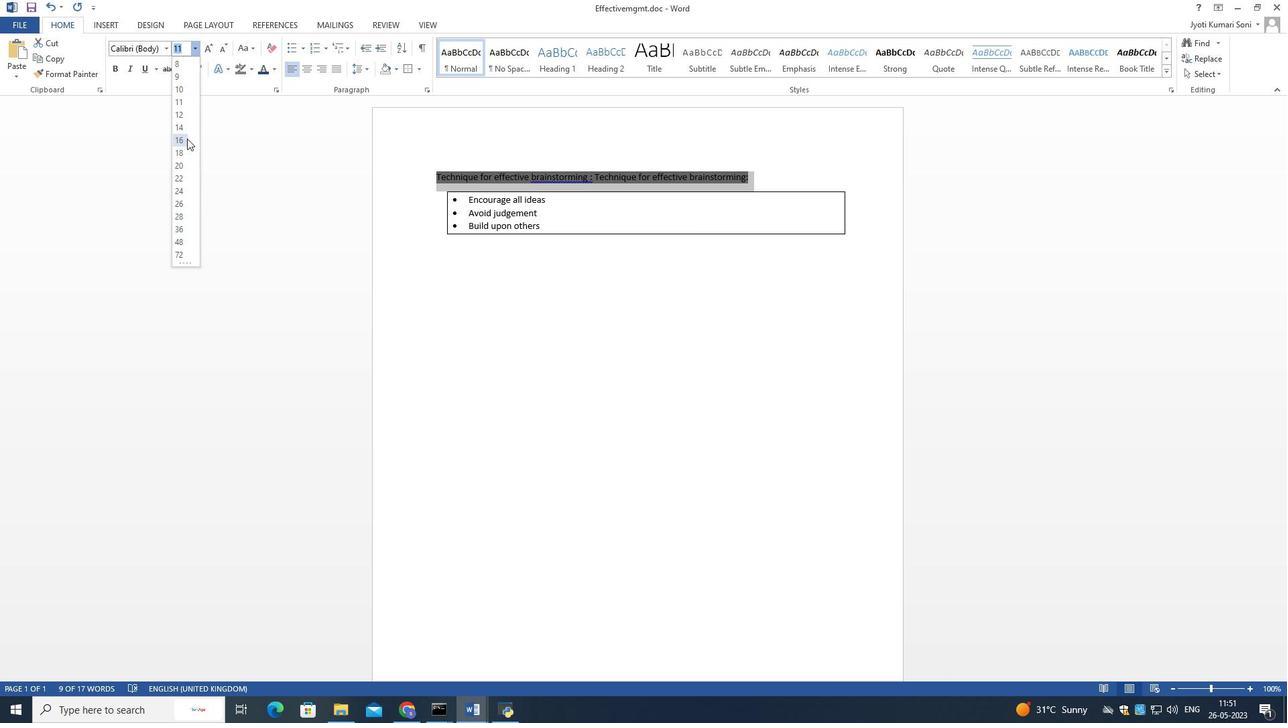 
Action: Mouse pressed left at (183, 138)
Screenshot: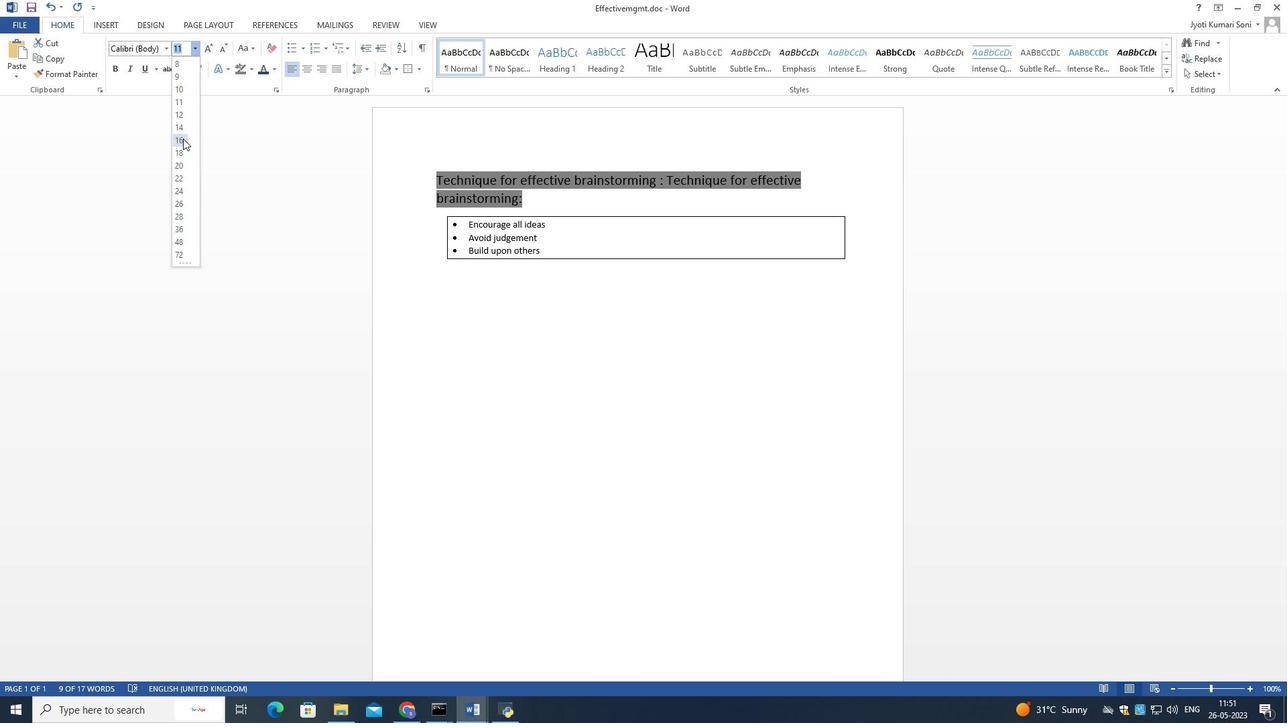 
Action: Mouse moved to (534, 302)
Screenshot: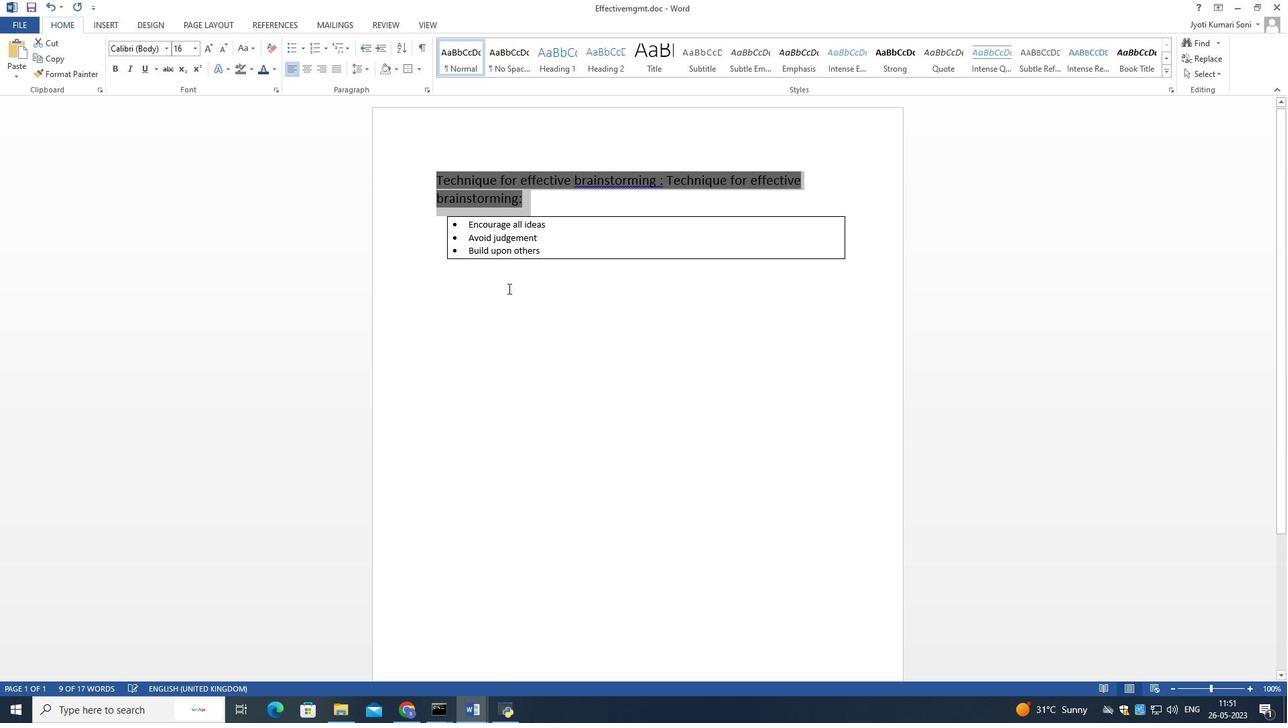 
Action: Mouse pressed left at (534, 302)
Screenshot: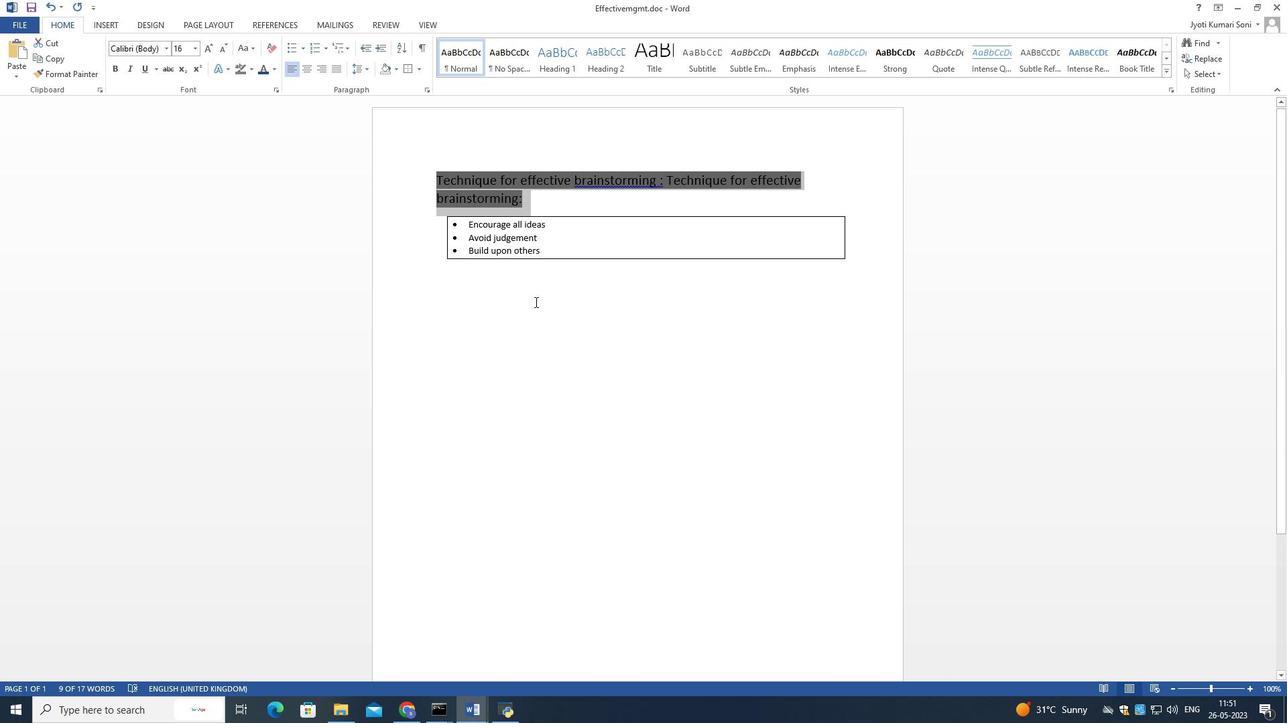 
Action: Mouse moved to (583, 304)
Screenshot: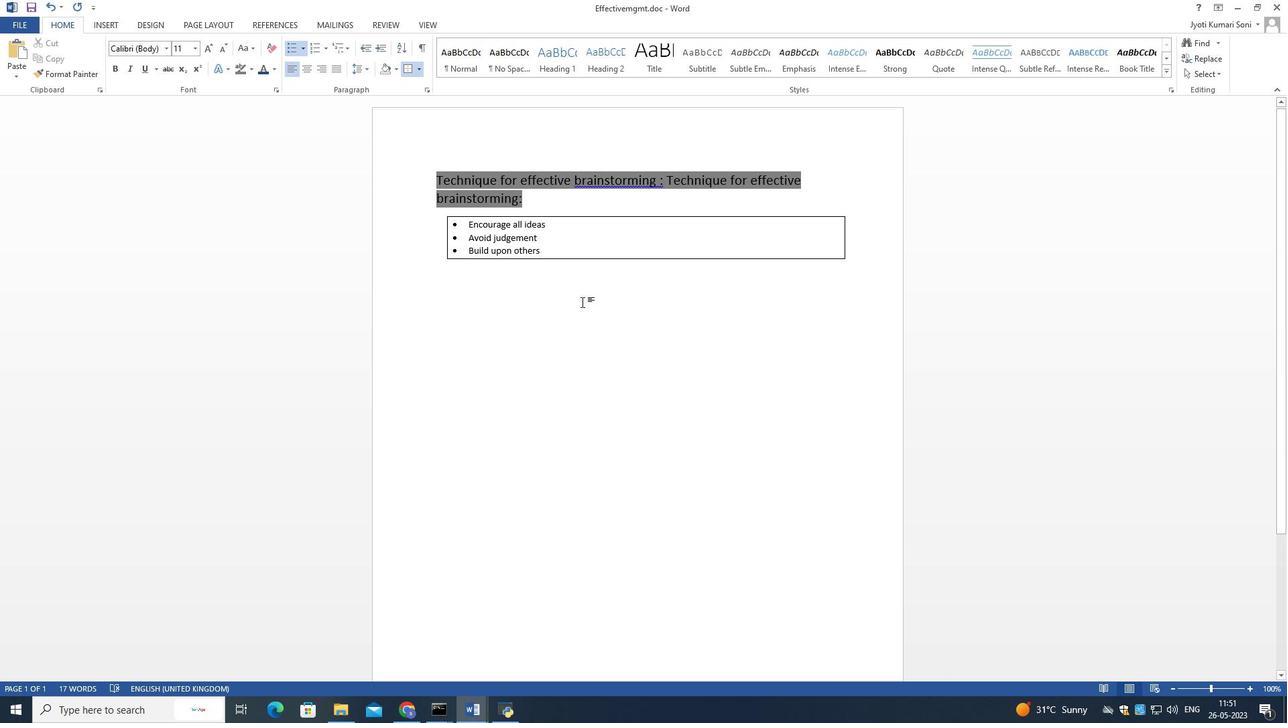 
Action: Mouse pressed left at (583, 304)
Screenshot: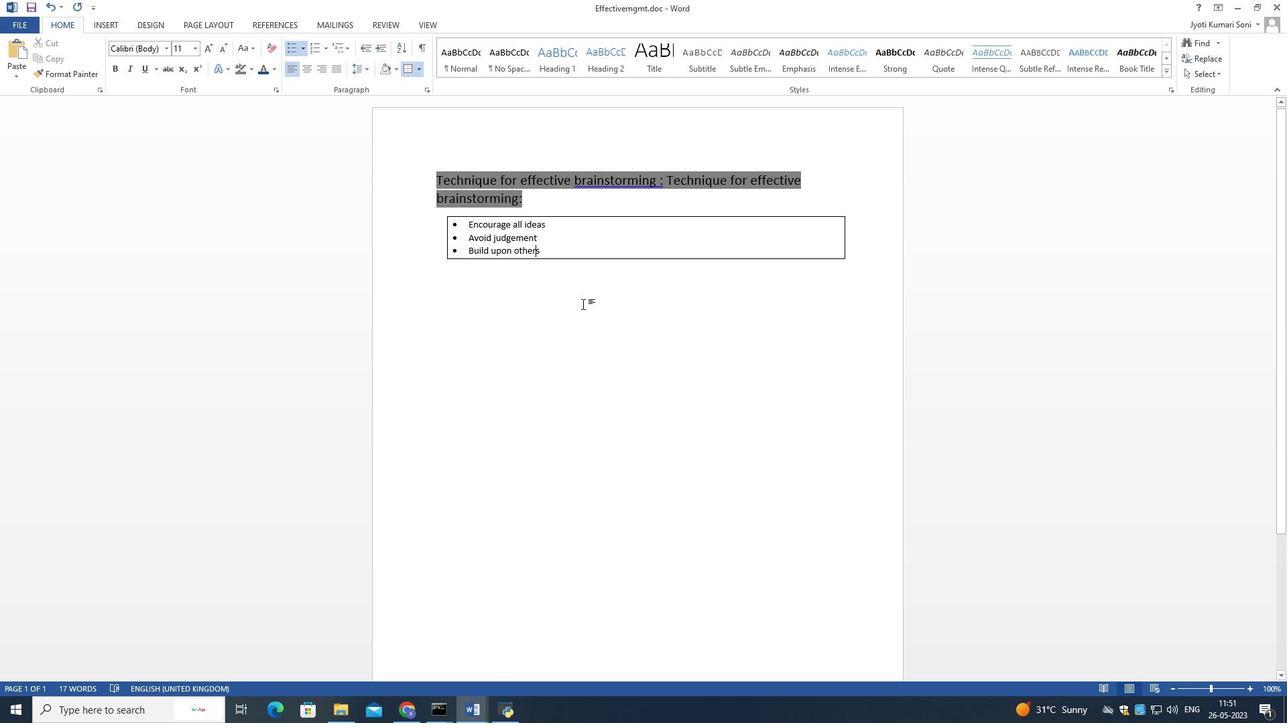 
Action: Mouse moved to (551, 252)
Screenshot: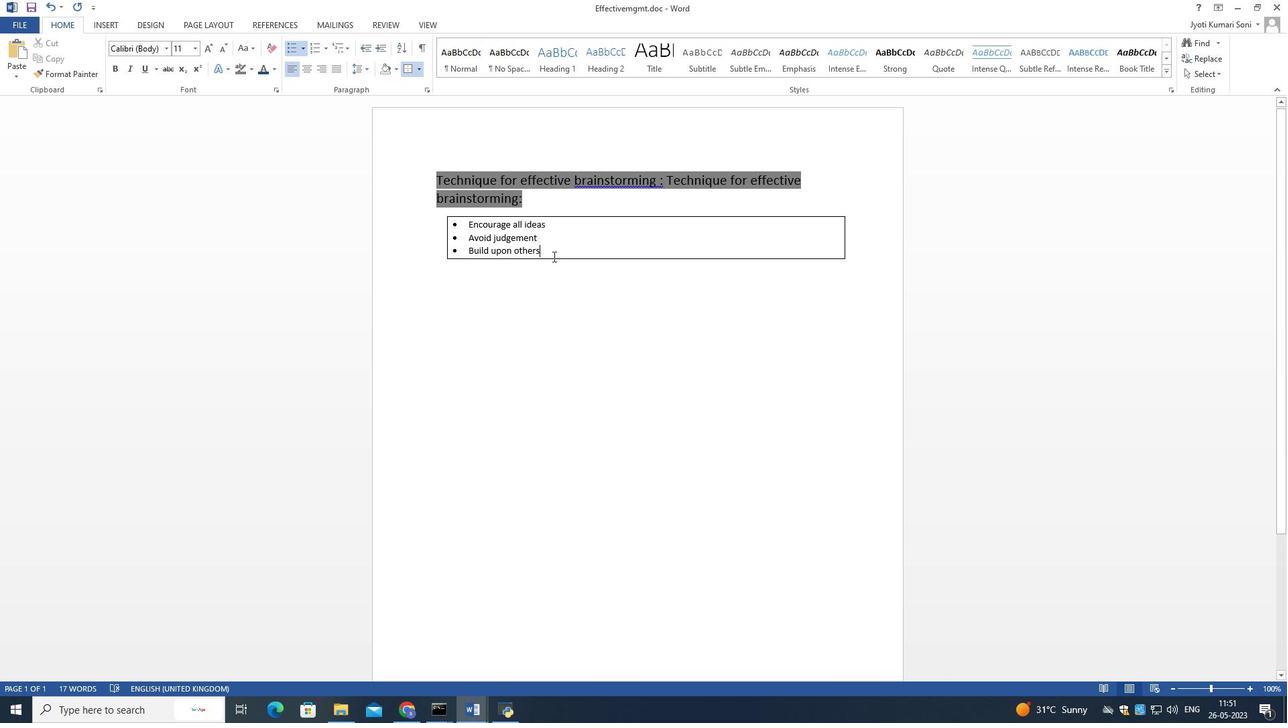
Action: Mouse pressed left at (551, 252)
Screenshot: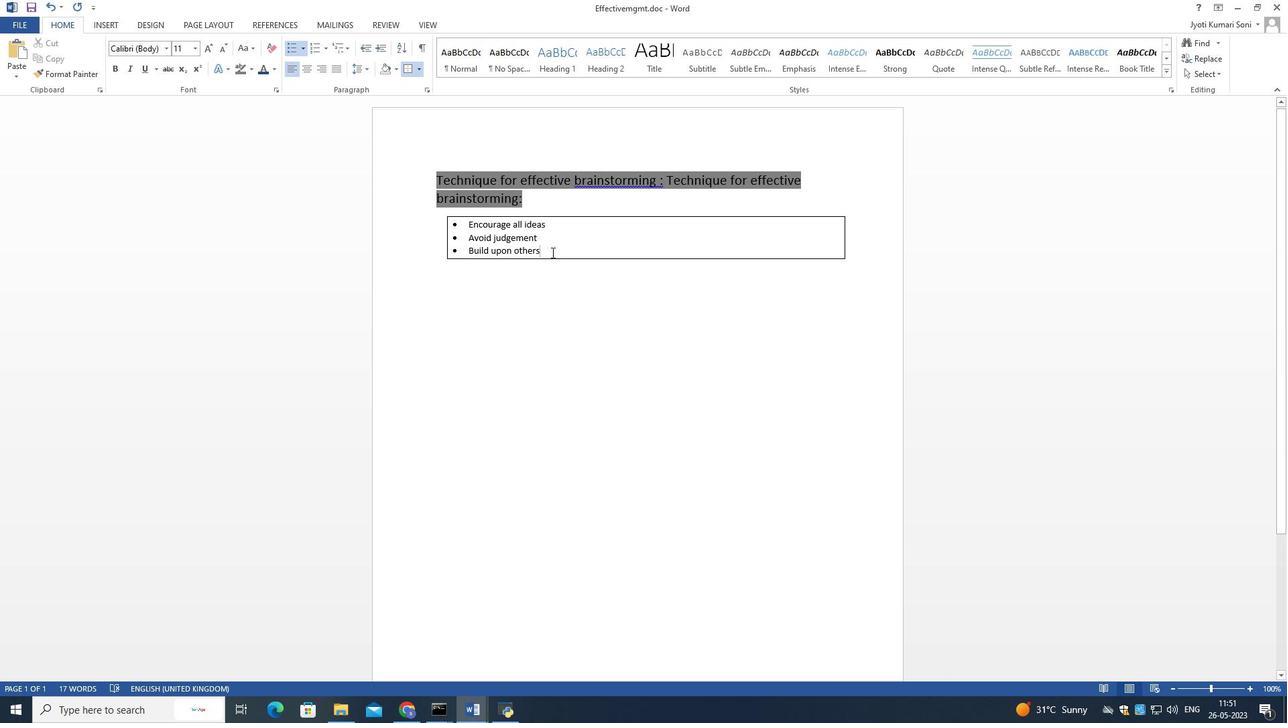 
Action: Mouse pressed left at (551, 252)
Screenshot: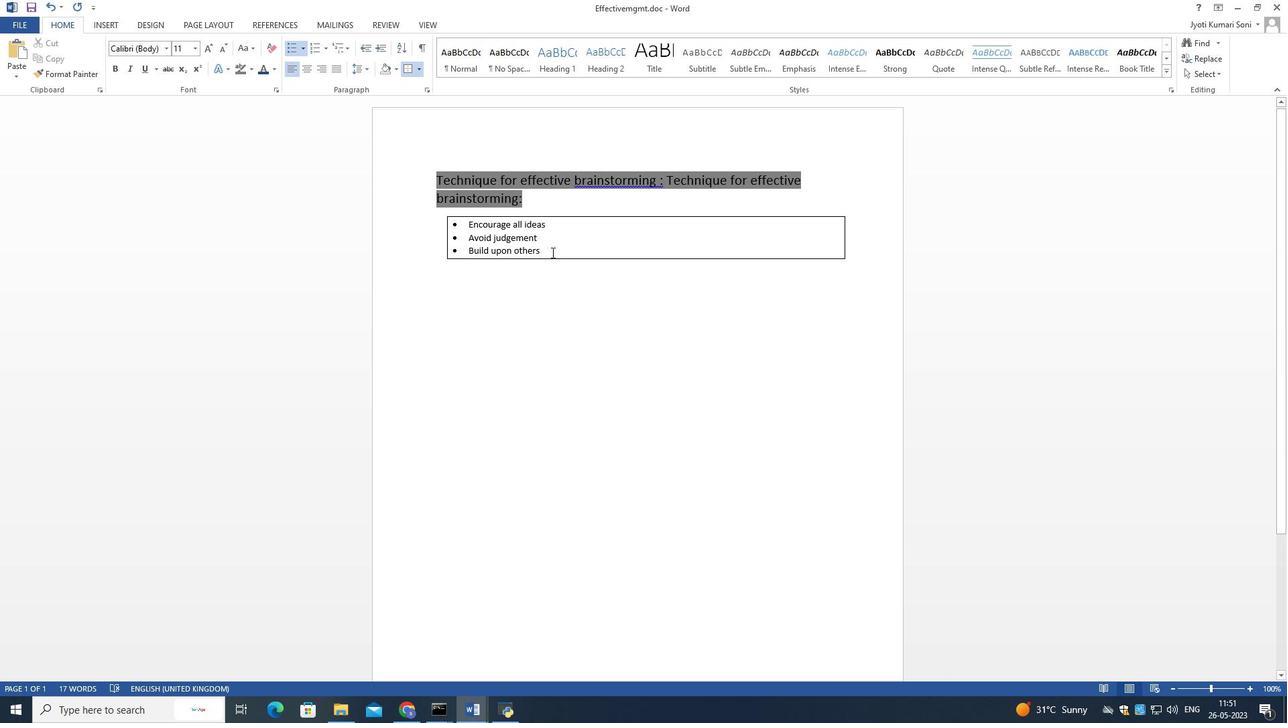 
Action: Mouse moved to (417, 68)
Screenshot: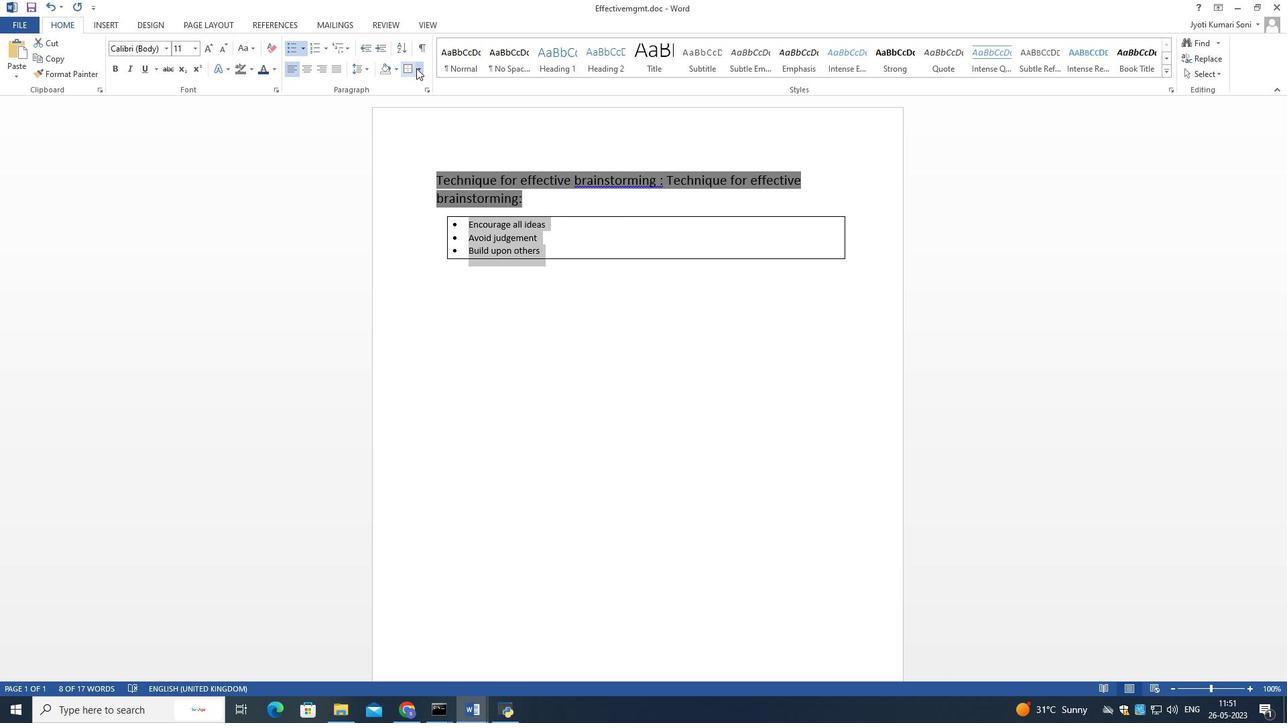 
Action: Mouse pressed left at (417, 68)
Screenshot: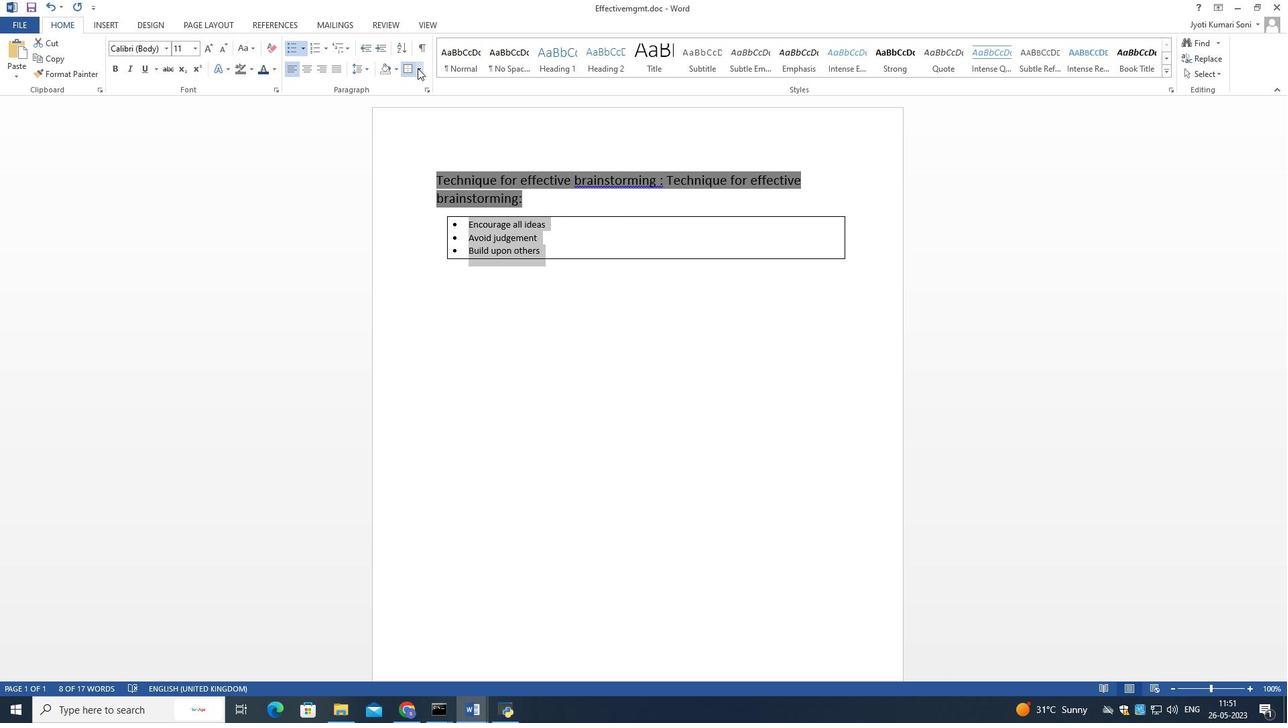 
Action: Mouse moved to (433, 156)
Screenshot: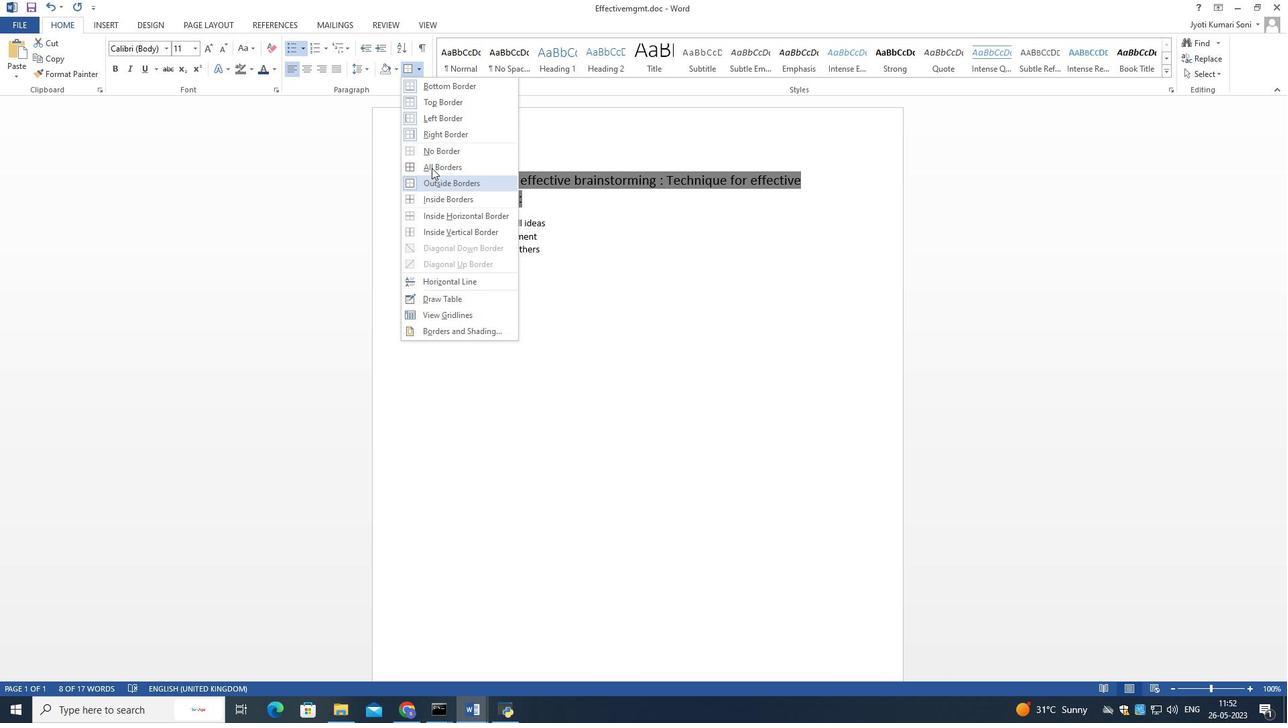 
Action: Mouse pressed left at (433, 156)
Screenshot: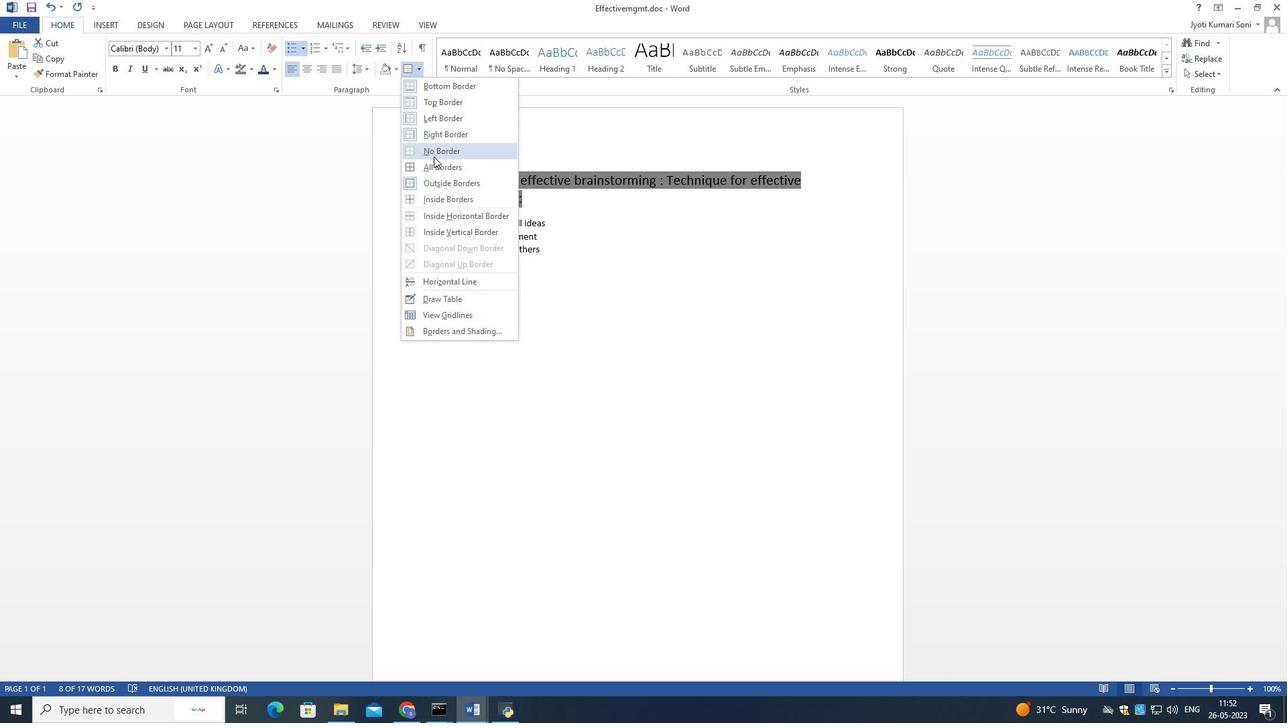 
Action: Mouse moved to (608, 278)
Screenshot: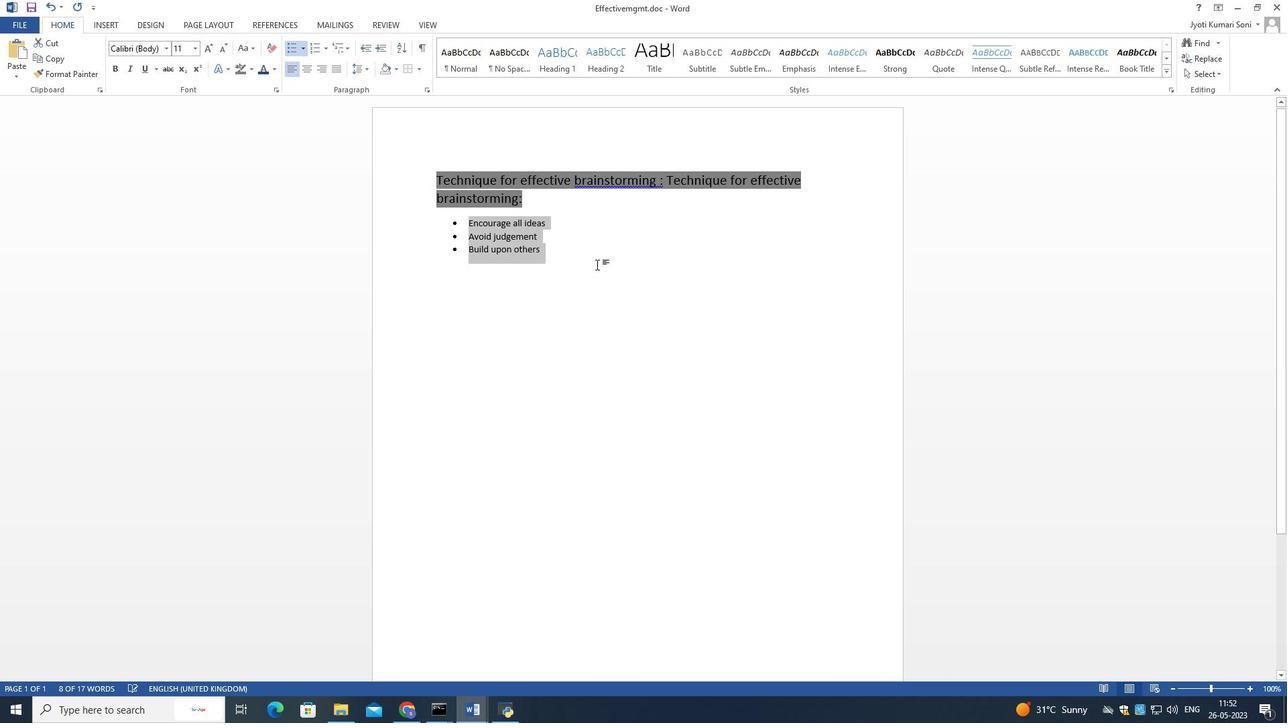 
Action: Mouse pressed left at (608, 278)
Screenshot: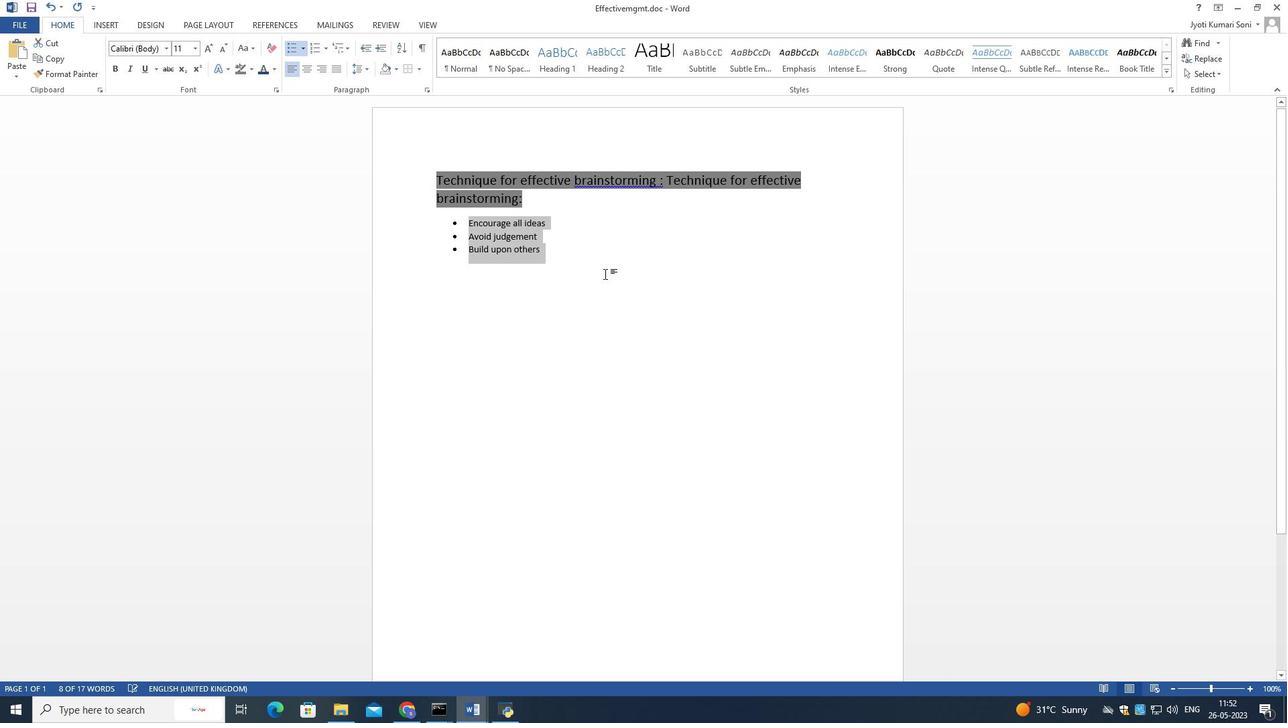 
Action: Mouse moved to (567, 258)
Screenshot: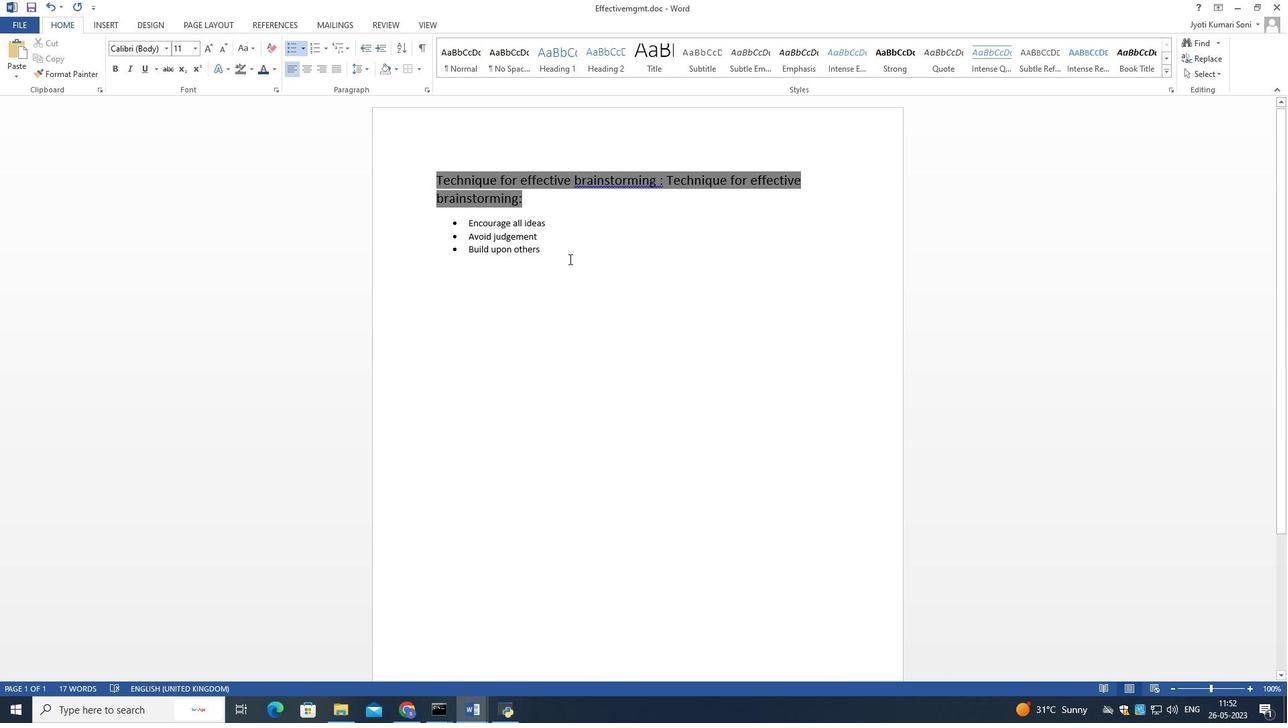 
Action: Mouse pressed left at (567, 258)
Screenshot: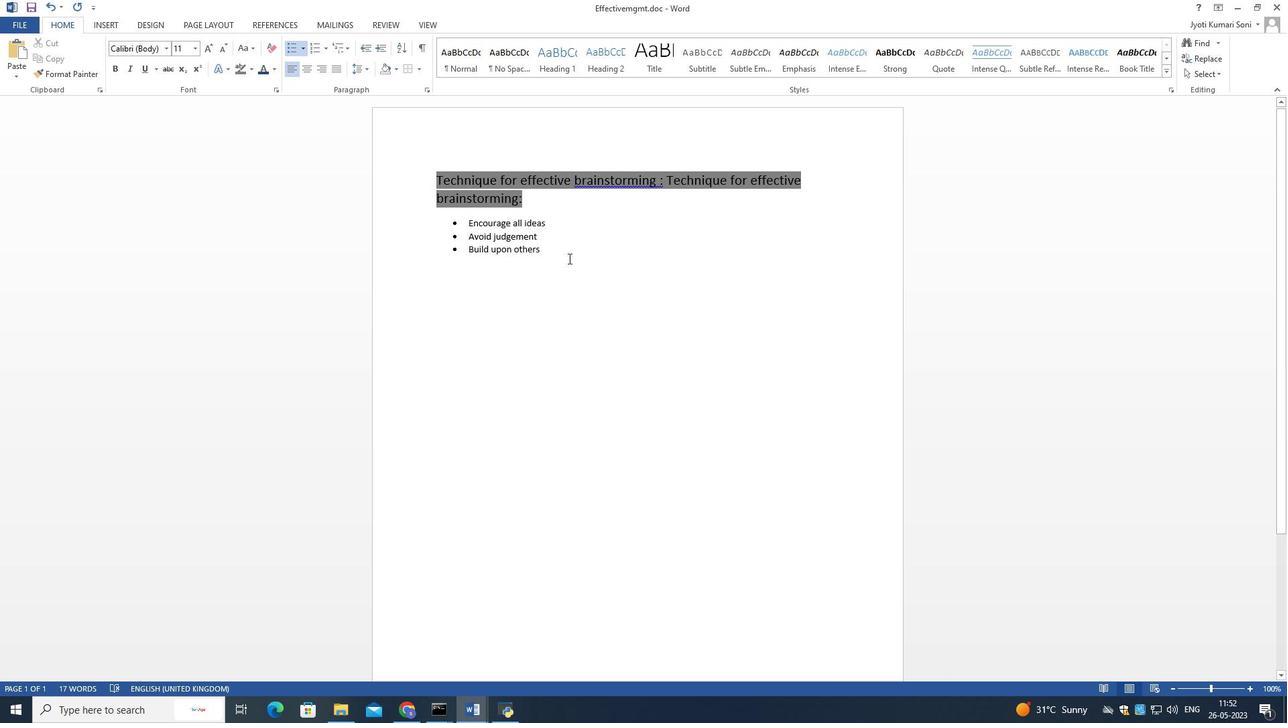 
Action: Mouse moved to (416, 187)
Screenshot: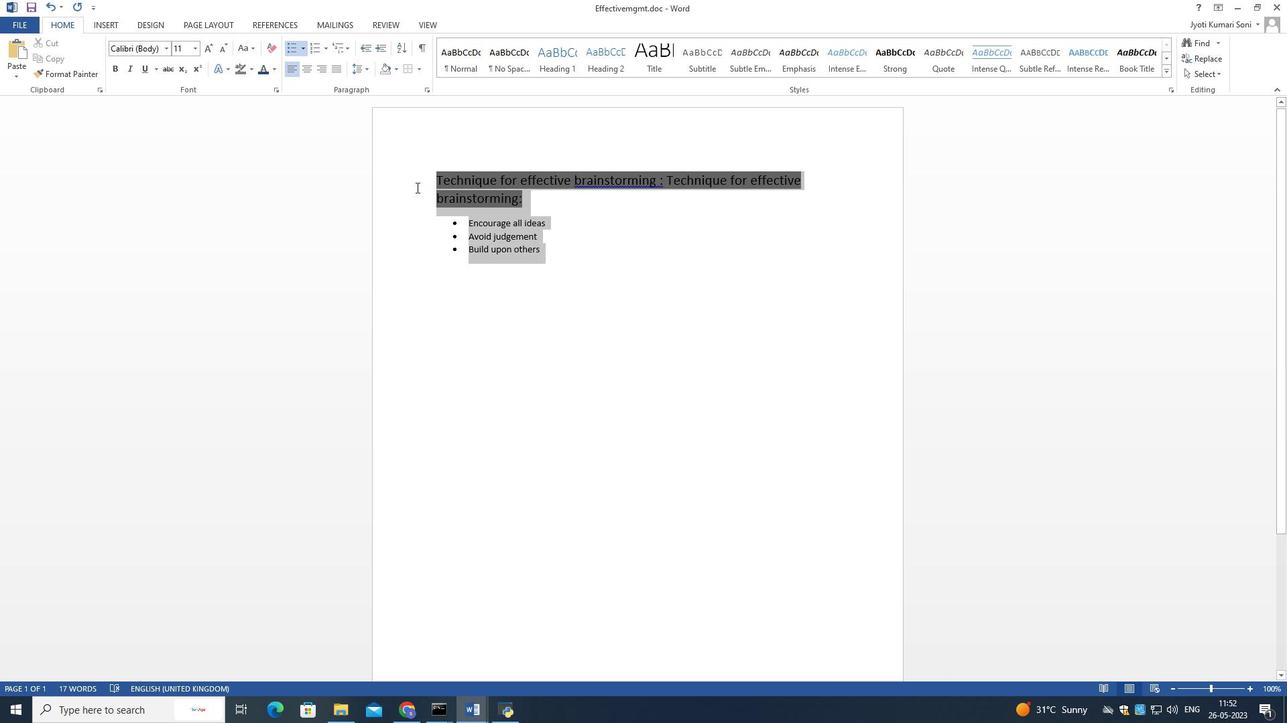 
Action: Mouse pressed left at (416, 187)
Screenshot: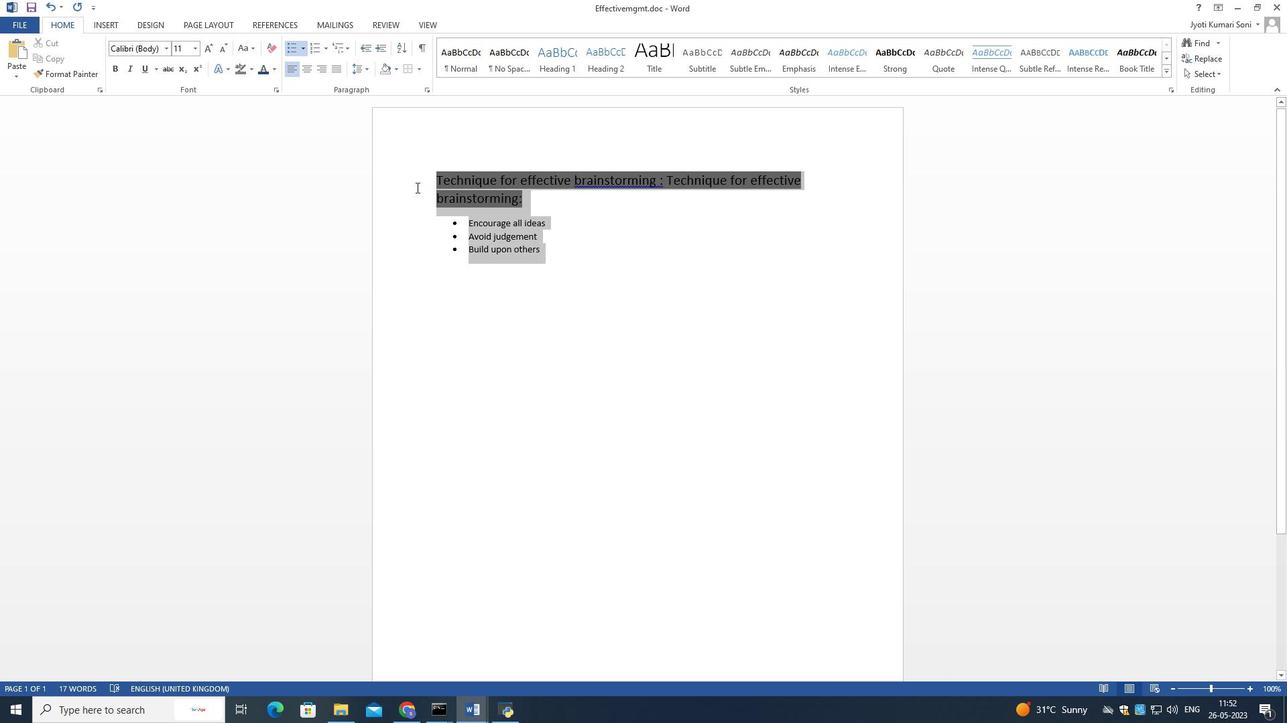 
Action: Mouse moved to (535, 316)
Screenshot: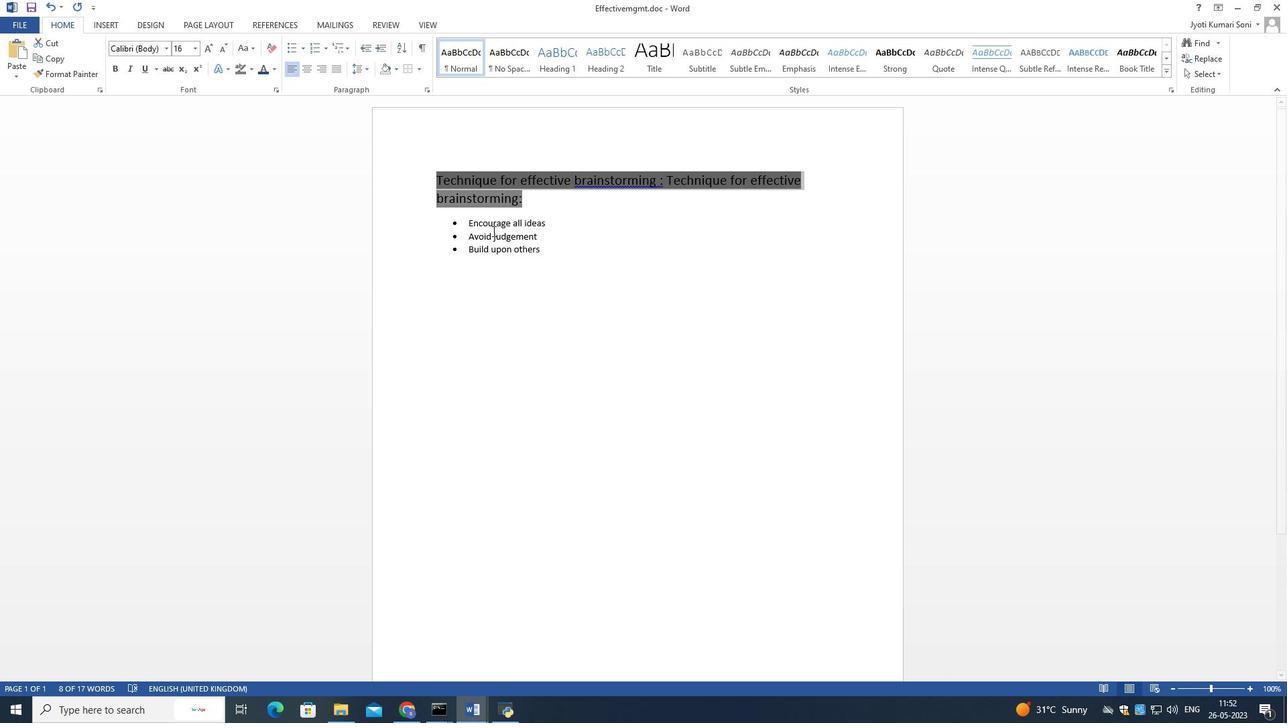 
Action: Mouse pressed left at (535, 316)
Screenshot: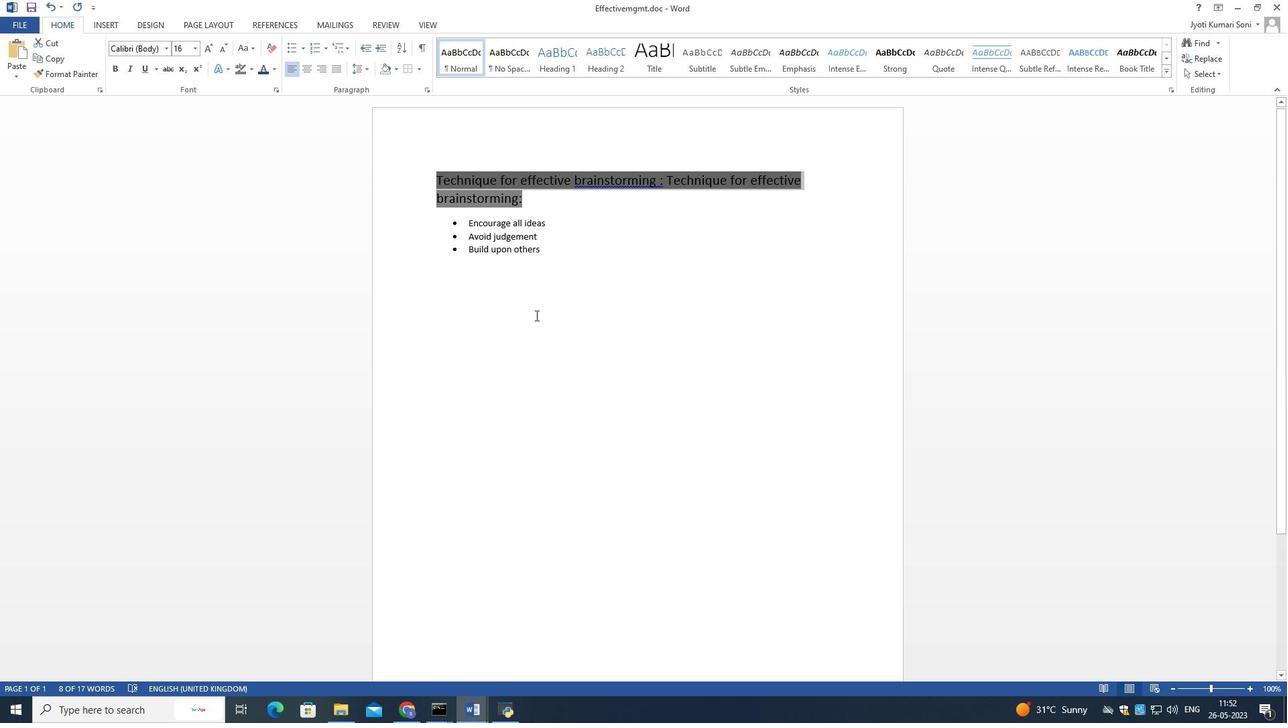 
Action: Mouse moved to (544, 252)
Screenshot: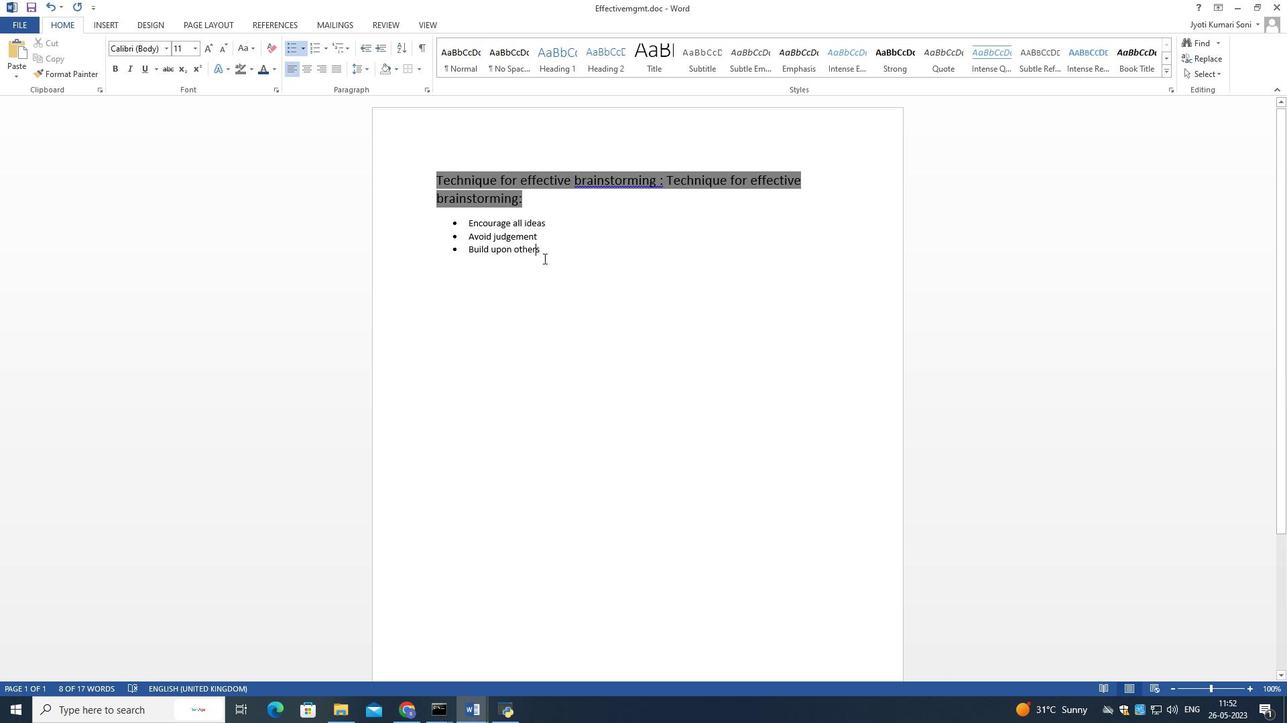 
Action: Mouse pressed left at (544, 252)
Screenshot: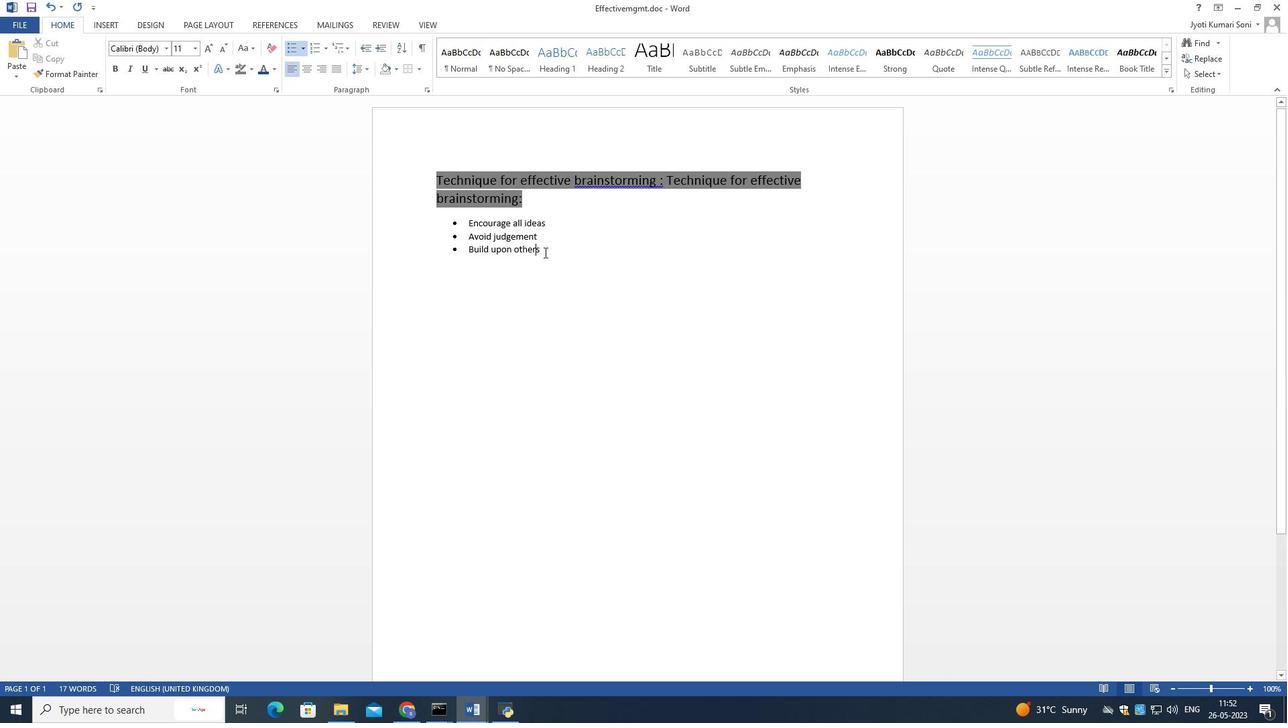 
Action: Mouse moved to (422, 71)
Screenshot: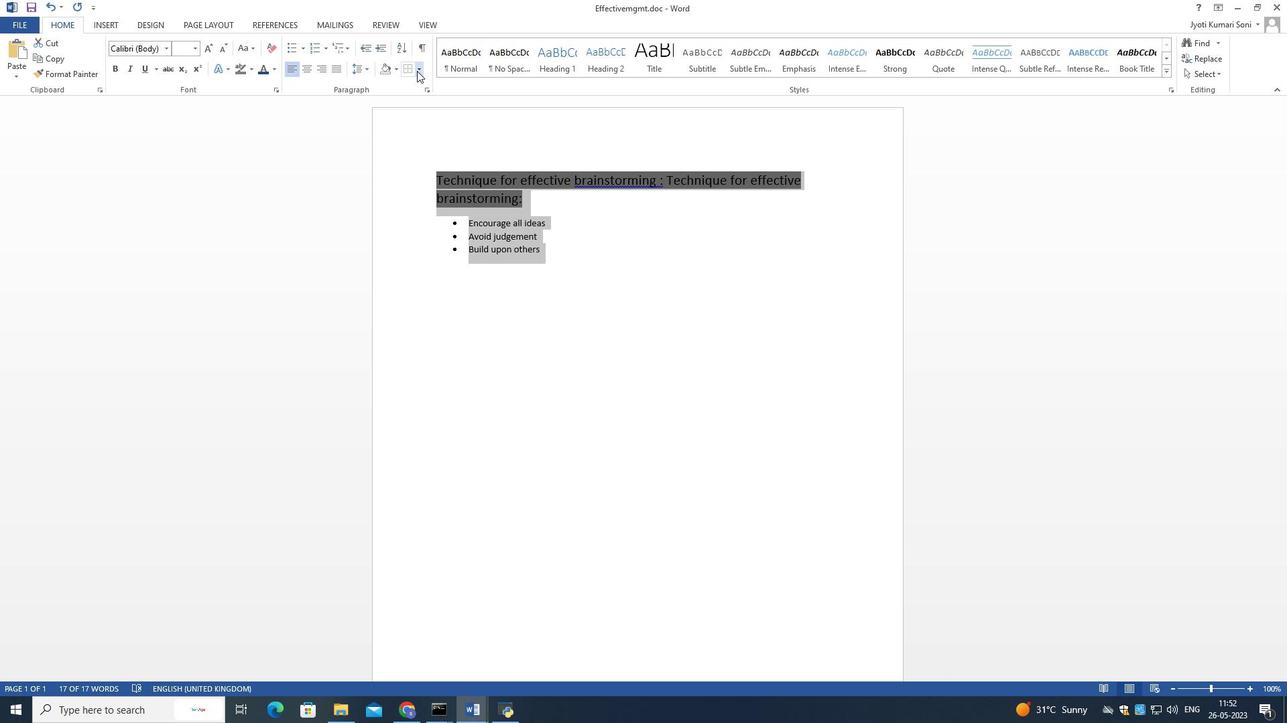 
Action: Mouse pressed left at (422, 71)
Screenshot: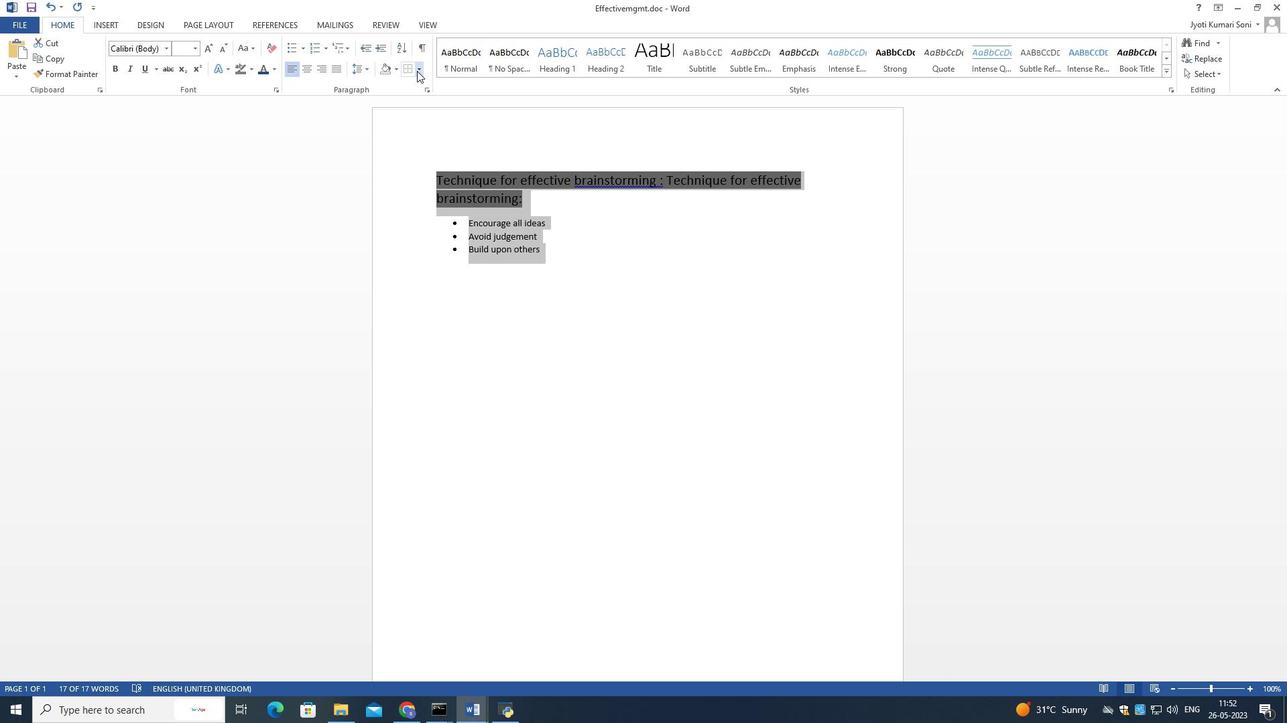 
Action: Mouse moved to (436, 178)
Screenshot: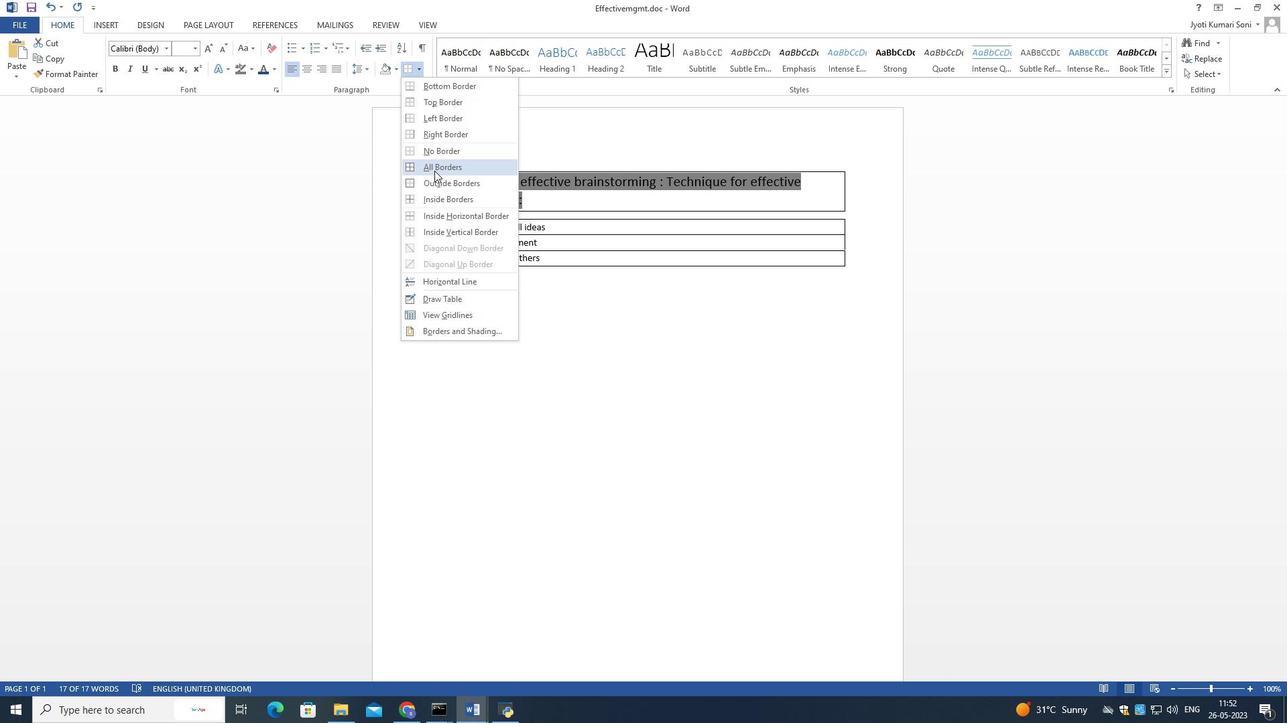 
Action: Mouse pressed left at (436, 178)
Screenshot: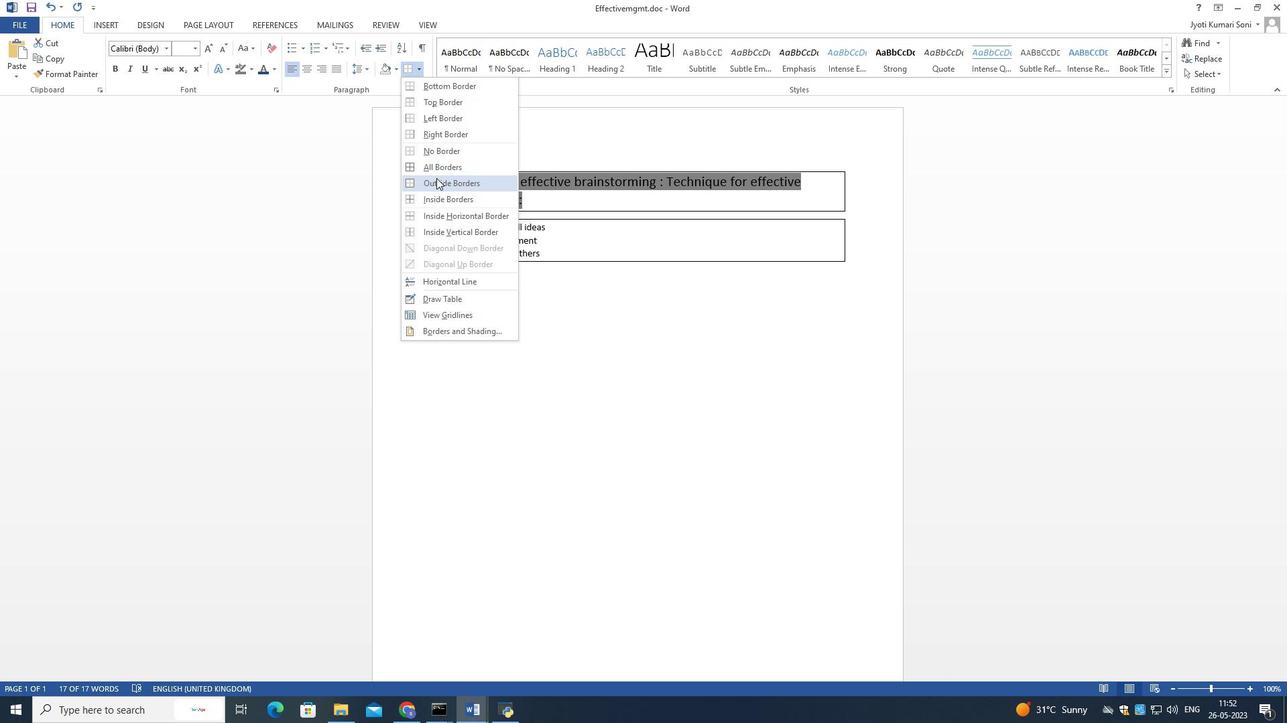 
Action: Mouse moved to (532, 325)
Screenshot: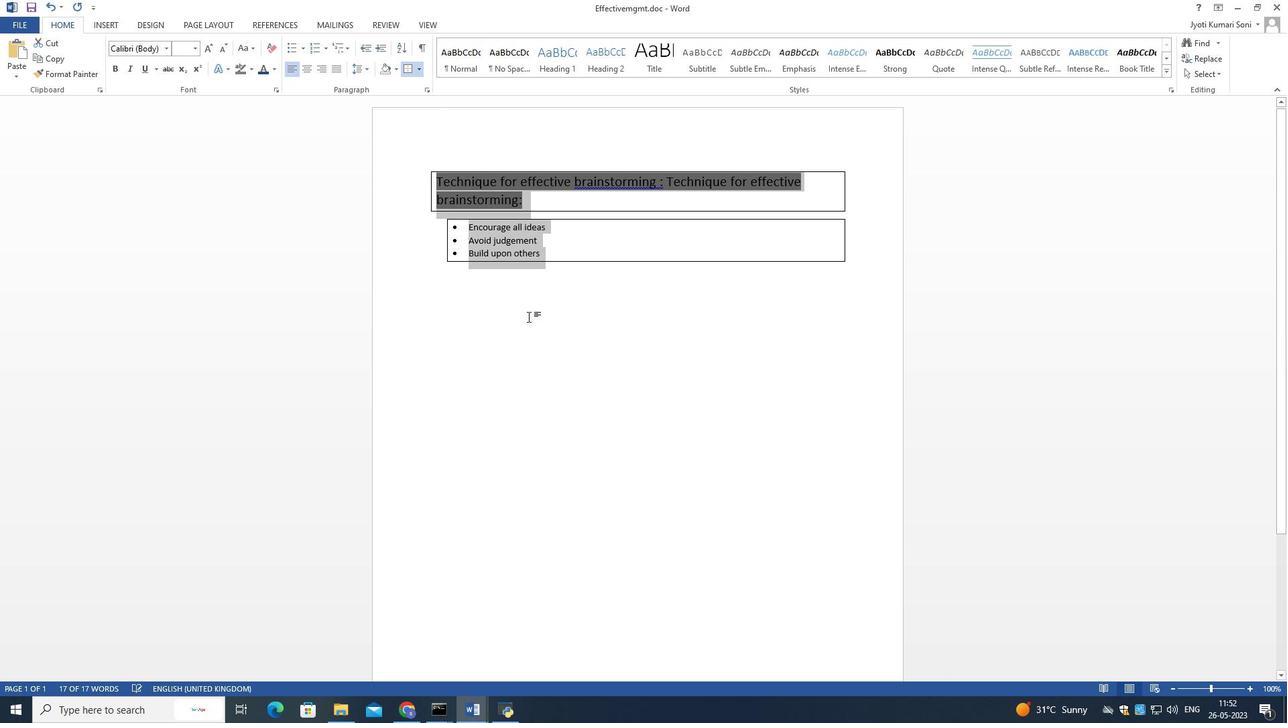
Action: Mouse pressed left at (532, 325)
Screenshot: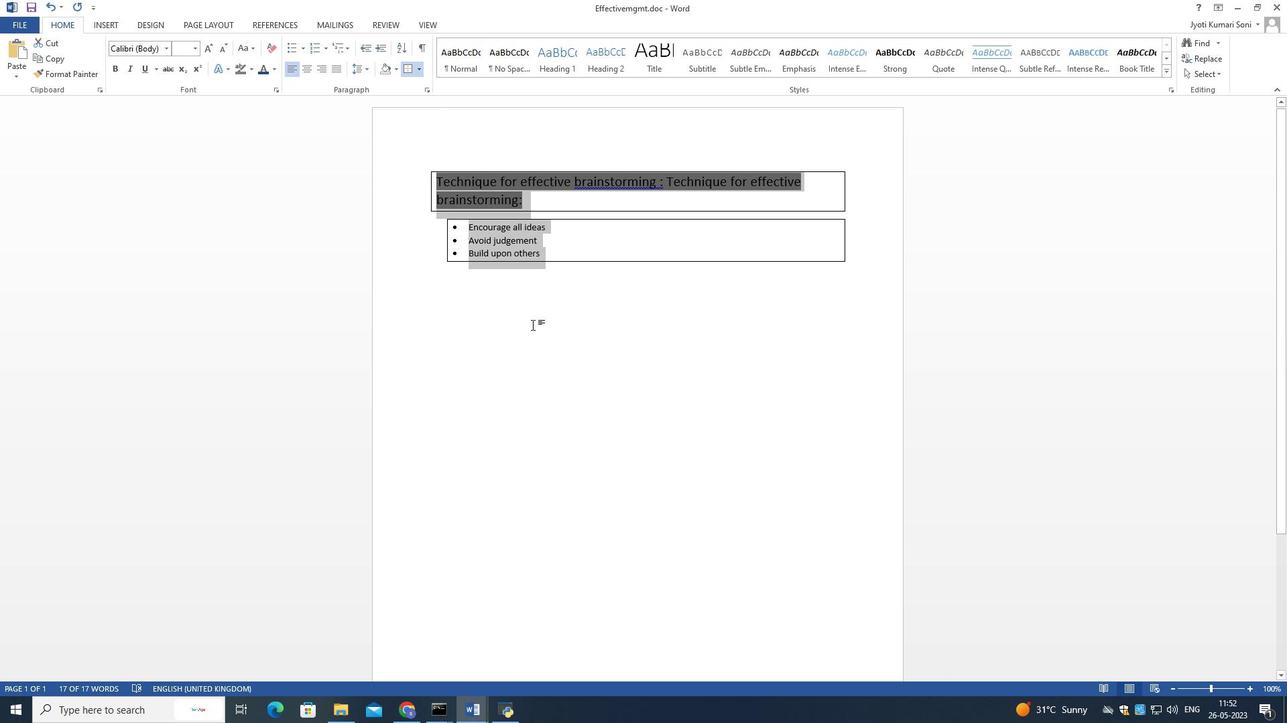 
Action: Mouse moved to (565, 294)
Screenshot: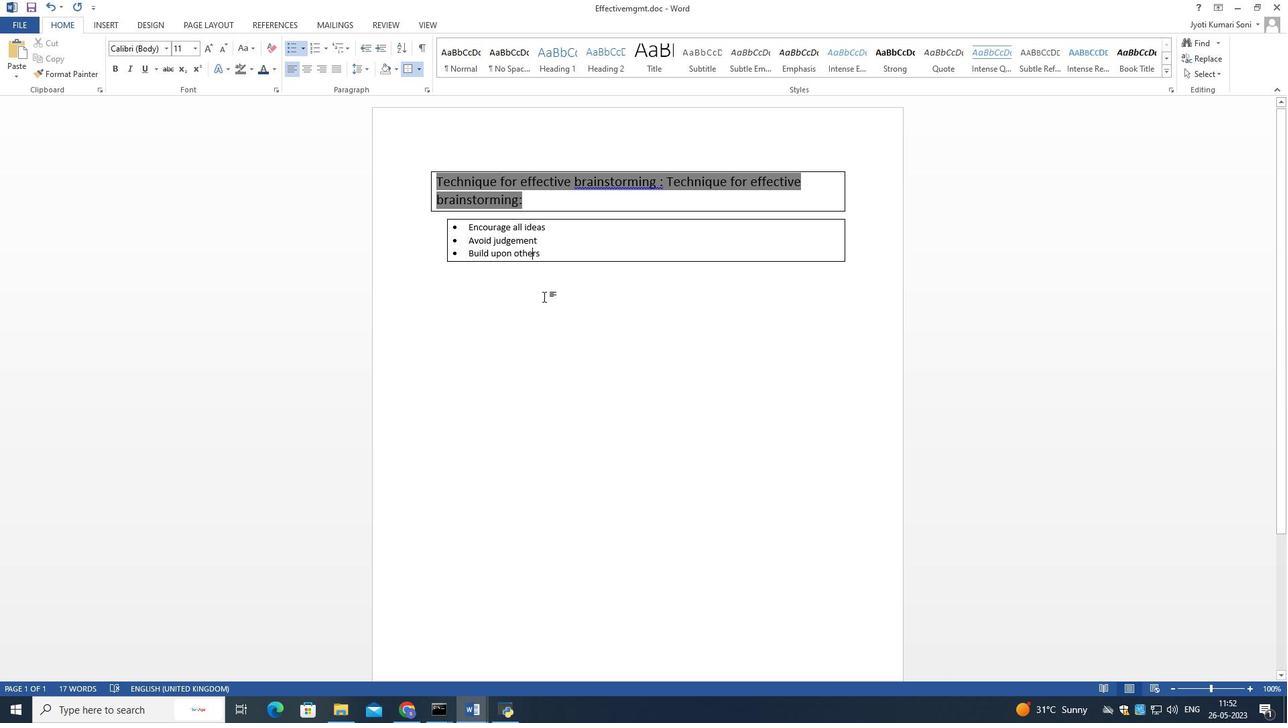 
